 Task: Slide 11 - Important Events.
Action: Mouse moved to (40, 94)
Screenshot: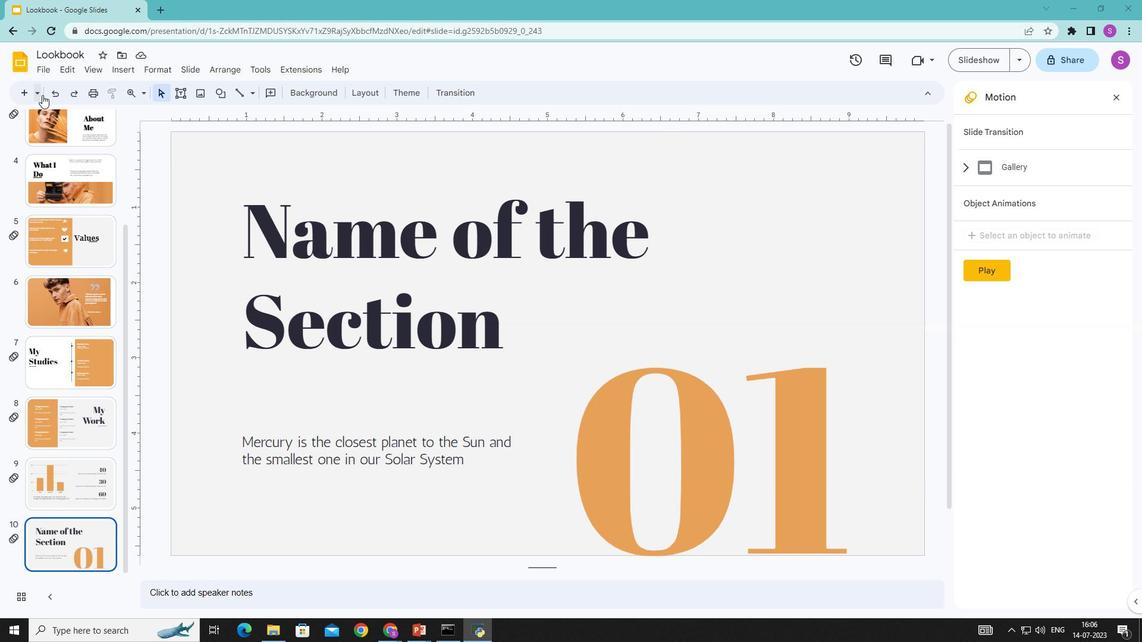 
Action: Mouse pressed left at (40, 94)
Screenshot: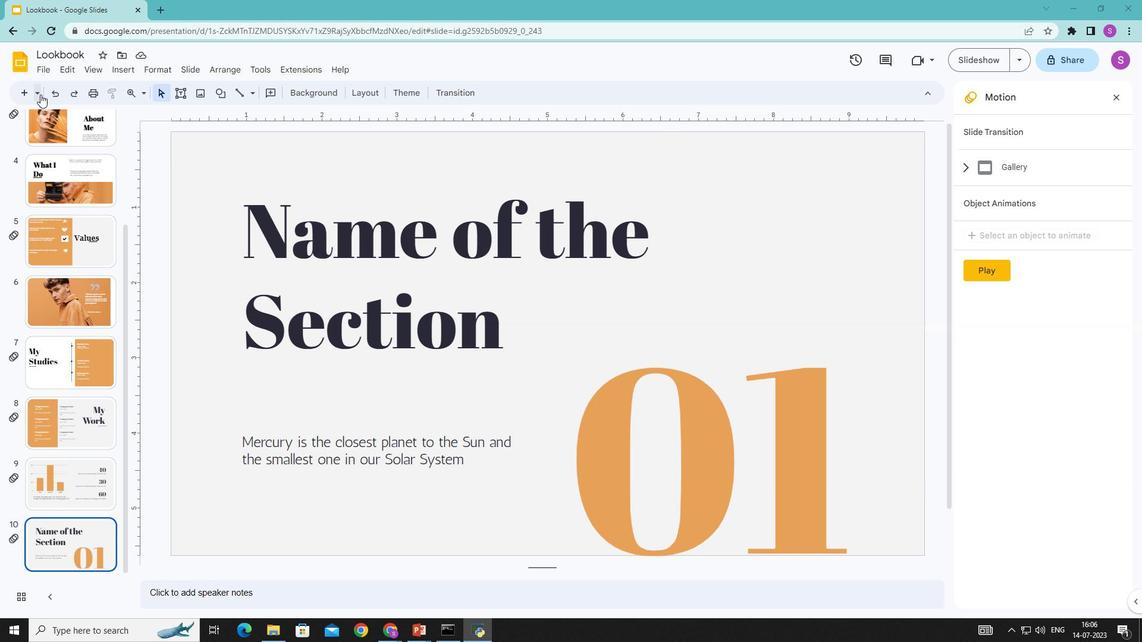 
Action: Mouse moved to (201, 427)
Screenshot: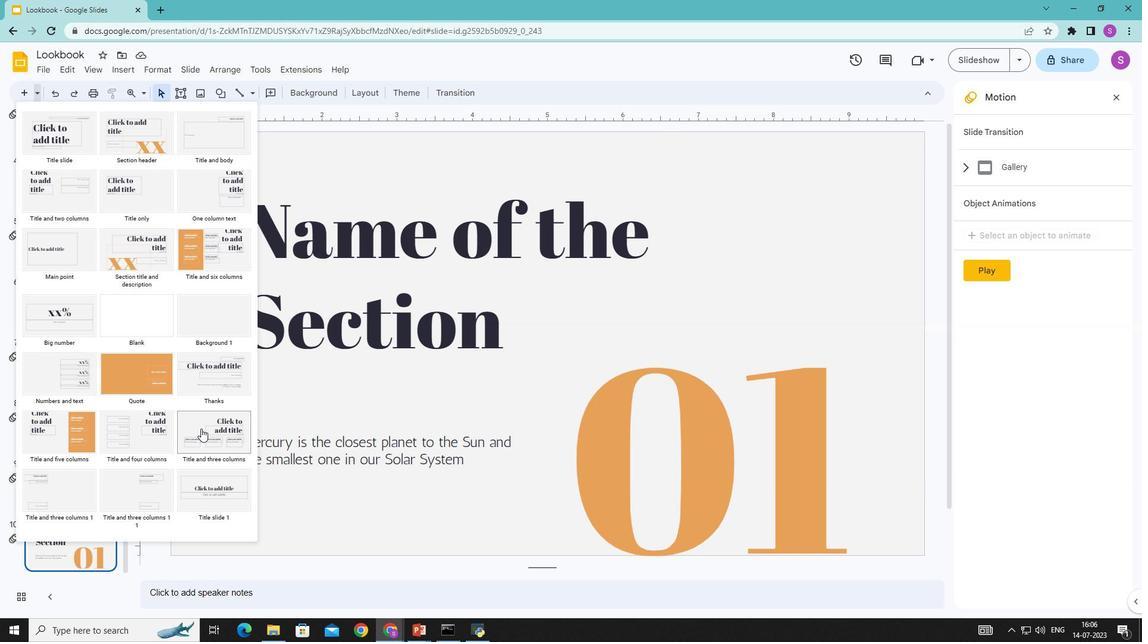 
Action: Mouse pressed left at (201, 427)
Screenshot: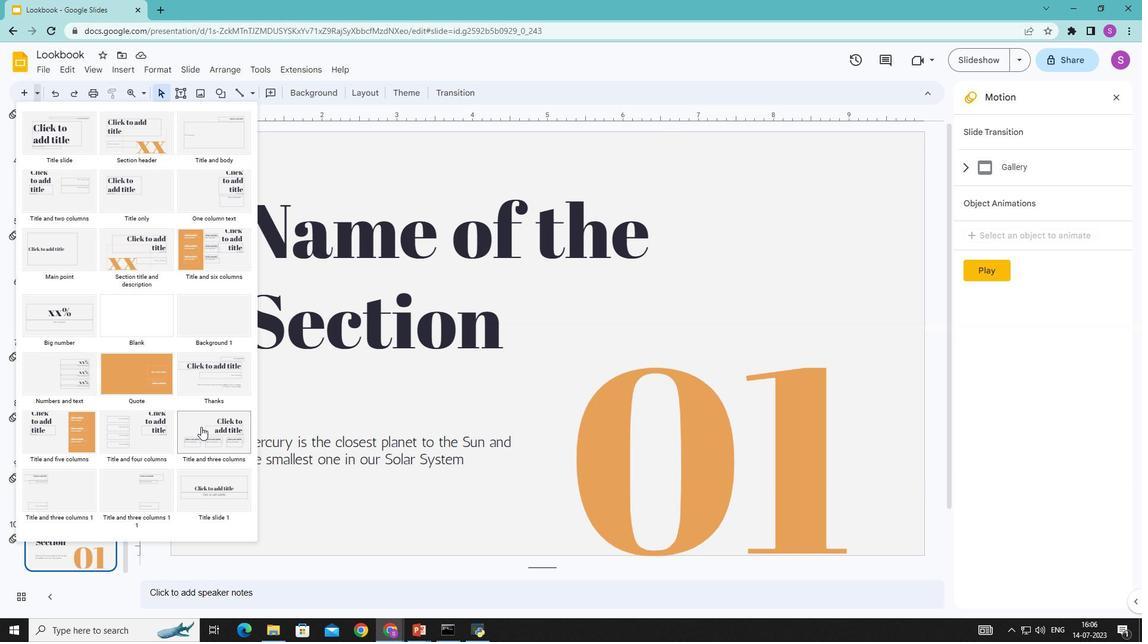 
Action: Mouse moved to (721, 310)
Screenshot: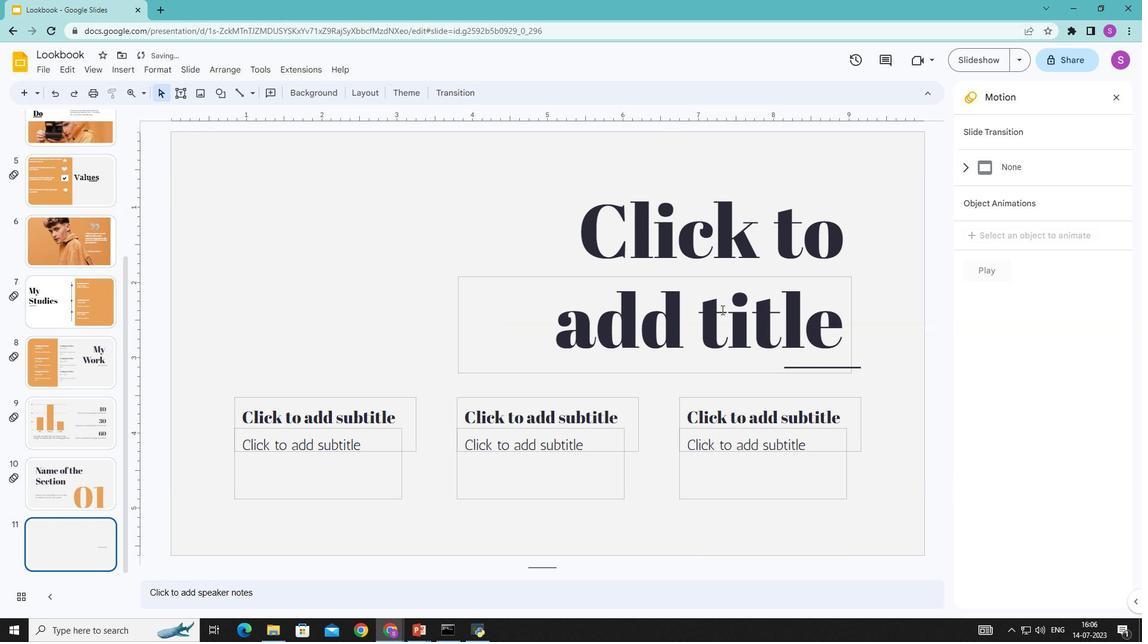 
Action: Mouse pressed left at (721, 310)
Screenshot: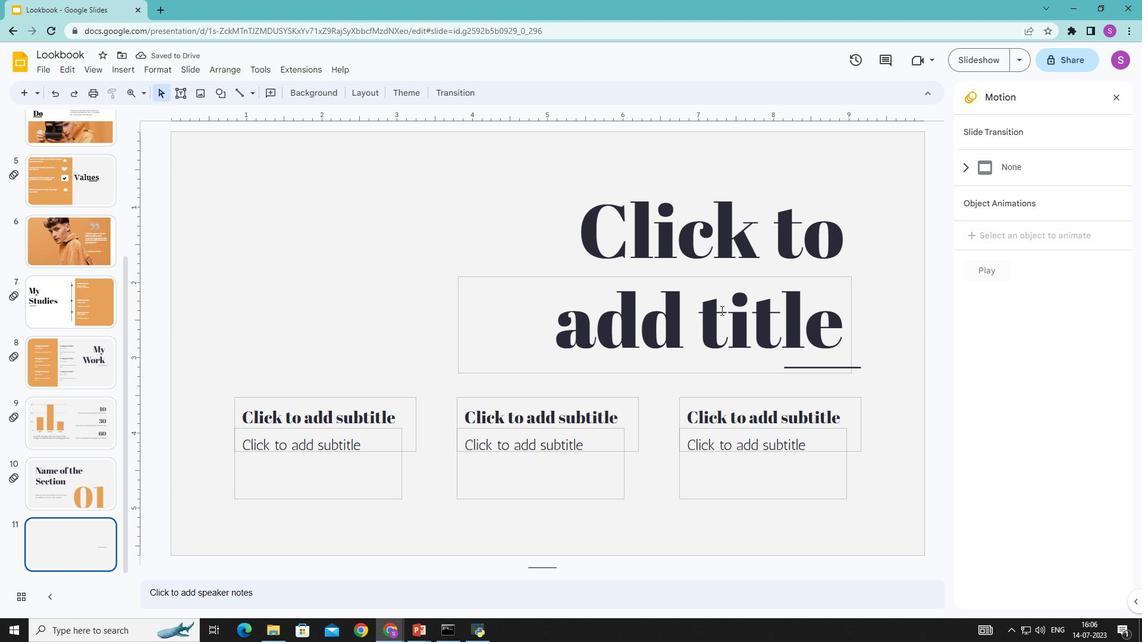 
Action: Mouse moved to (719, 308)
Screenshot: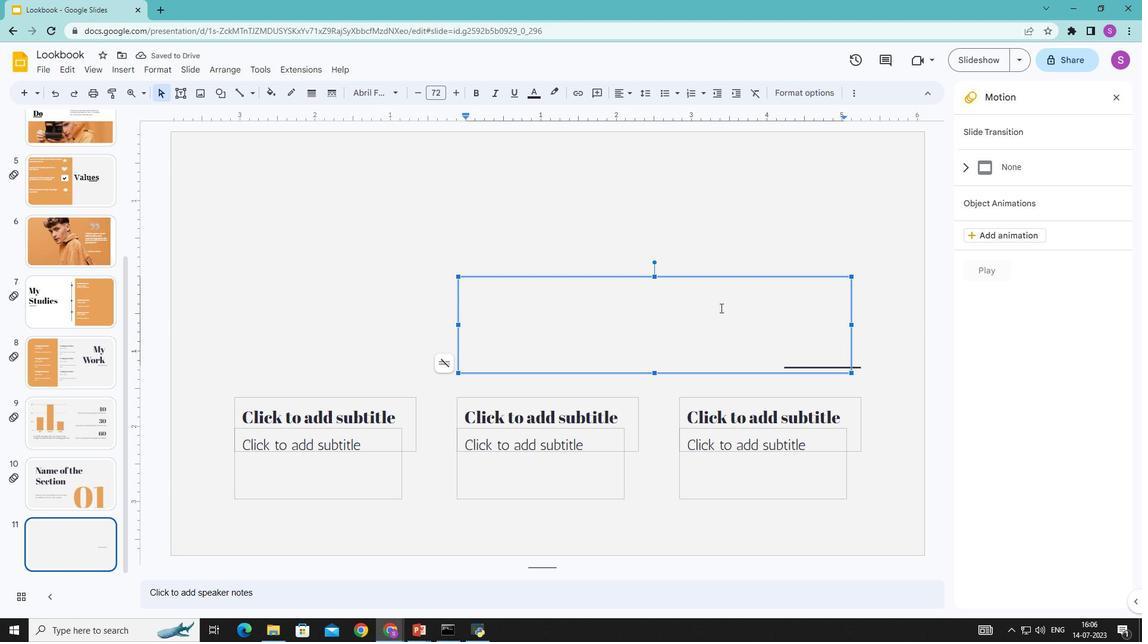 
Action: Key pressed <Key.shift>Important<Key.space><Key.shift>Events
Screenshot: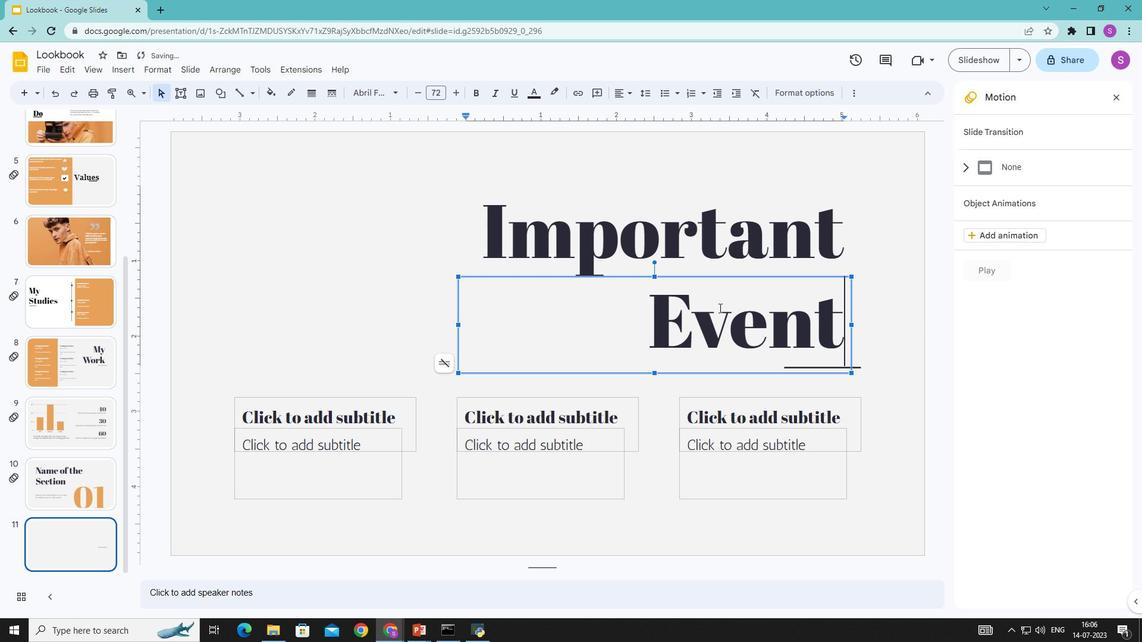 
Action: Mouse moved to (270, 414)
Screenshot: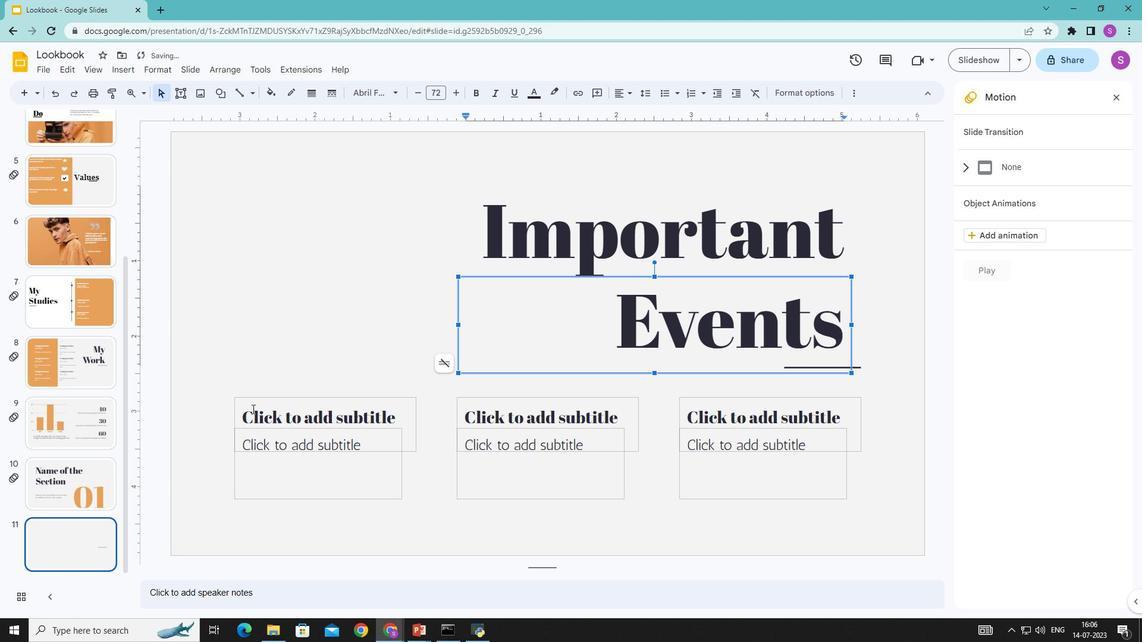 
Action: Mouse pressed left at (270, 414)
Screenshot: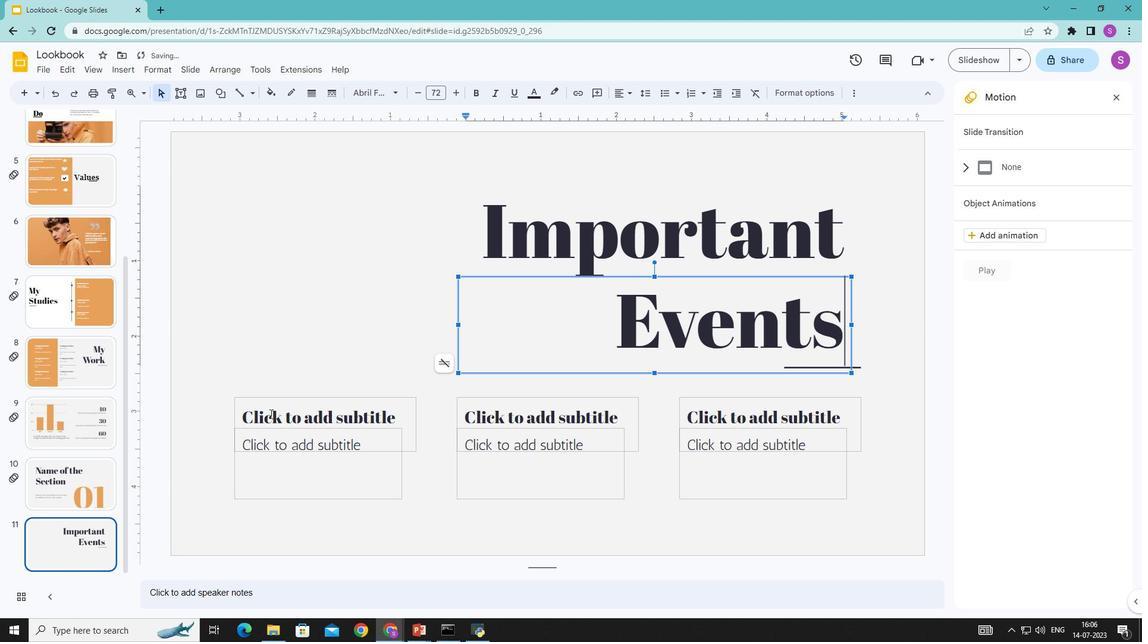 
Action: Mouse moved to (271, 414)
Screenshot: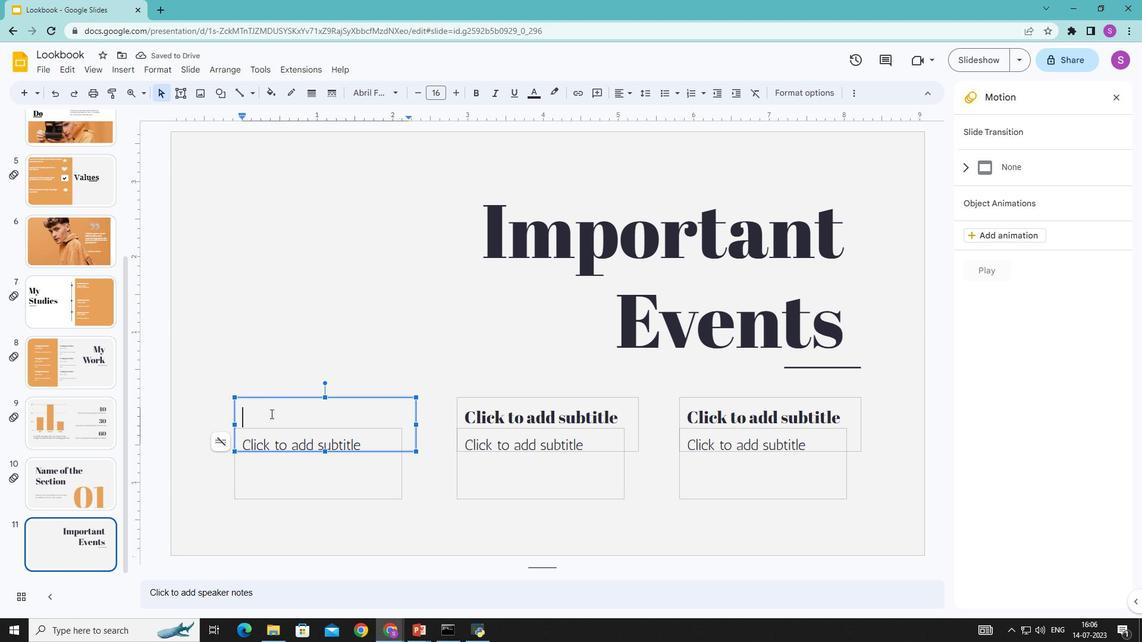 
Action: Key pressed <Key.shift>Mercury
Screenshot: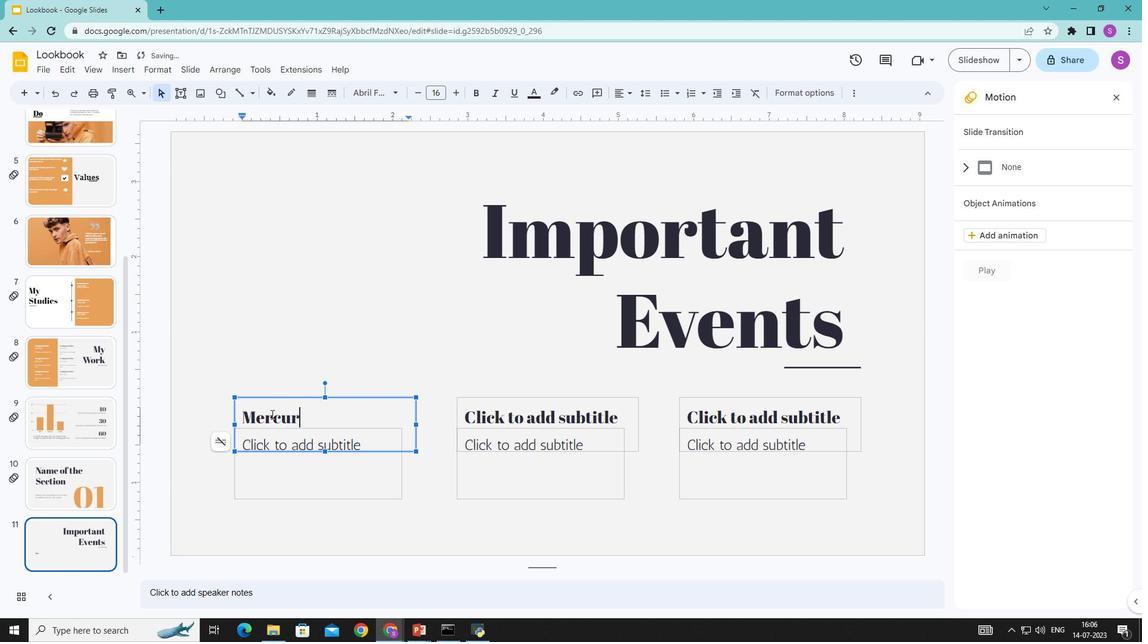 
Action: Mouse moved to (270, 452)
Screenshot: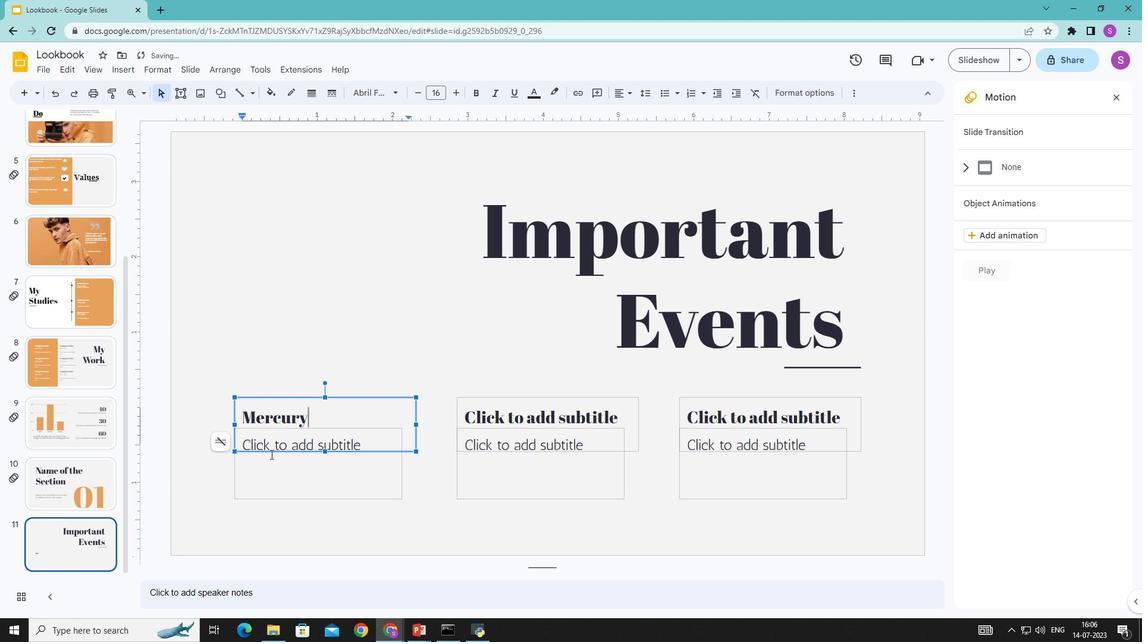 
Action: Mouse pressed left at (270, 452)
Screenshot: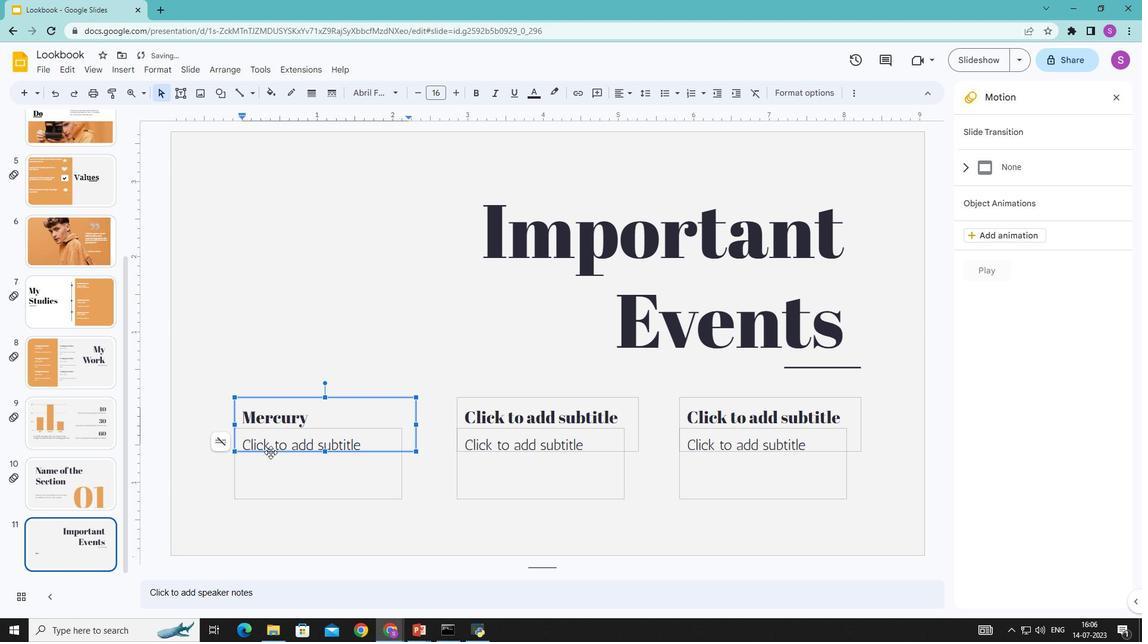 
Action: Mouse moved to (270, 448)
Screenshot: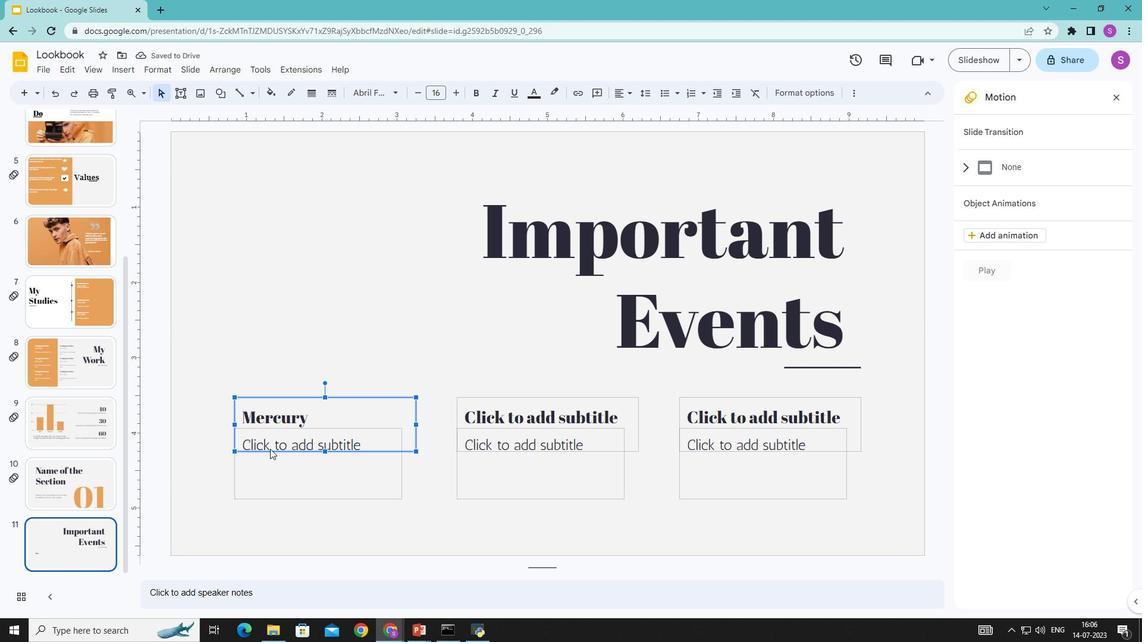 
Action: Mouse pressed left at (270, 448)
Screenshot: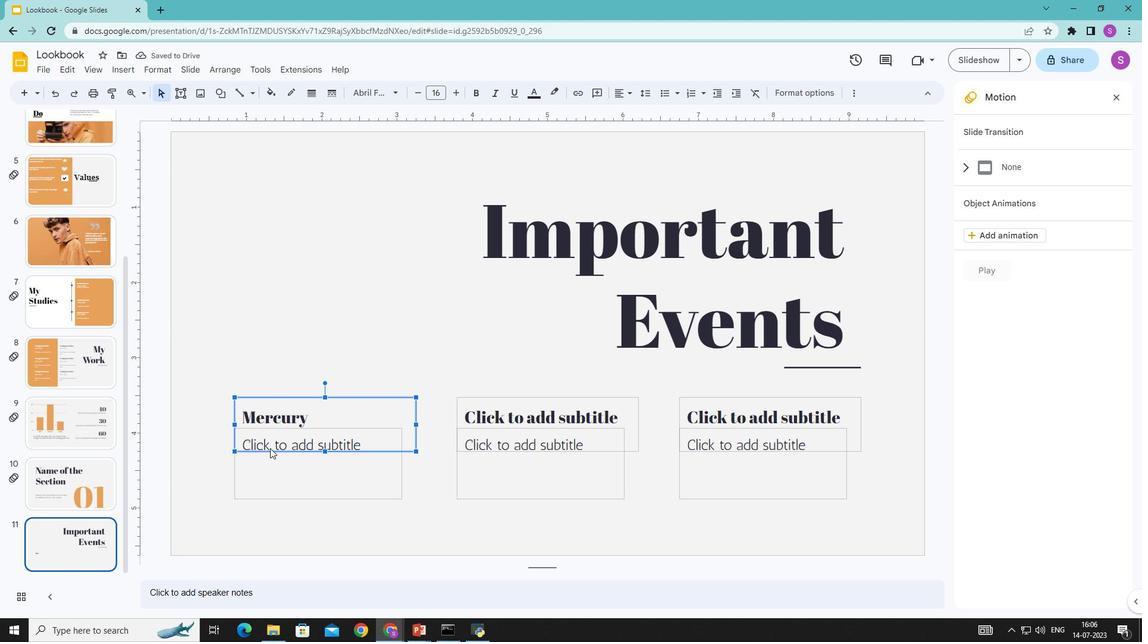 
Action: Mouse moved to (273, 462)
Screenshot: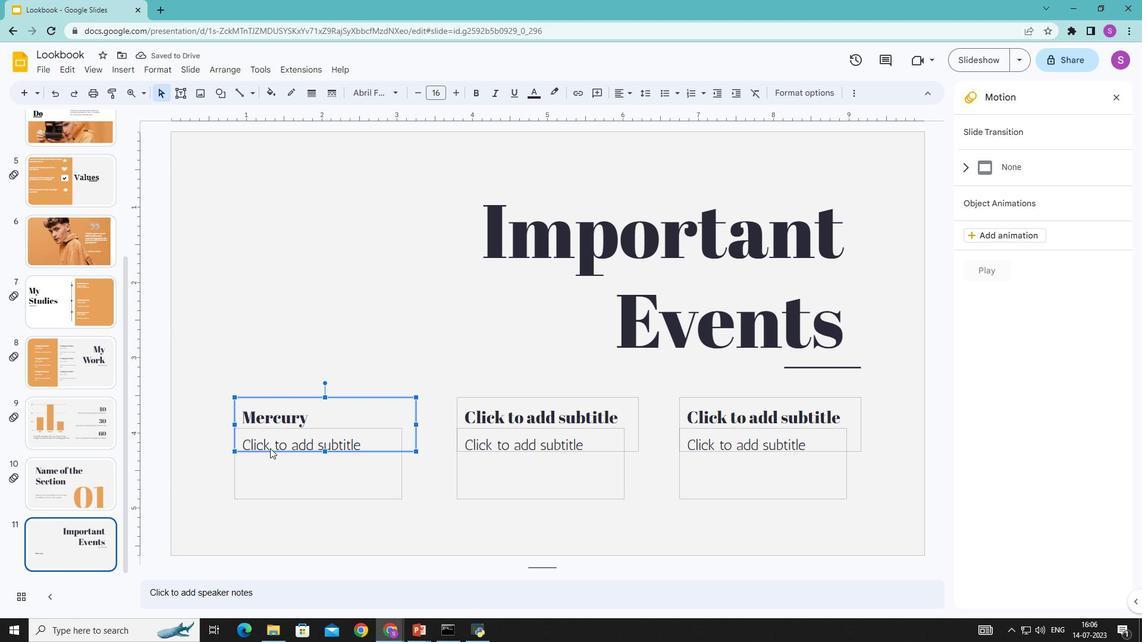 
Action: Mouse pressed left at (273, 462)
Screenshot: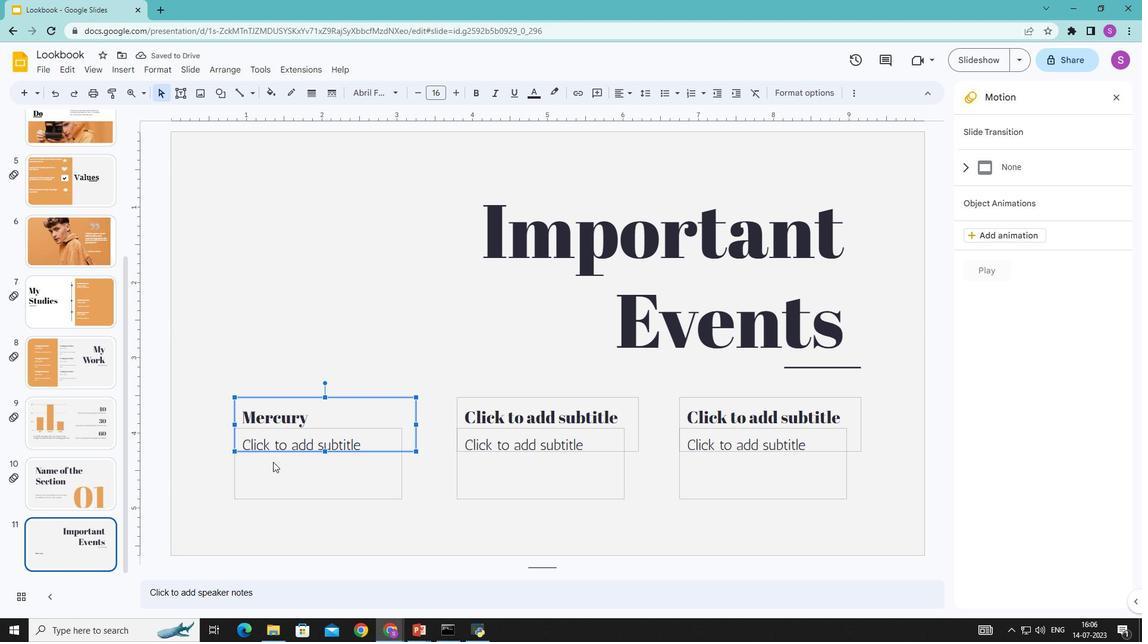 
Action: Mouse moved to (274, 461)
Screenshot: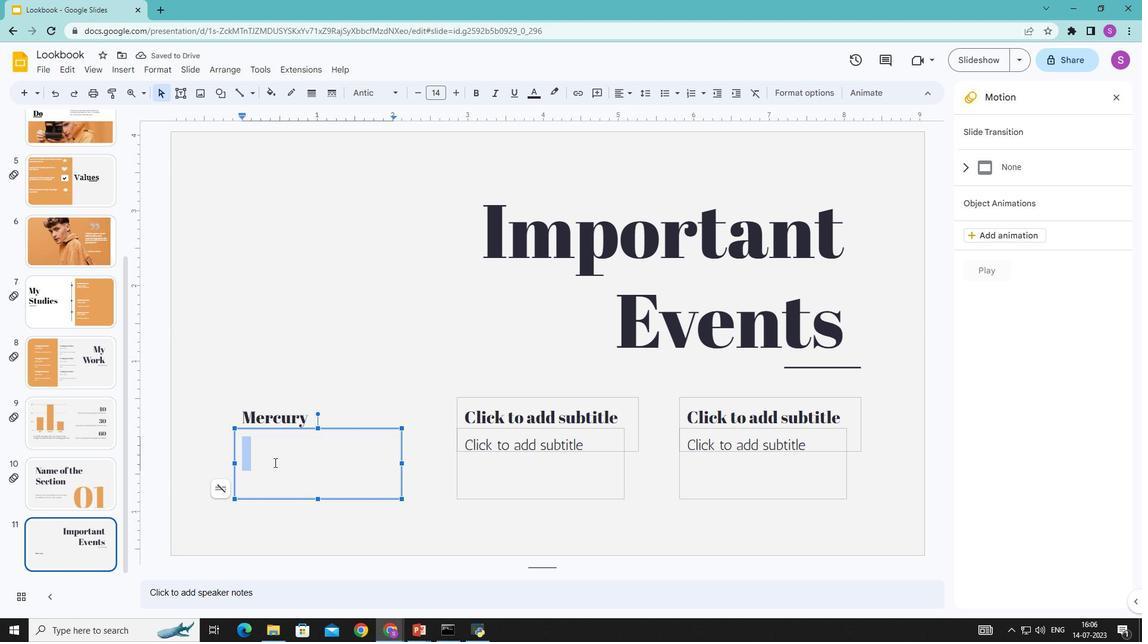 
Action: Key pressed <Key.shift>It's<Key.space>the<Key.space>closest<Key.space>planet<Key.space>to<Key.space>the<Key.space><Key.shift>Sun<Key.space>and<Key.space>the<Key.space>smallest<Key.space>one<Key.space>in<Key.space>our<Key.space><Key.shift>Solar<Key.space><Key.shift>System
Screenshot: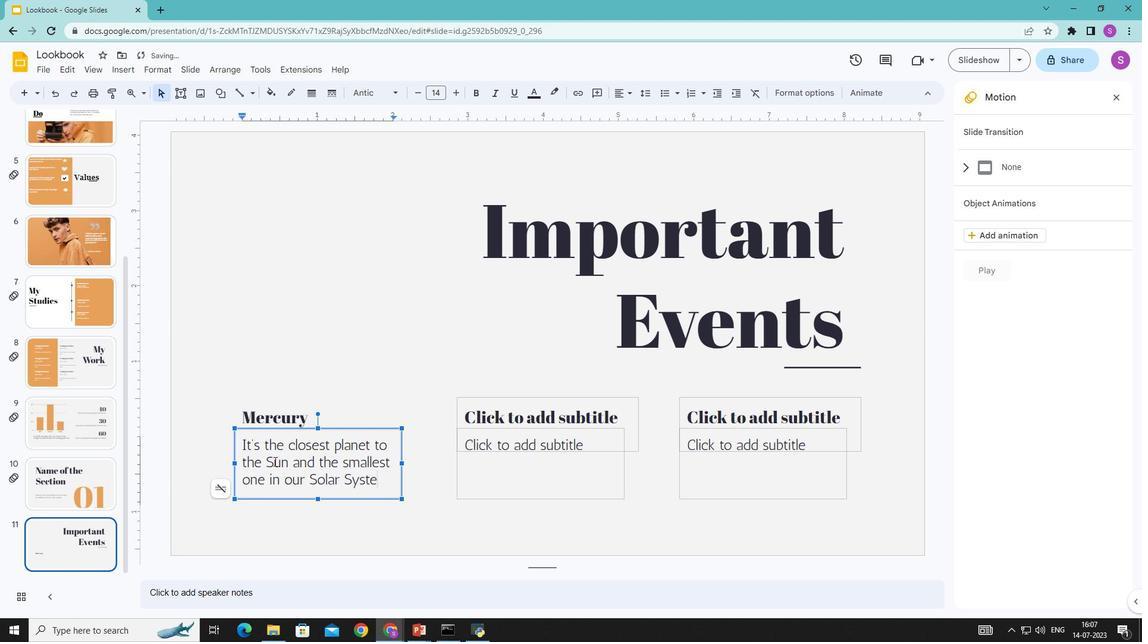 
Action: Mouse moved to (480, 420)
Screenshot: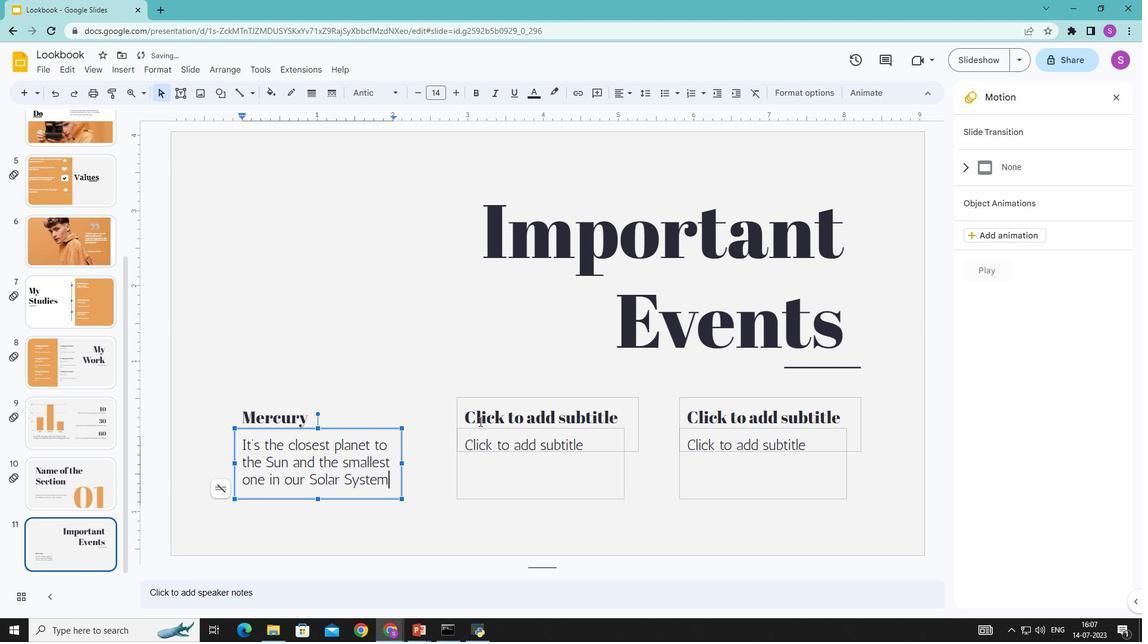 
Action: Mouse pressed left at (480, 420)
Screenshot: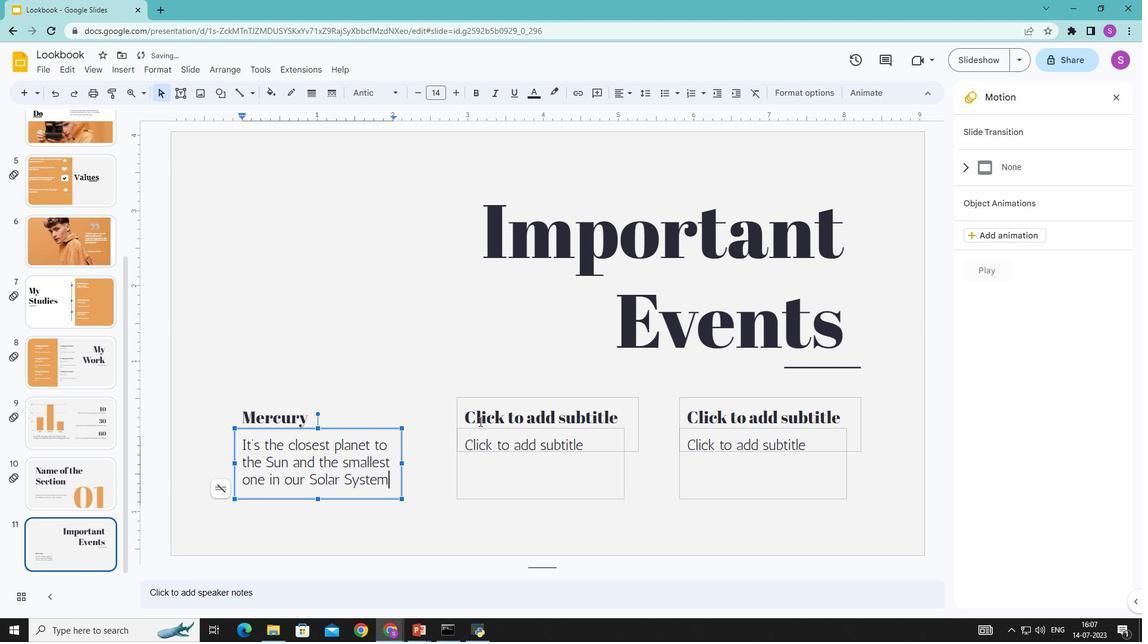 
Action: Mouse moved to (466, 396)
Screenshot: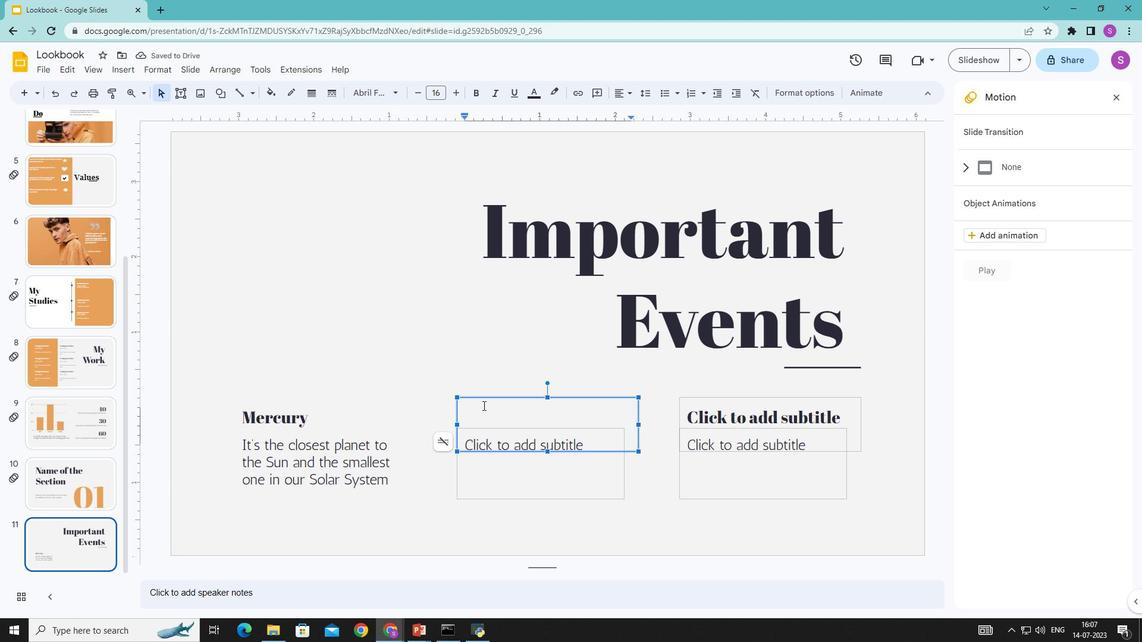 
Action: Key pressed <Key.shift>Venus
Screenshot: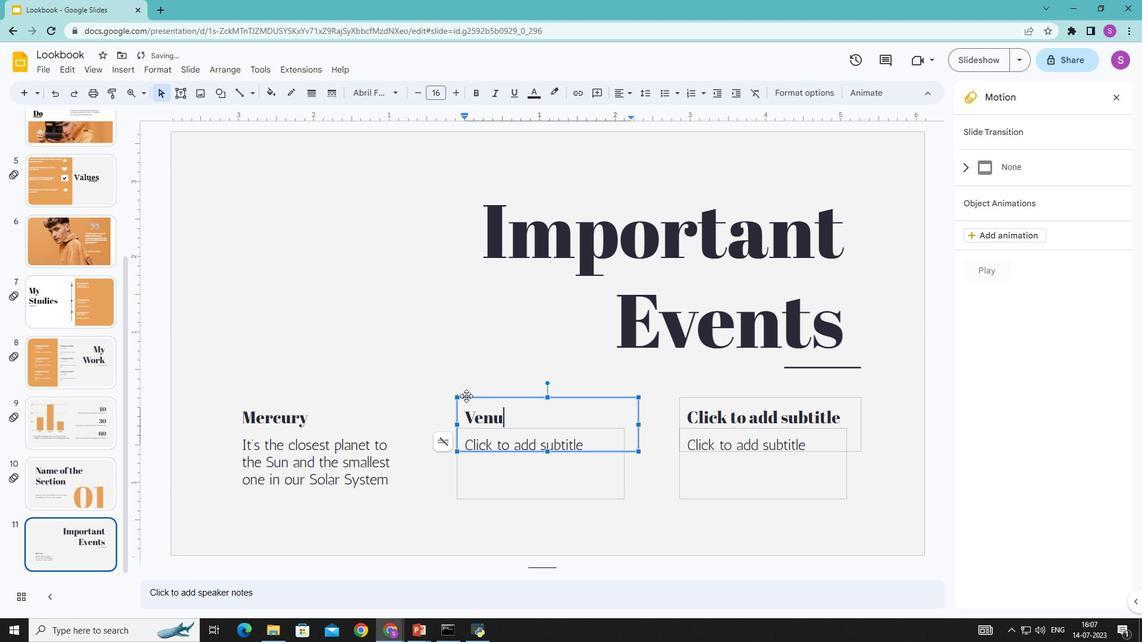 
Action: Mouse moved to (488, 468)
Screenshot: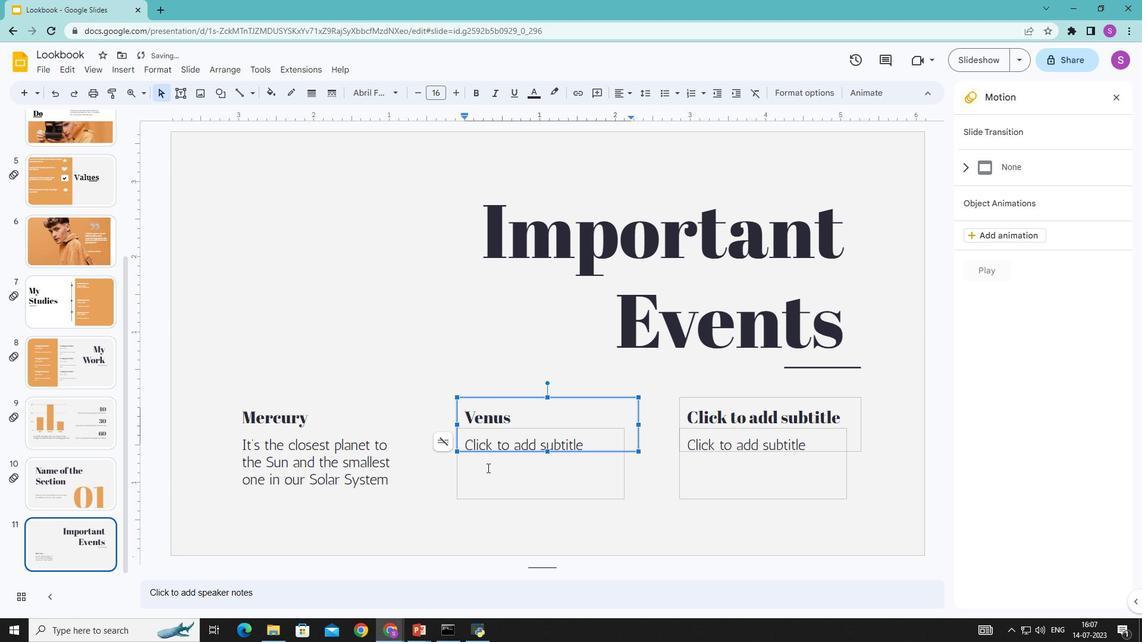 
Action: Mouse pressed left at (488, 468)
Screenshot: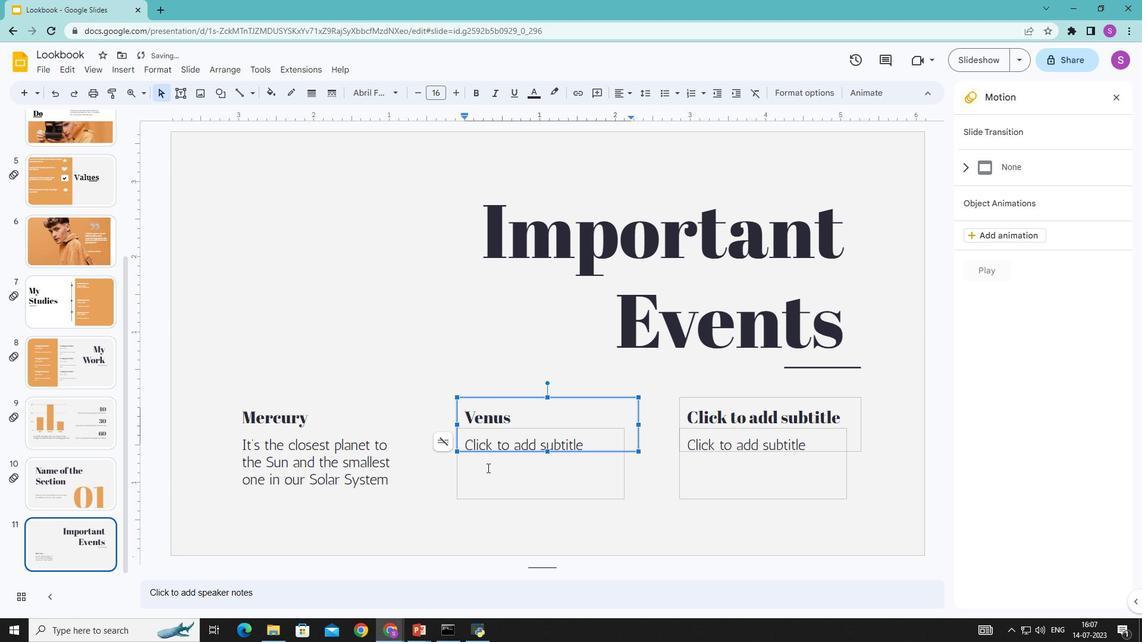 
Action: Mouse moved to (484, 452)
Screenshot: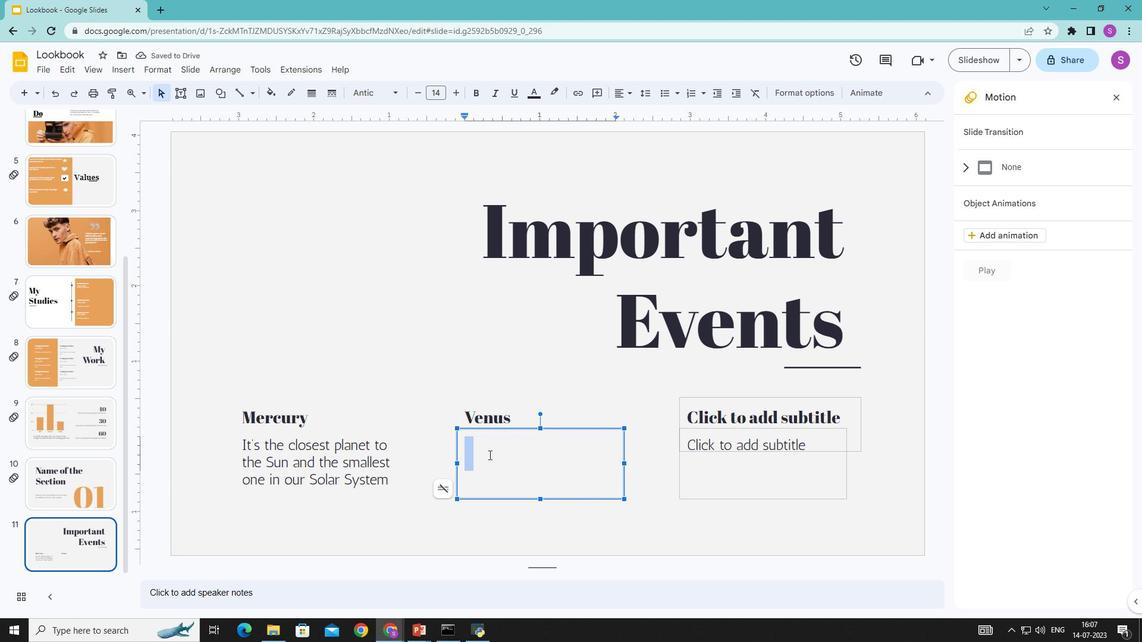 
Action: Key pressed <Key.shift>Venus<Key.space>has<Key.space>a<Key.space>beautiful<Key.space>name<Key.space>and<Key.space>is<Key.space>the<Key.space>second<Key.space>planet<Key.space>from<Key.space>the<Key.space>sun
Screenshot: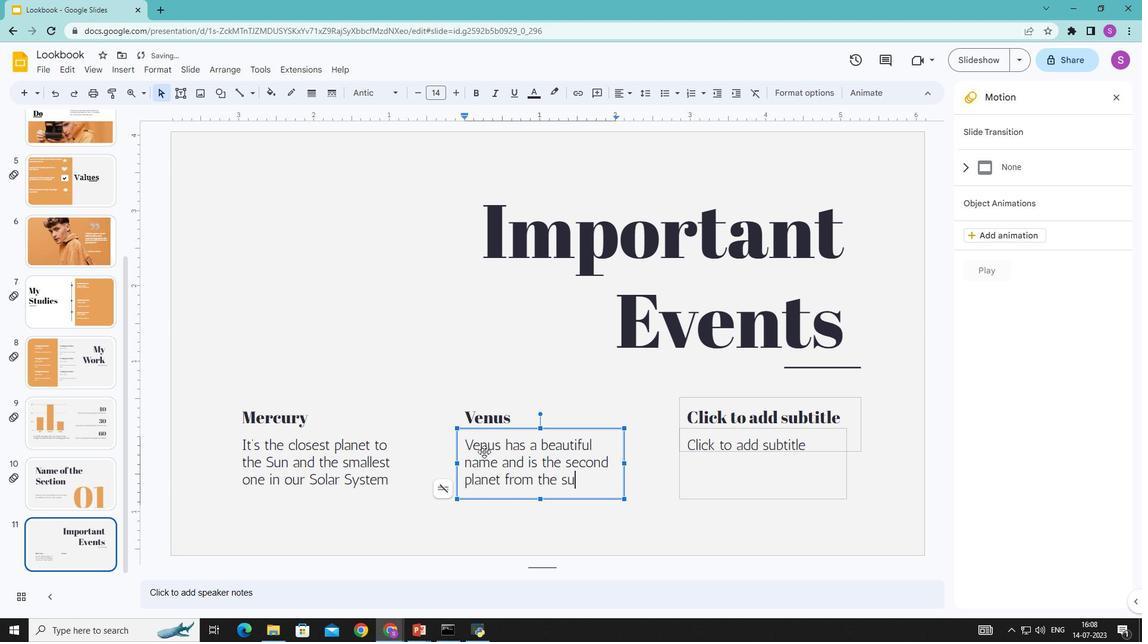 
Action: Mouse moved to (714, 418)
Screenshot: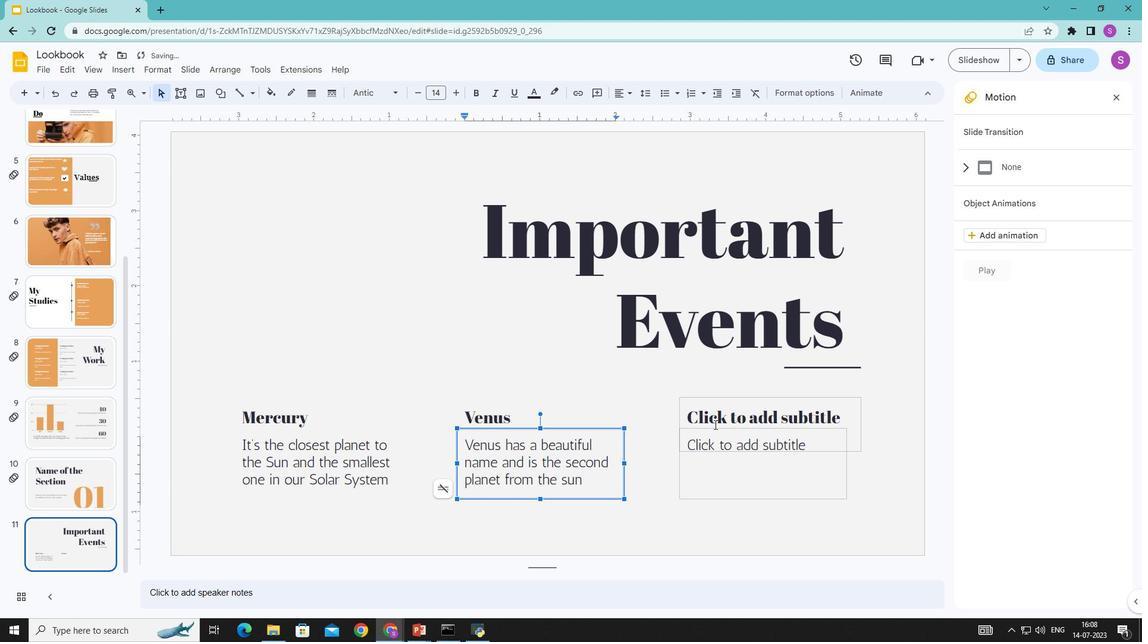 
Action: Mouse pressed left at (714, 418)
Screenshot: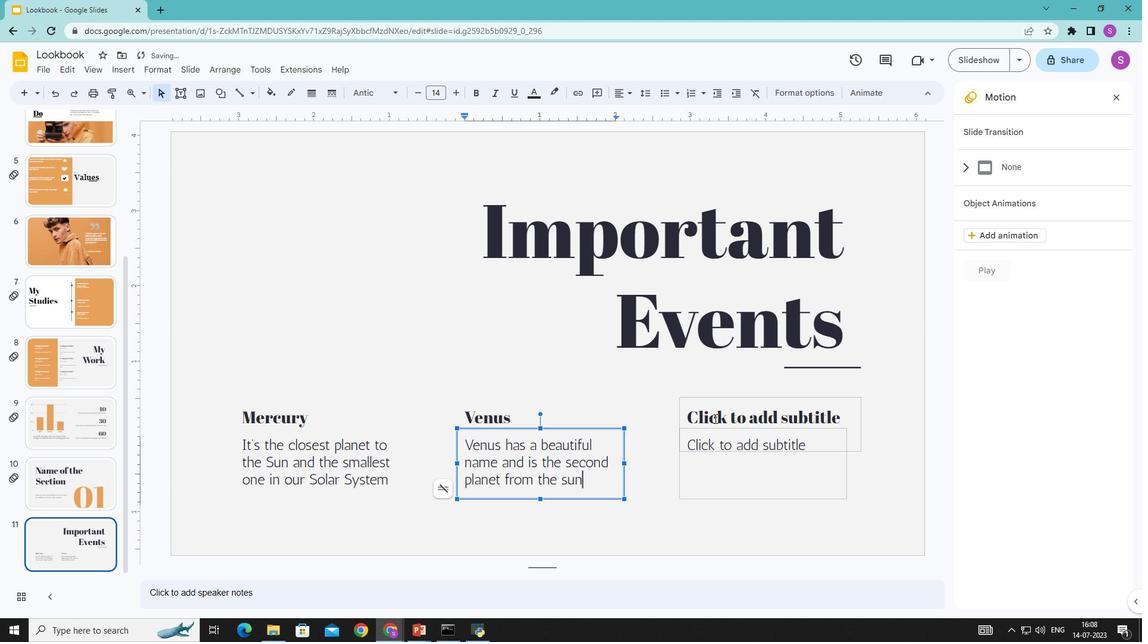 
Action: Mouse moved to (715, 418)
Screenshot: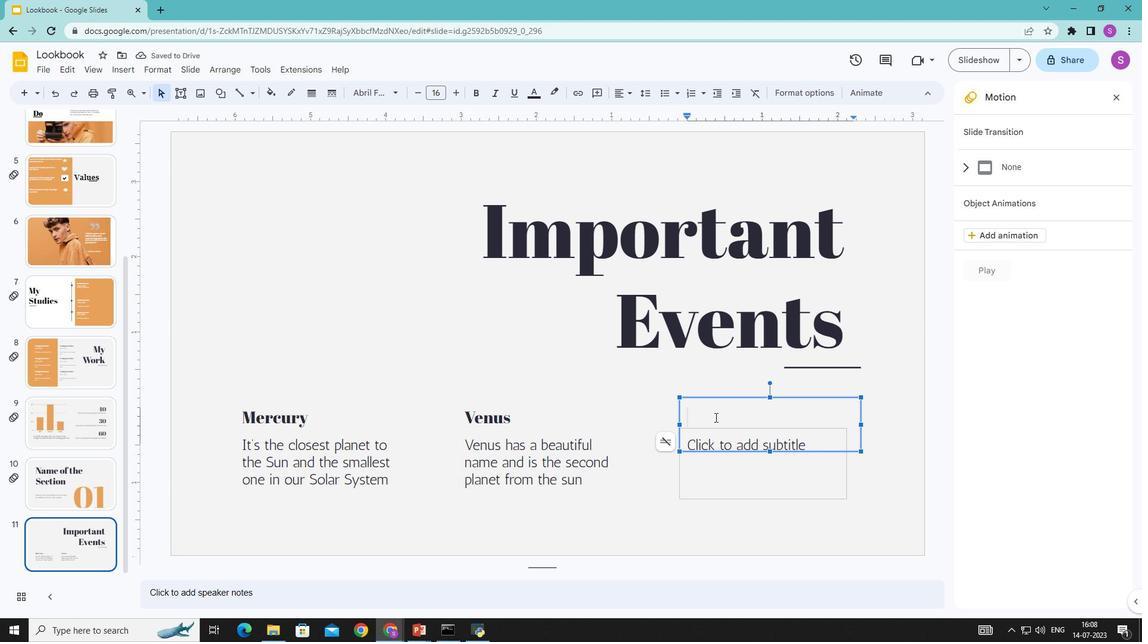 
Action: Key pressed <Key.shift>Saturn
Screenshot: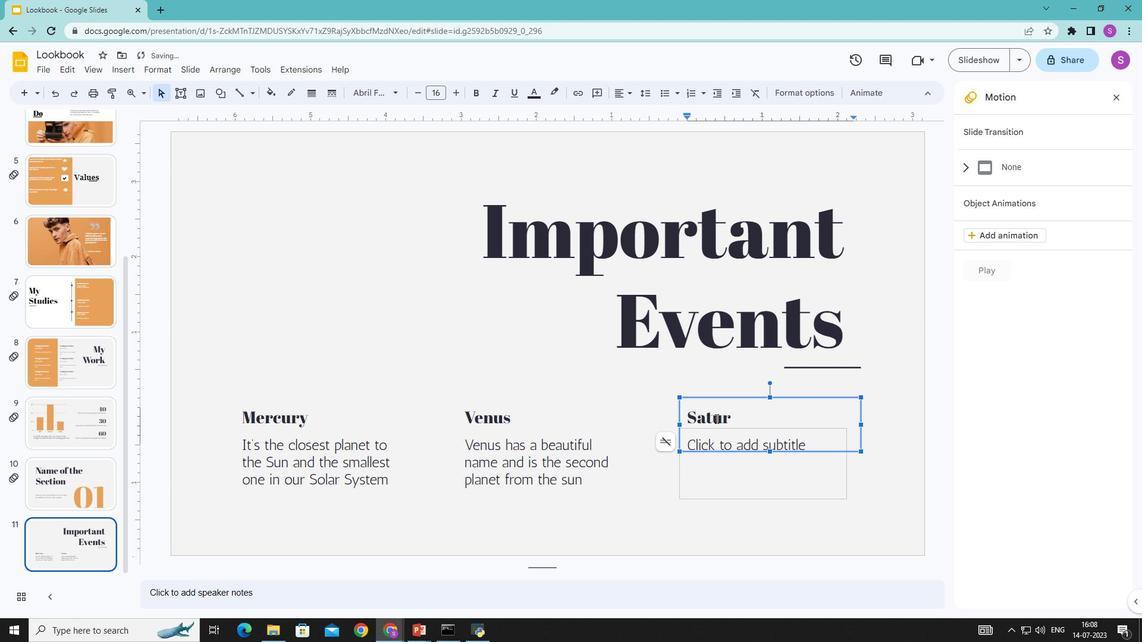 
Action: Mouse moved to (773, 486)
Screenshot: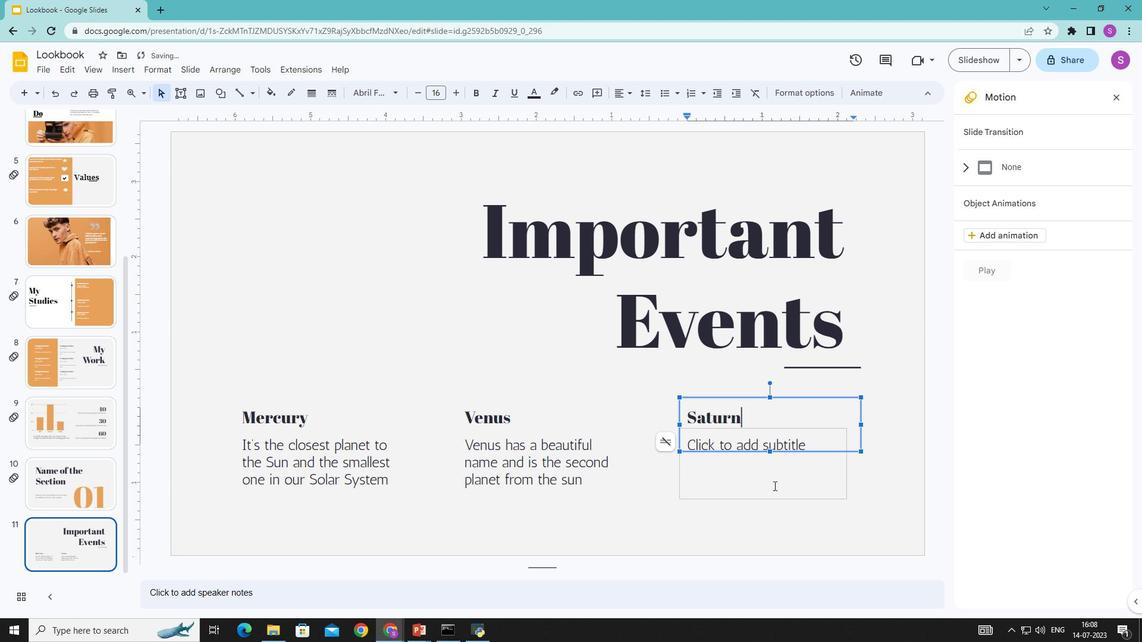 
Action: Mouse pressed left at (773, 486)
Screenshot: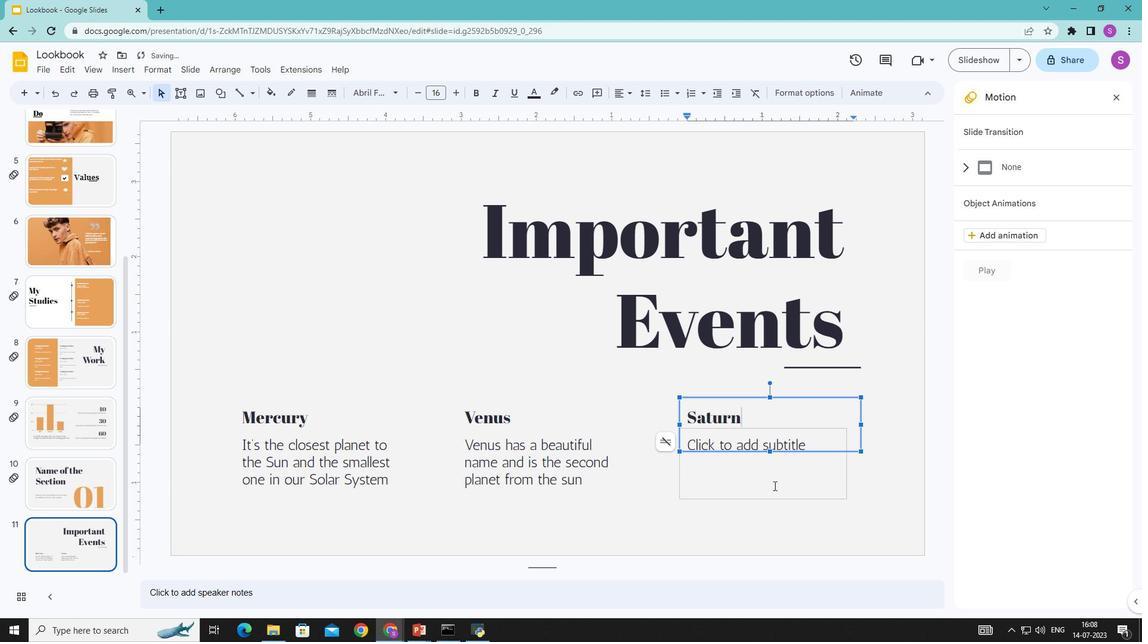 
Action: Mouse moved to (779, 449)
Screenshot: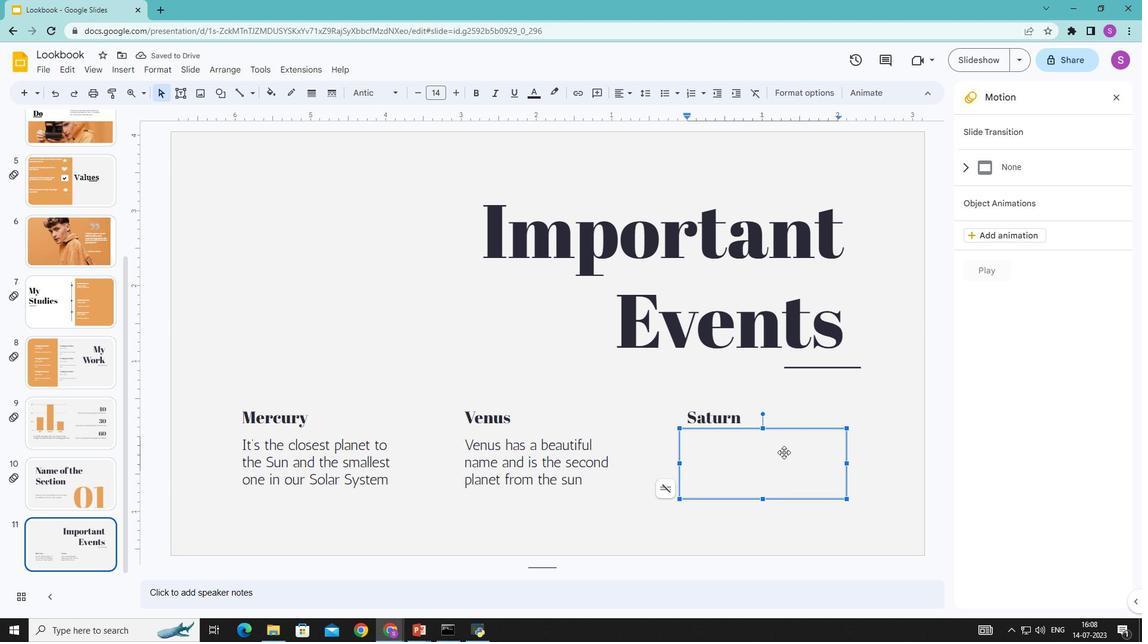 
Action: Key pressed <Key.shift>Saturn<Key.space>is<Key.space>the<Key.space>ringed<Key.space>planet,<Key.space>composed<Key.space>mostly<Key.space>of<Key.space>hydrogen<Key.space>and<Key.space>helium
Screenshot: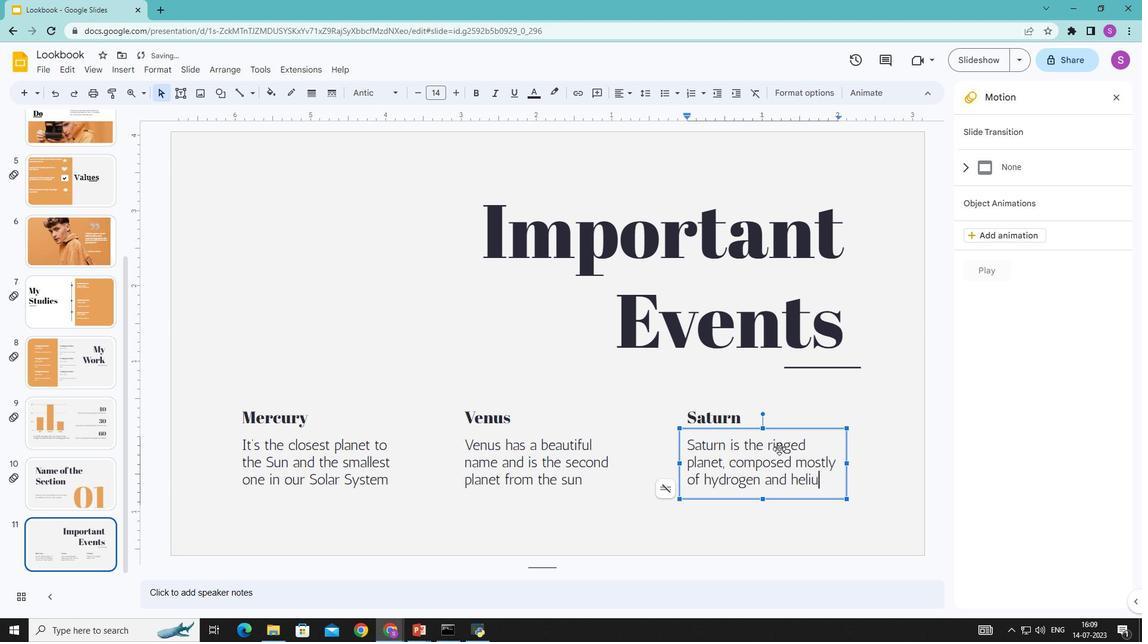 
Action: Mouse moved to (472, 358)
Screenshot: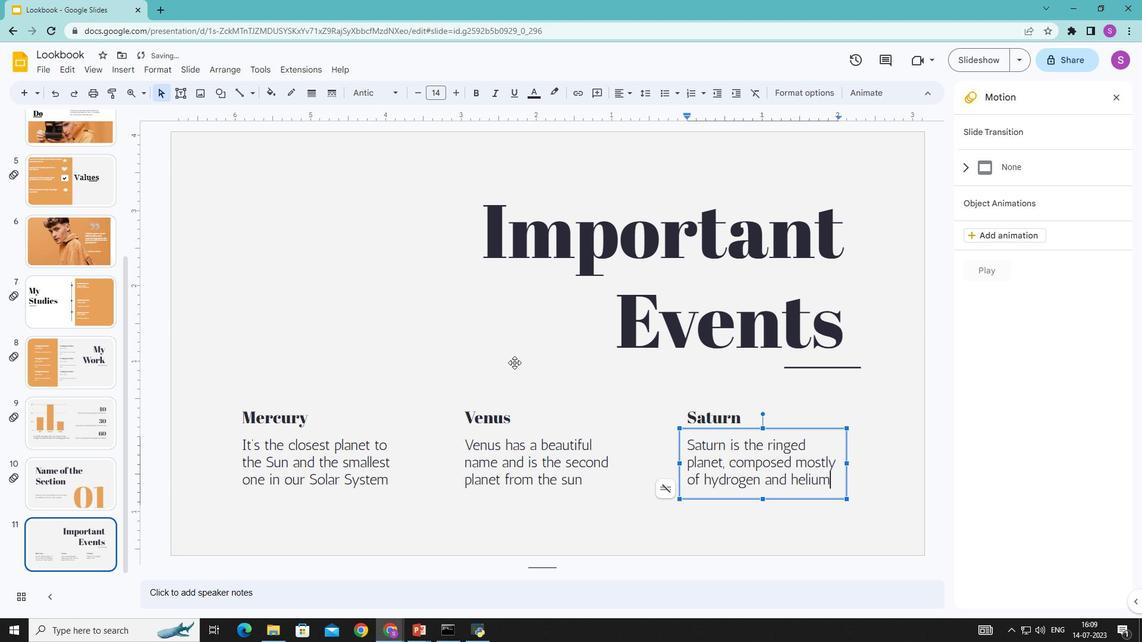 
Action: Mouse pressed left at (472, 358)
Screenshot: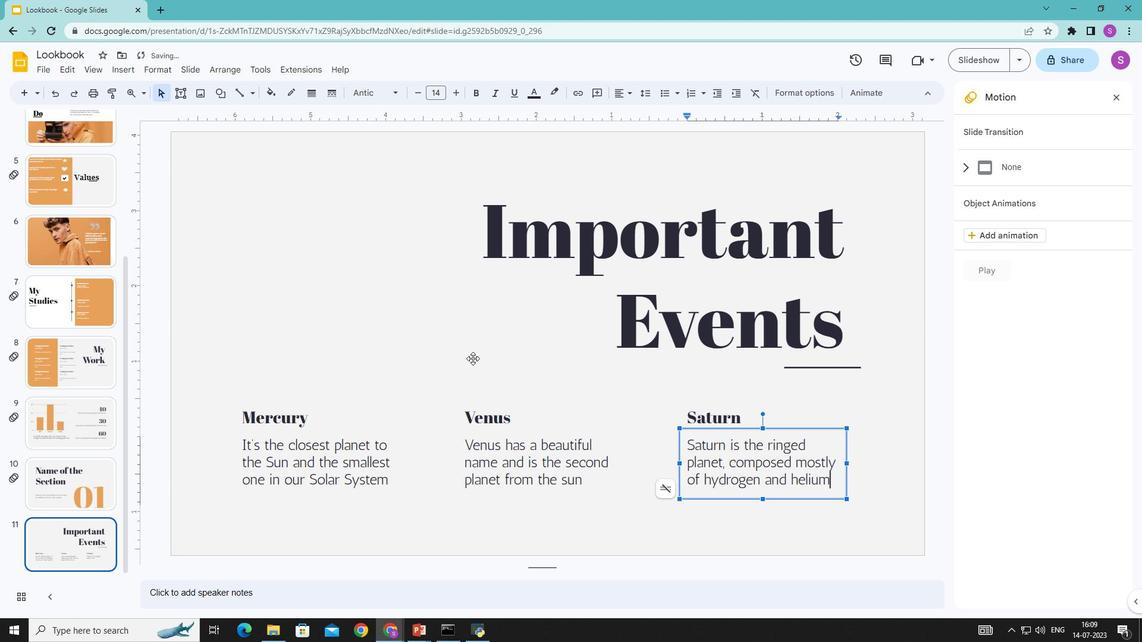 
Action: Mouse moved to (316, 359)
Screenshot: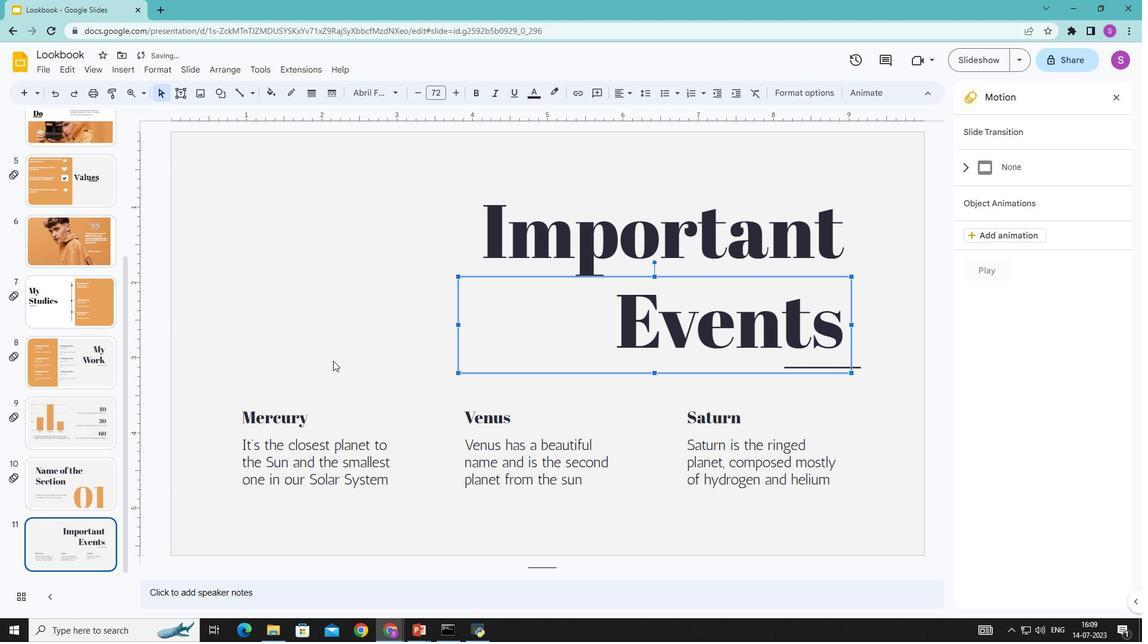 
Action: Mouse pressed left at (316, 359)
Screenshot: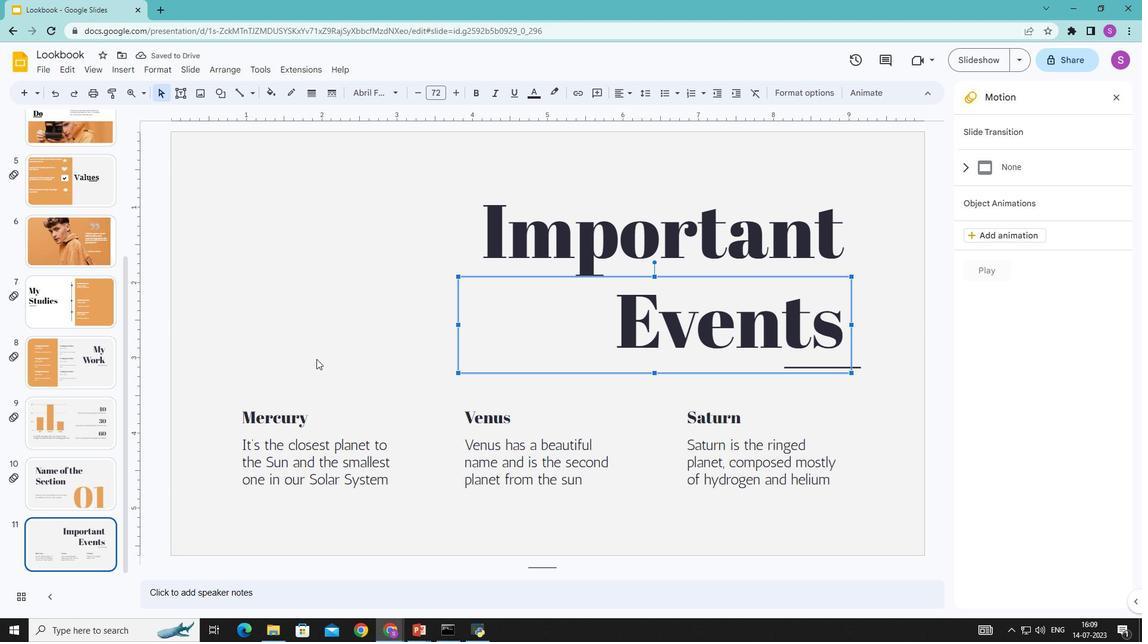 
Action: Mouse moved to (122, 71)
Screenshot: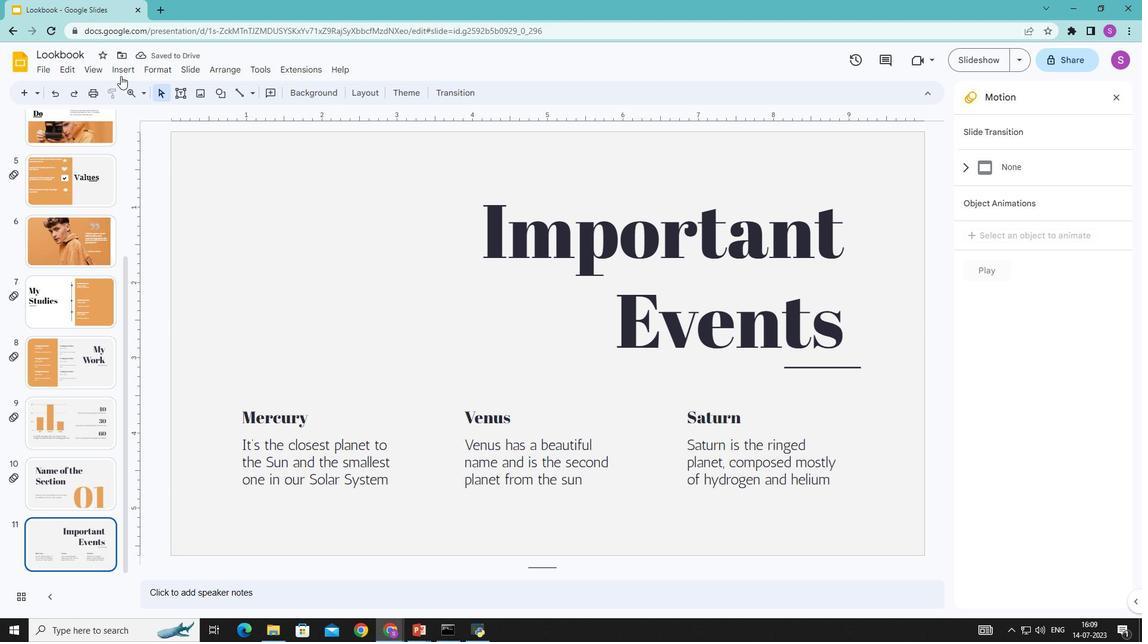 
Action: Mouse pressed left at (122, 71)
Screenshot: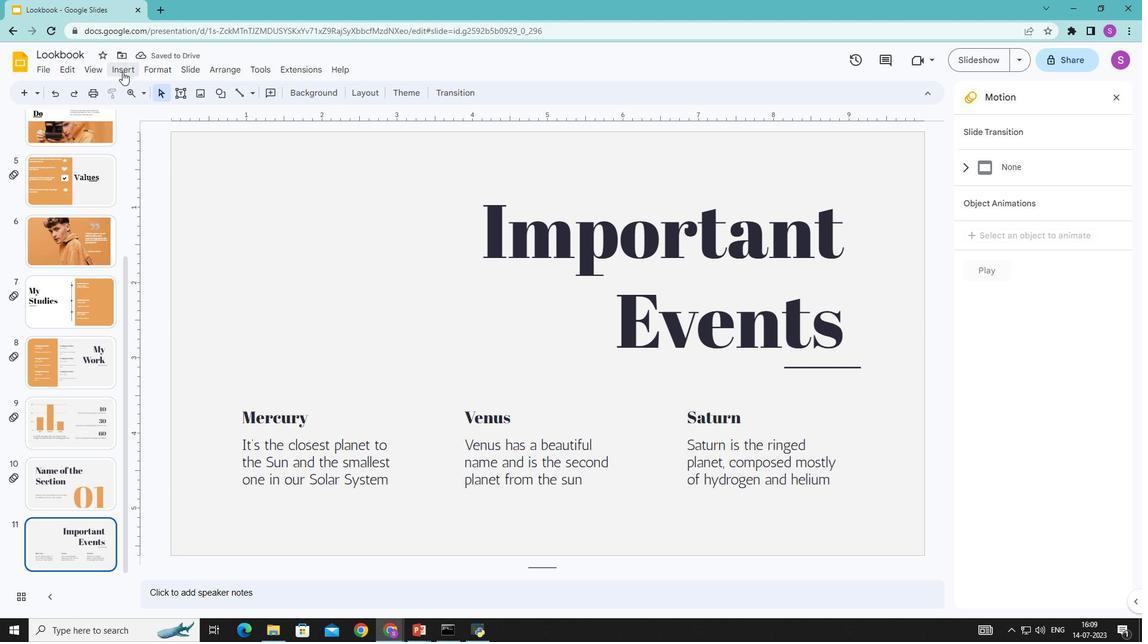 
Action: Mouse moved to (461, 151)
Screenshot: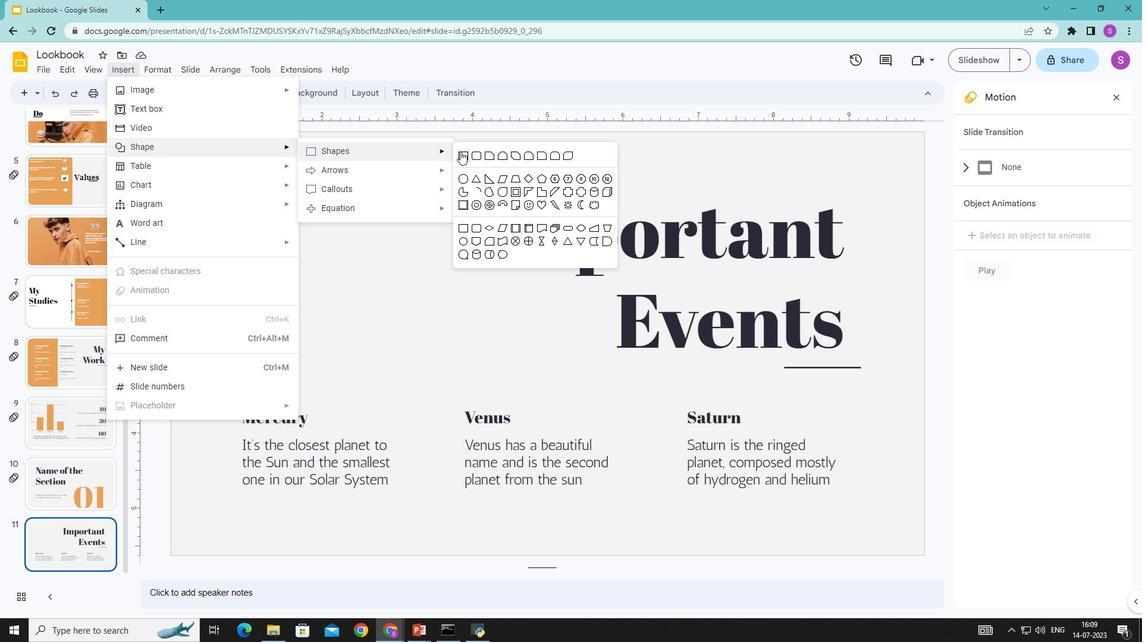 
Action: Mouse pressed left at (461, 151)
Screenshot: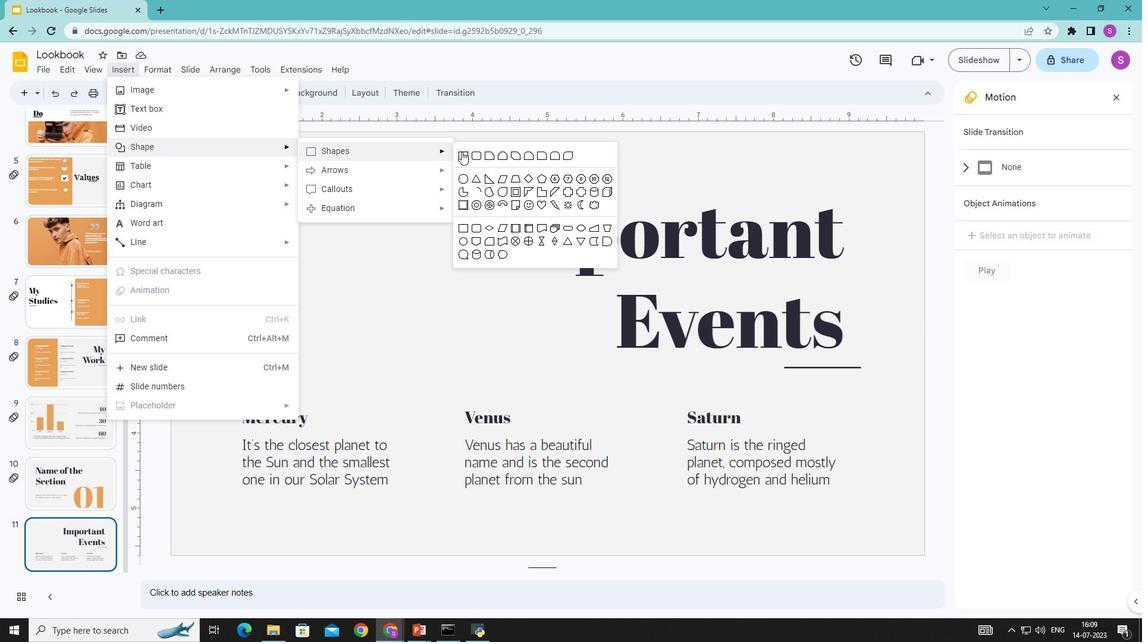 
Action: Mouse moved to (229, 415)
Screenshot: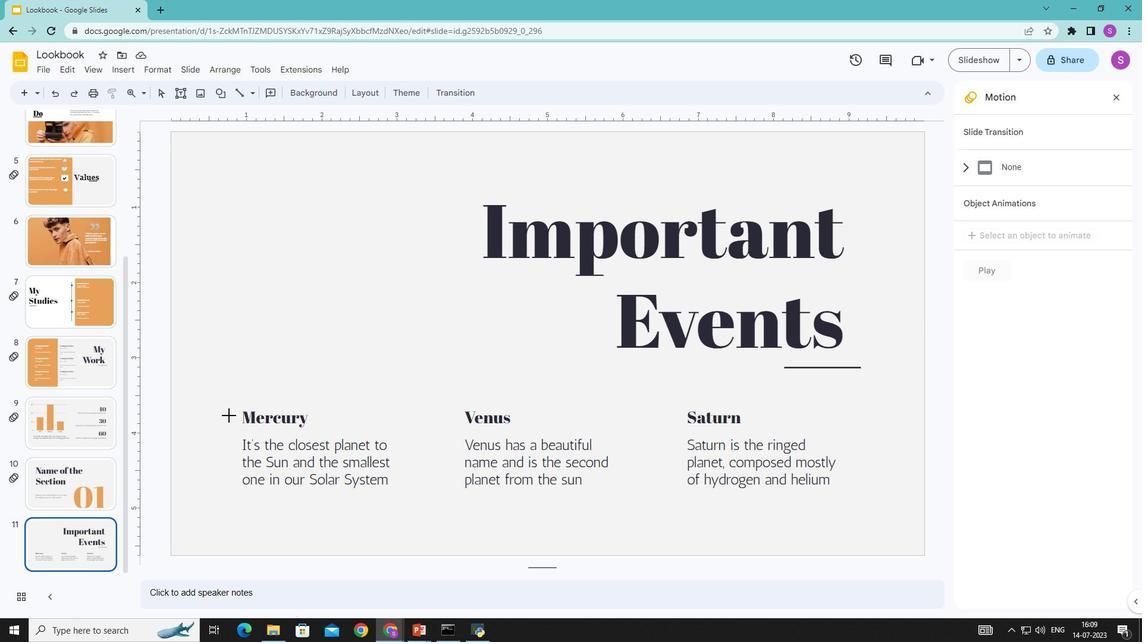 
Action: Mouse pressed left at (229, 415)
Screenshot: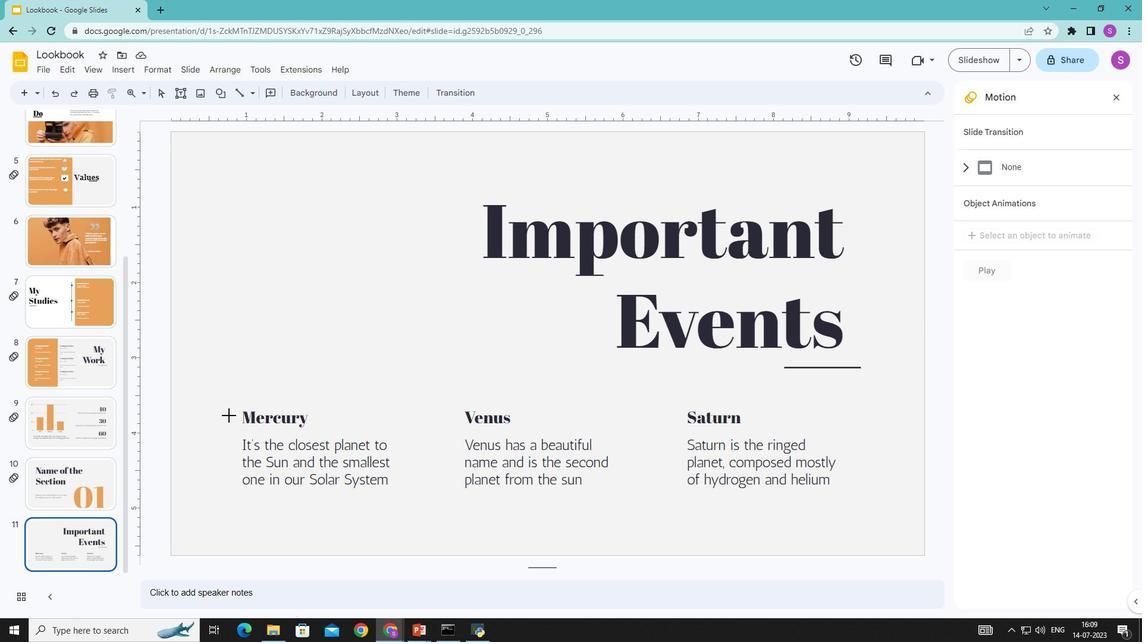 
Action: Mouse moved to (274, 93)
Screenshot: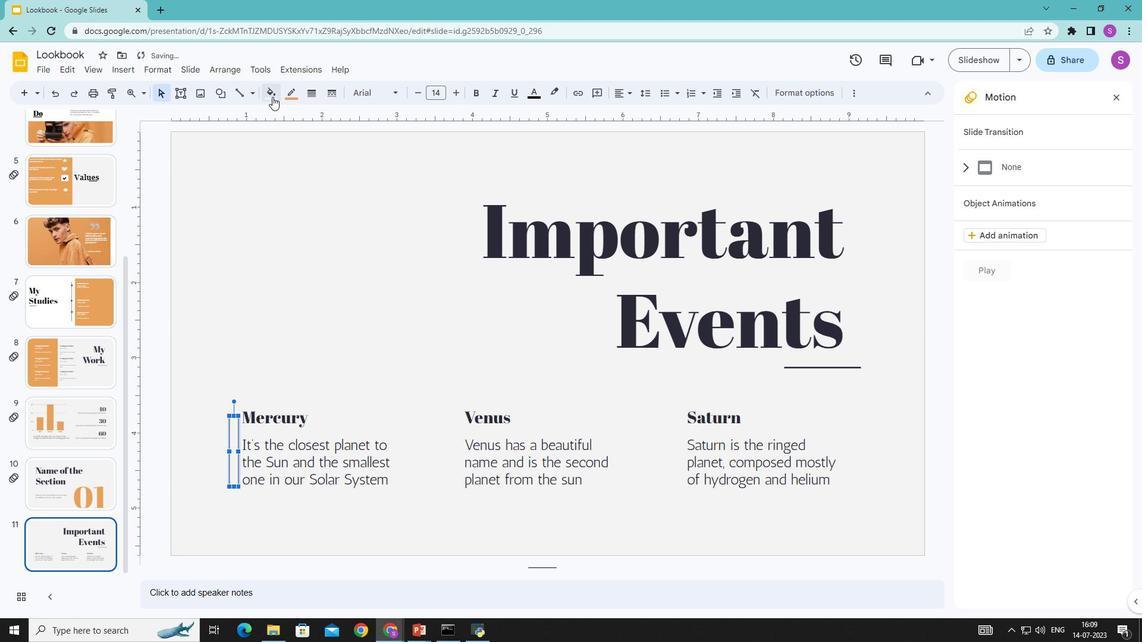 
Action: Mouse pressed left at (274, 93)
Screenshot: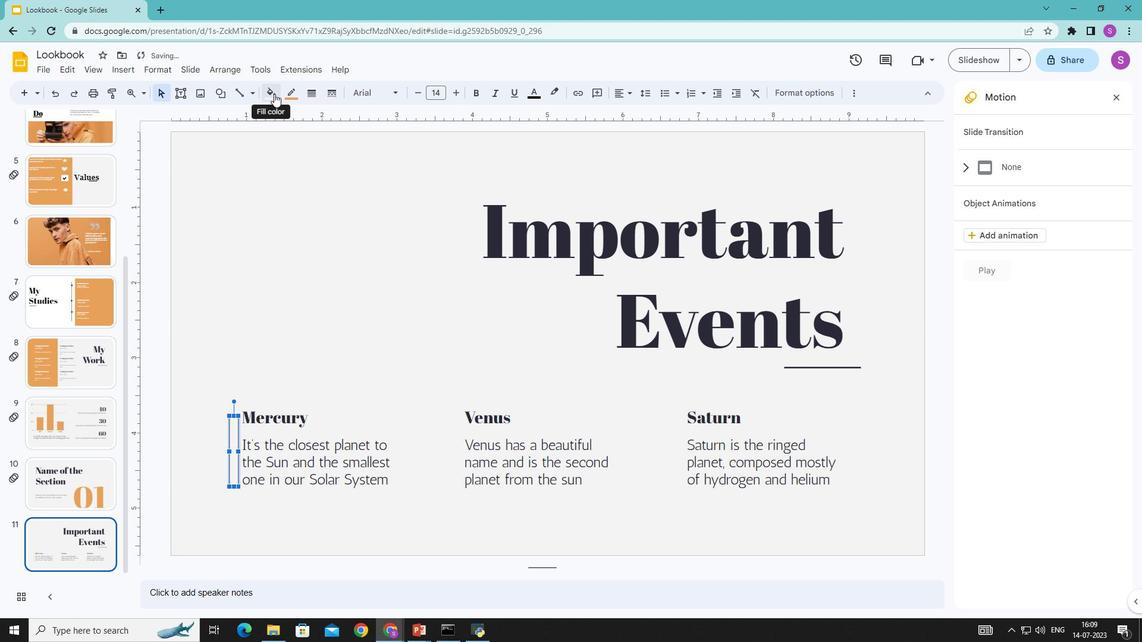 
Action: Mouse moved to (299, 149)
Screenshot: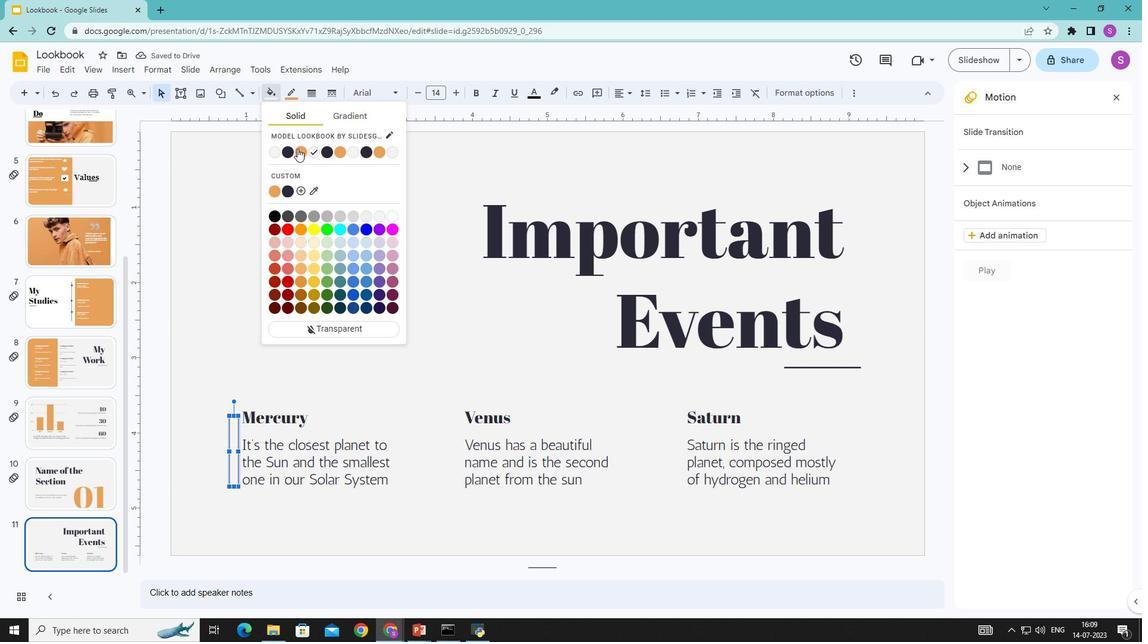 
Action: Mouse pressed left at (299, 149)
Screenshot: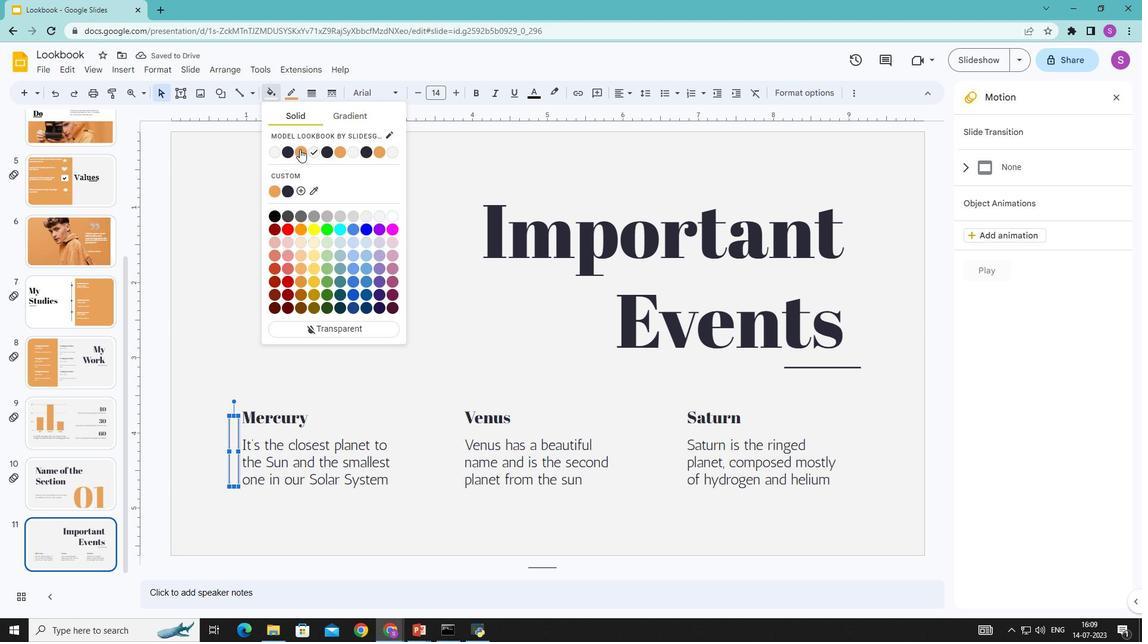 
Action: Mouse moved to (362, 287)
Screenshot: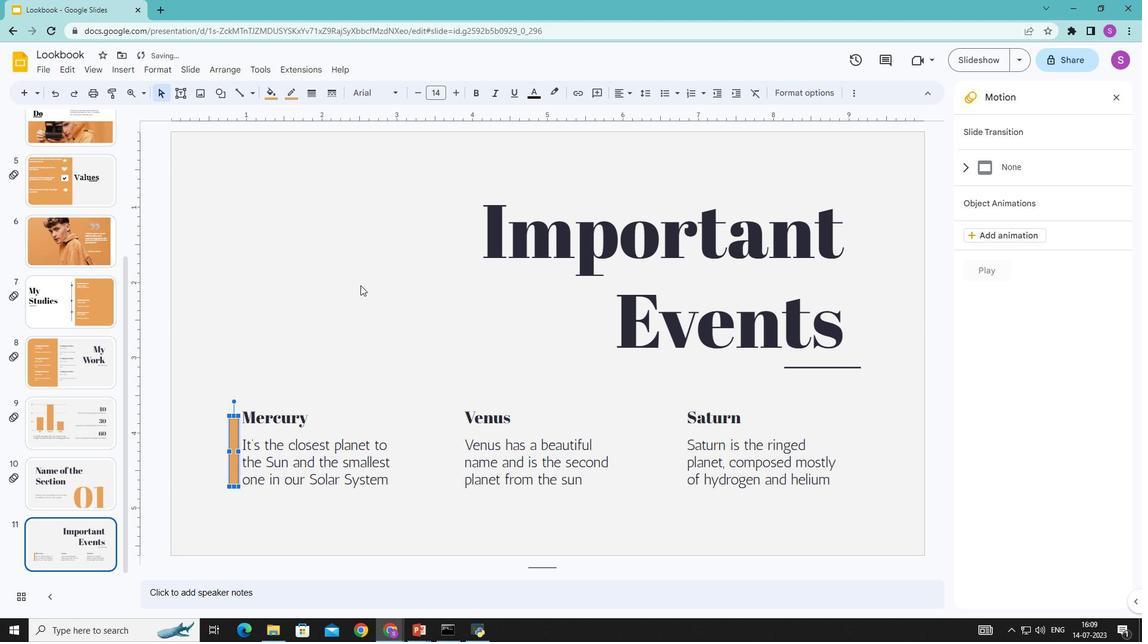 
Action: Mouse pressed left at (362, 287)
Screenshot: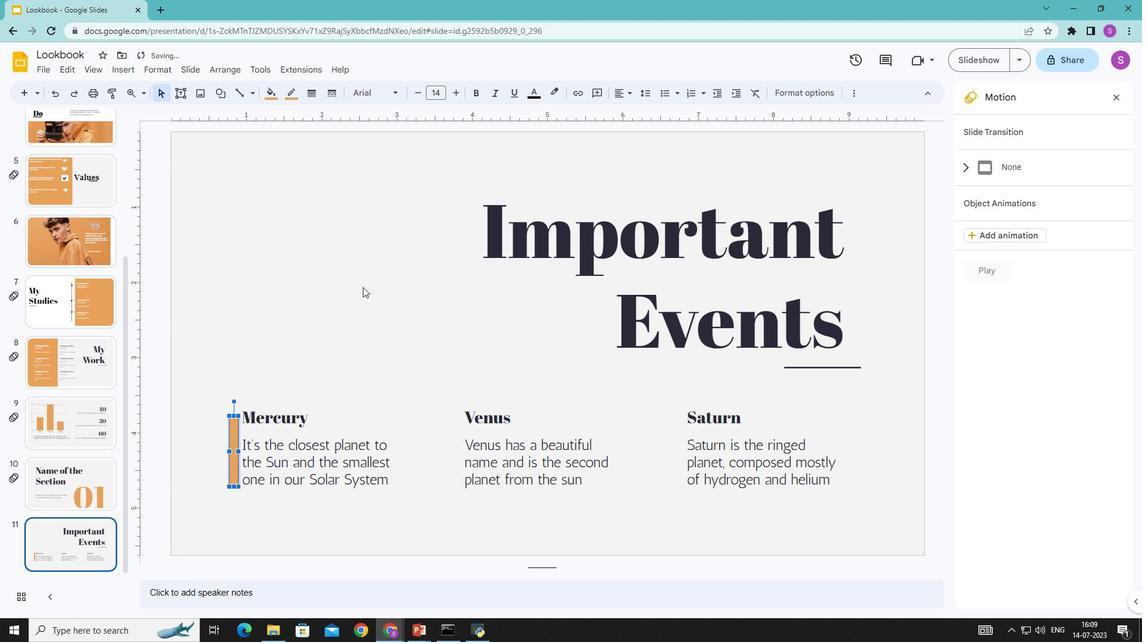
Action: Mouse moved to (122, 69)
Screenshot: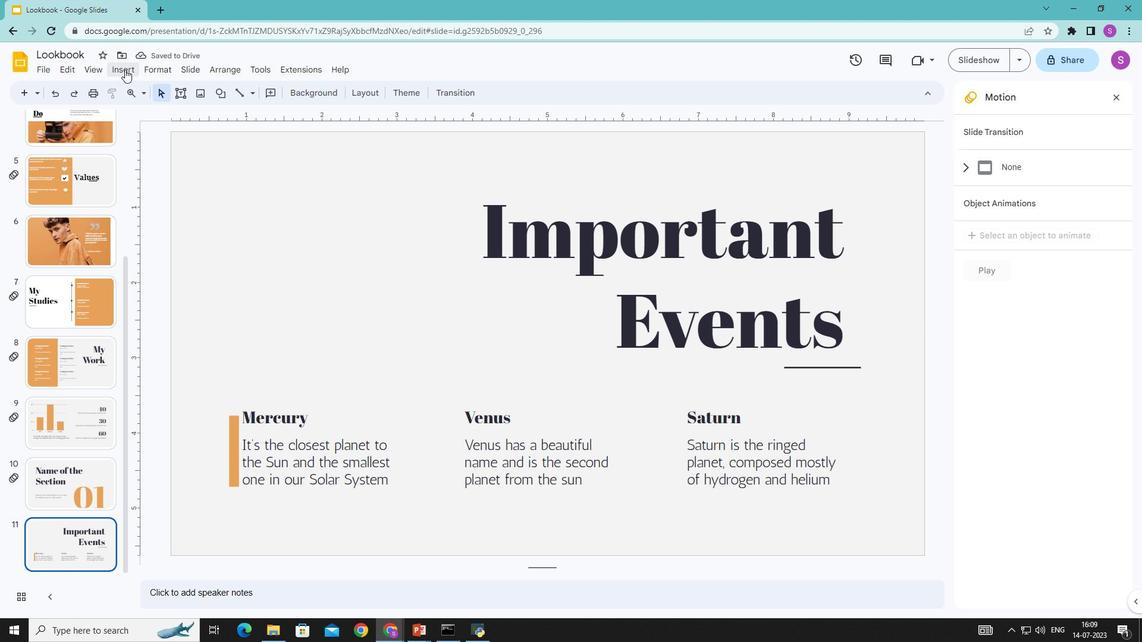 
Action: Mouse pressed left at (122, 69)
Screenshot: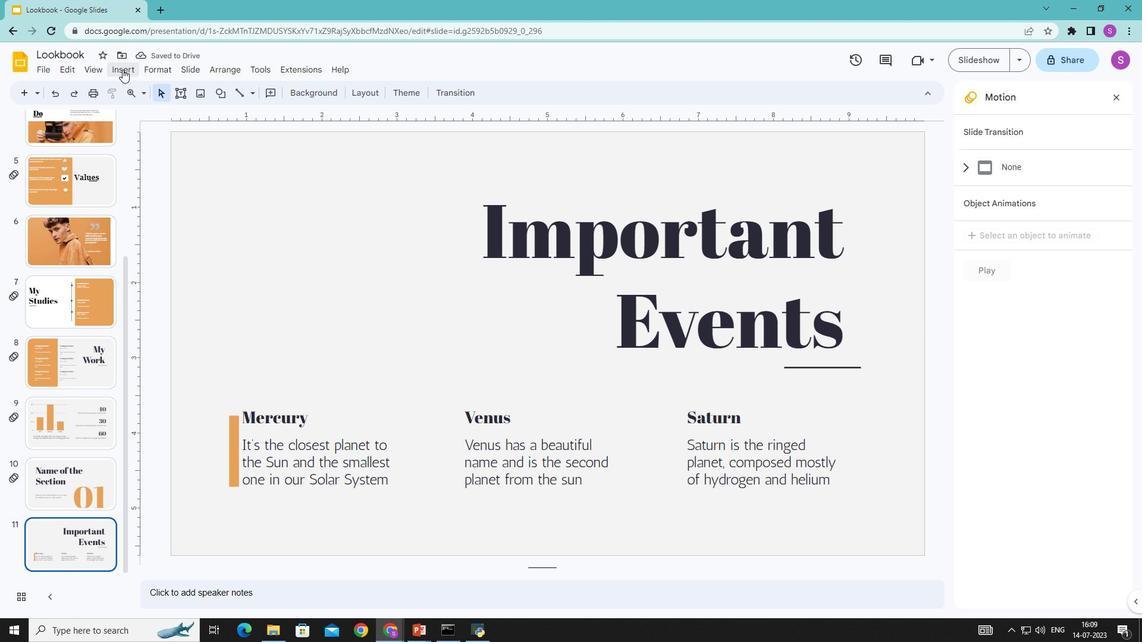 
Action: Mouse moved to (461, 153)
Screenshot: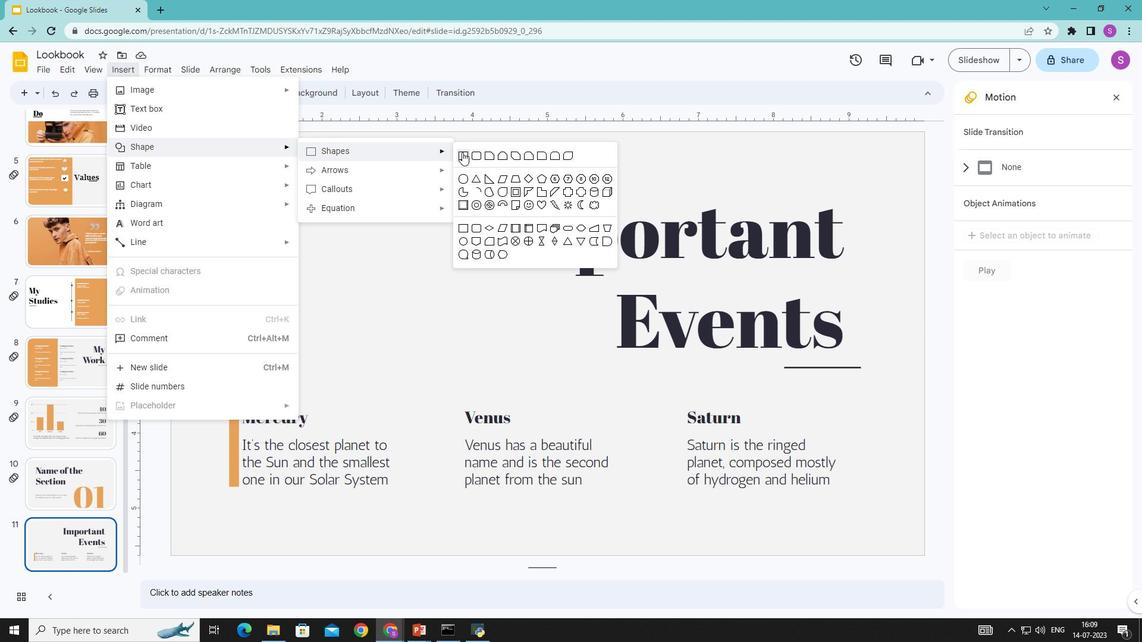
Action: Mouse pressed left at (461, 153)
Screenshot: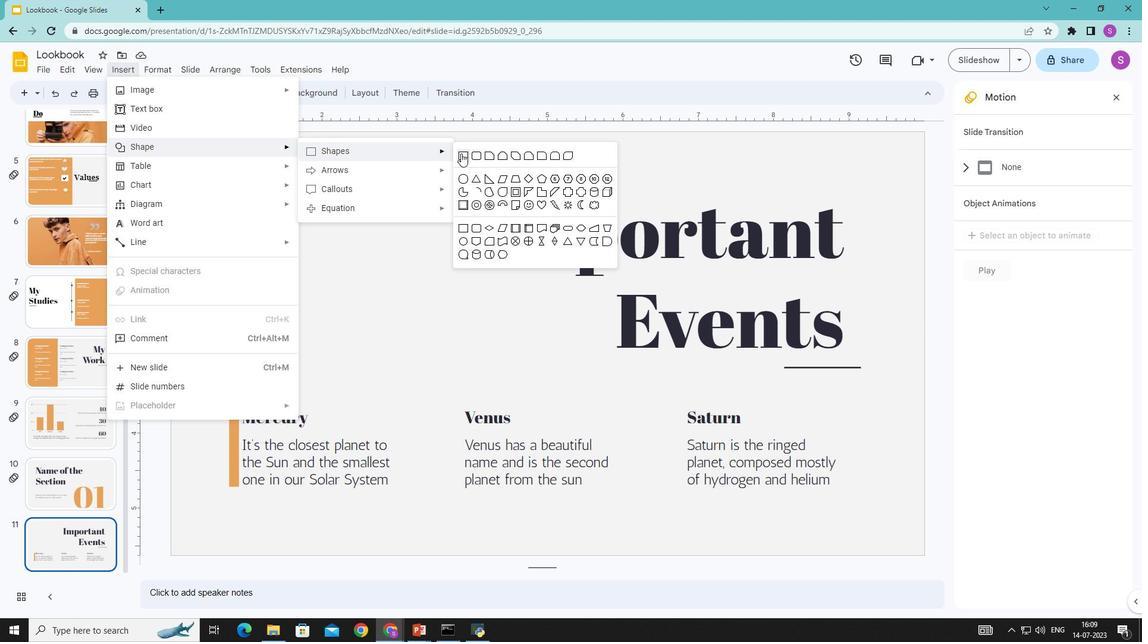 
Action: Mouse moved to (455, 418)
Screenshot: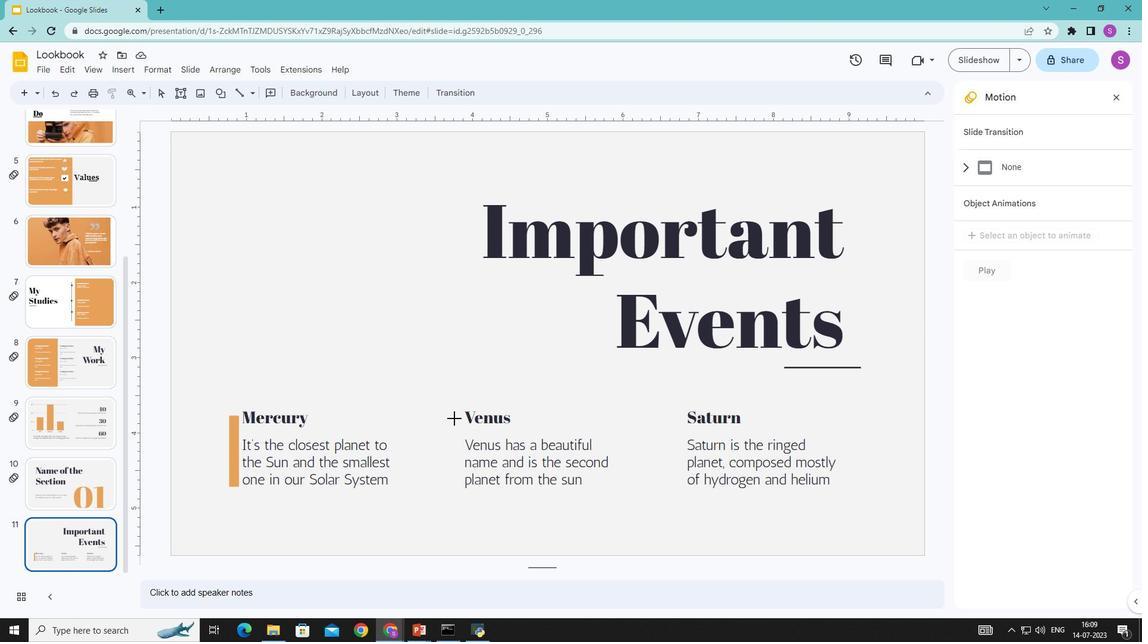 
Action: Mouse pressed left at (455, 418)
Screenshot: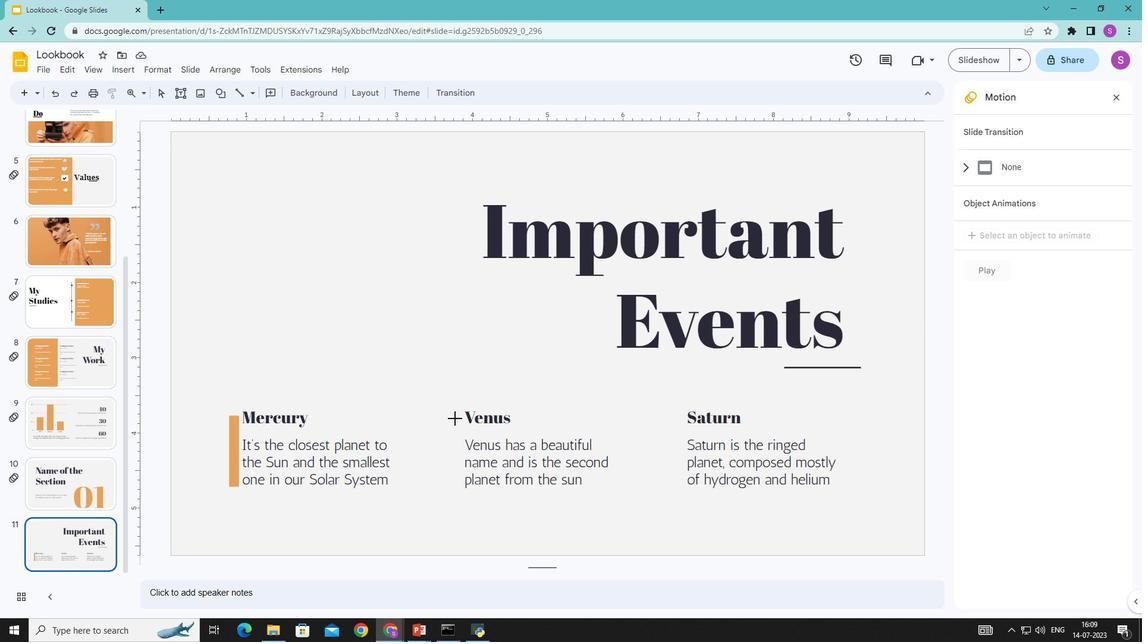 
Action: Mouse moved to (271, 93)
Screenshot: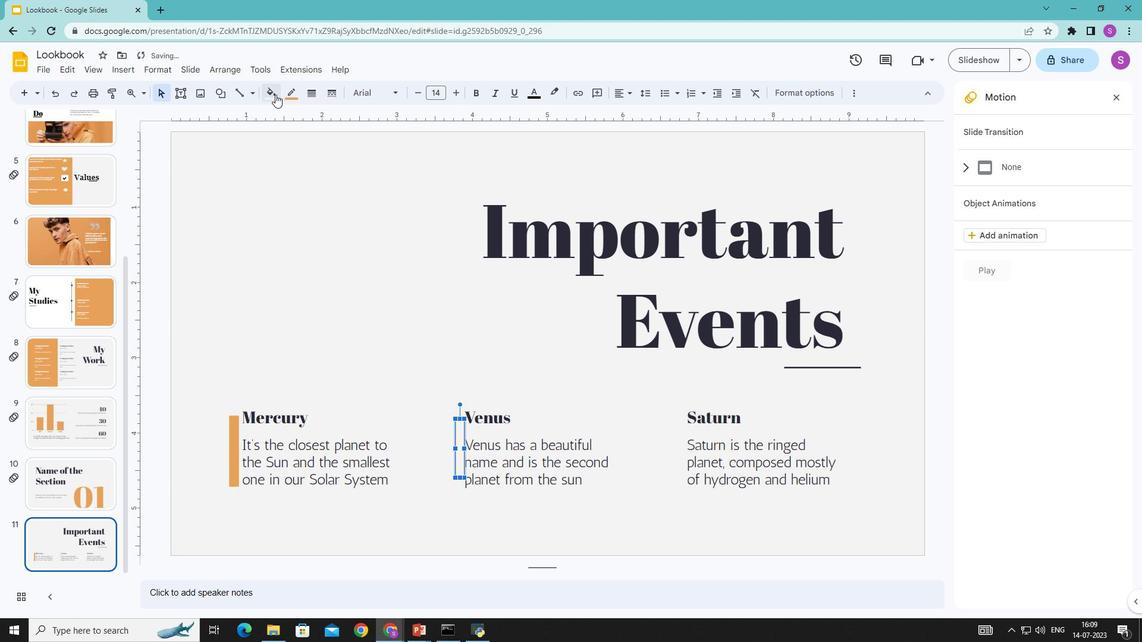 
Action: Mouse pressed left at (271, 93)
Screenshot: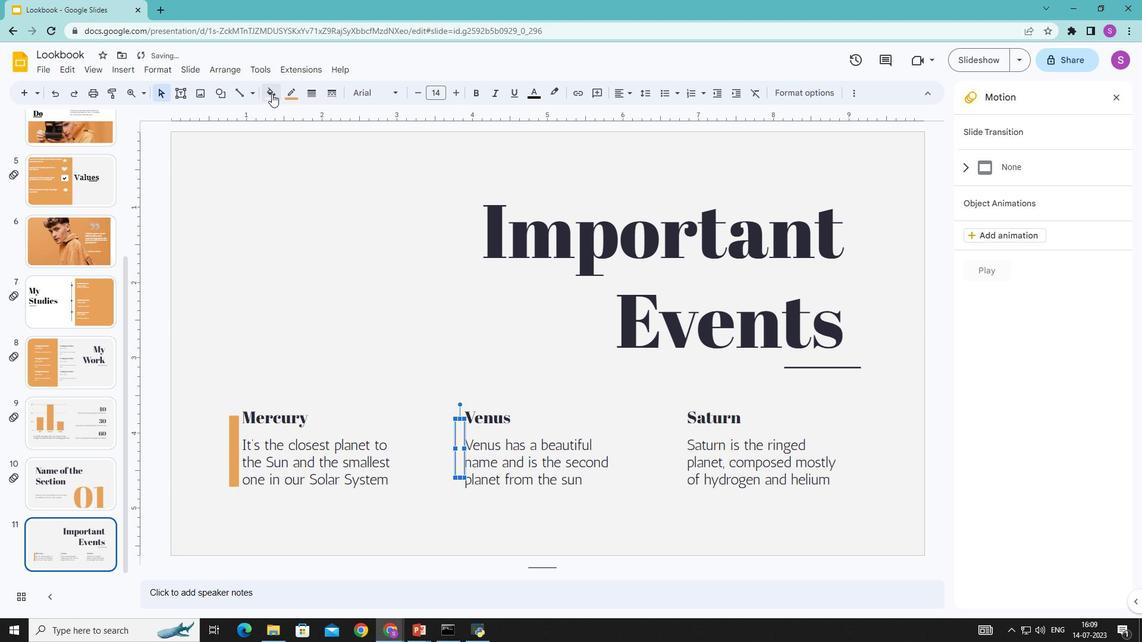 
Action: Mouse moved to (303, 150)
Screenshot: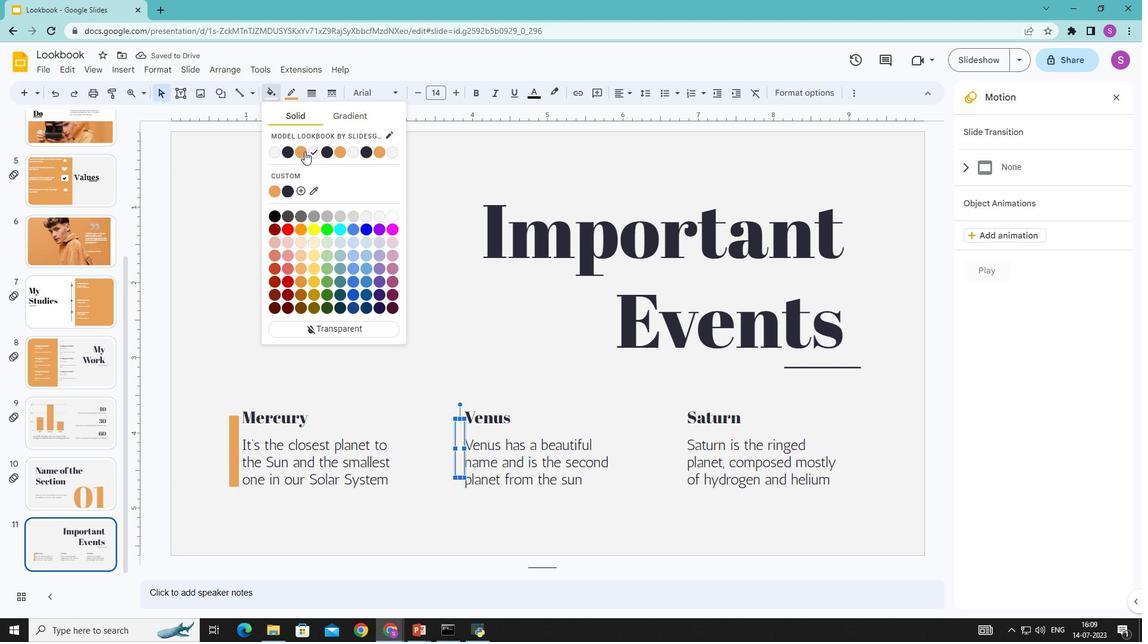 
Action: Mouse pressed left at (303, 150)
Screenshot: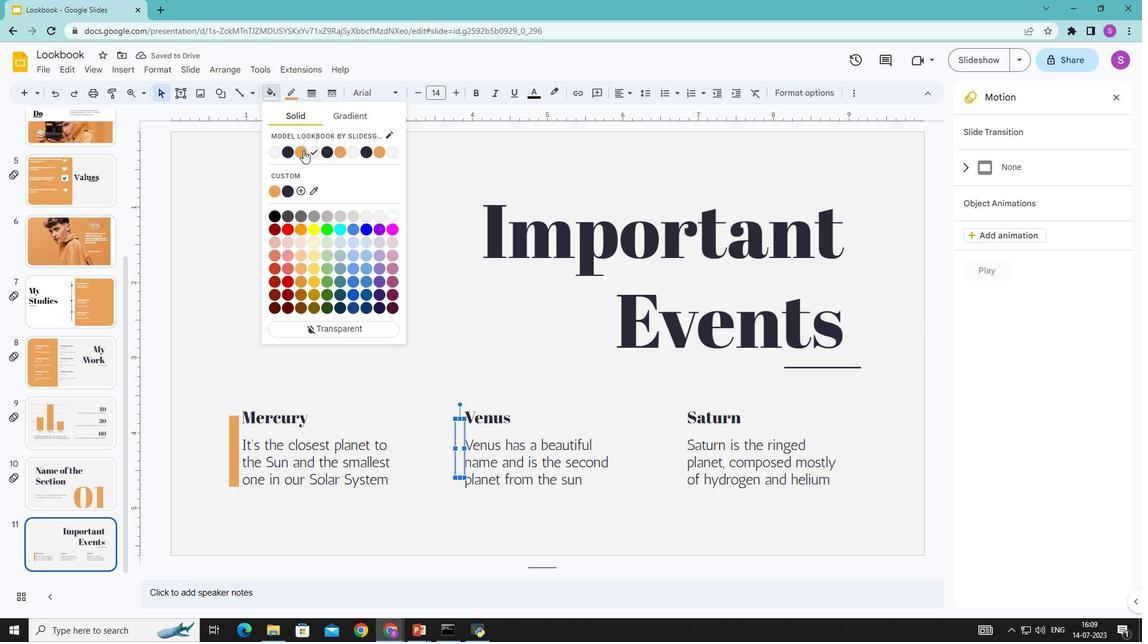 
Action: Mouse moved to (411, 292)
Screenshot: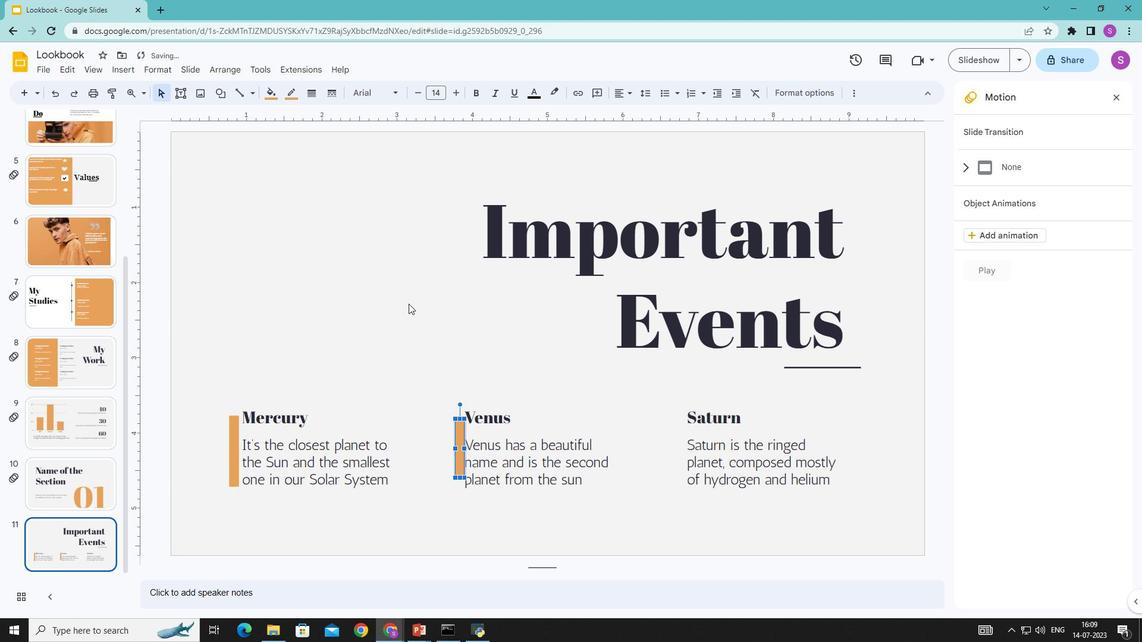 
Action: Mouse pressed left at (411, 292)
Screenshot: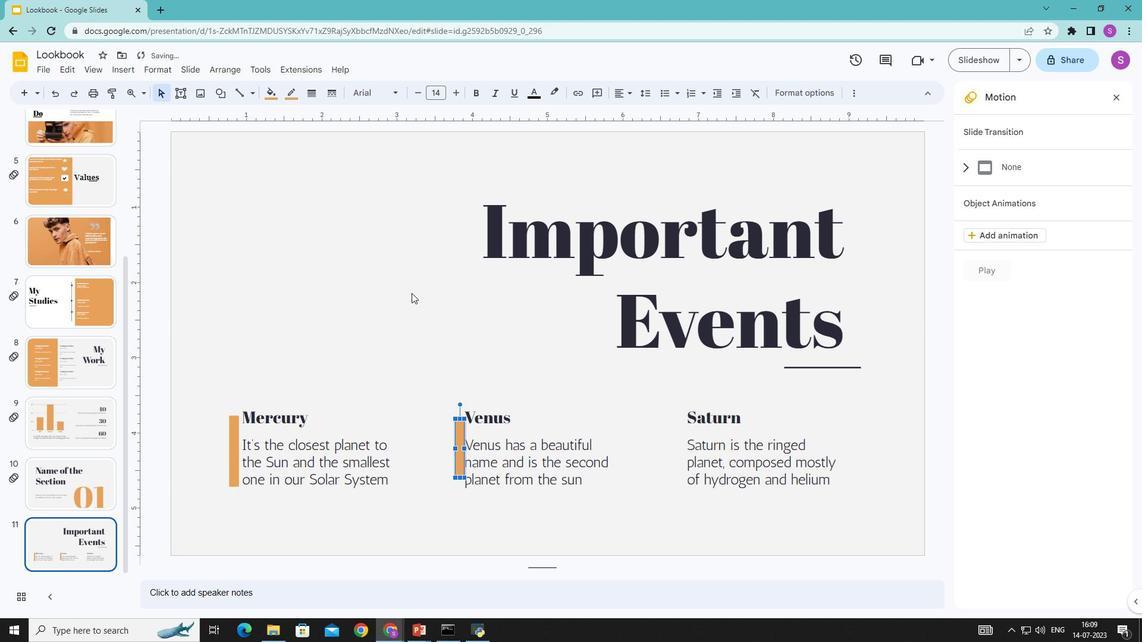 
Action: Mouse moved to (460, 453)
Screenshot: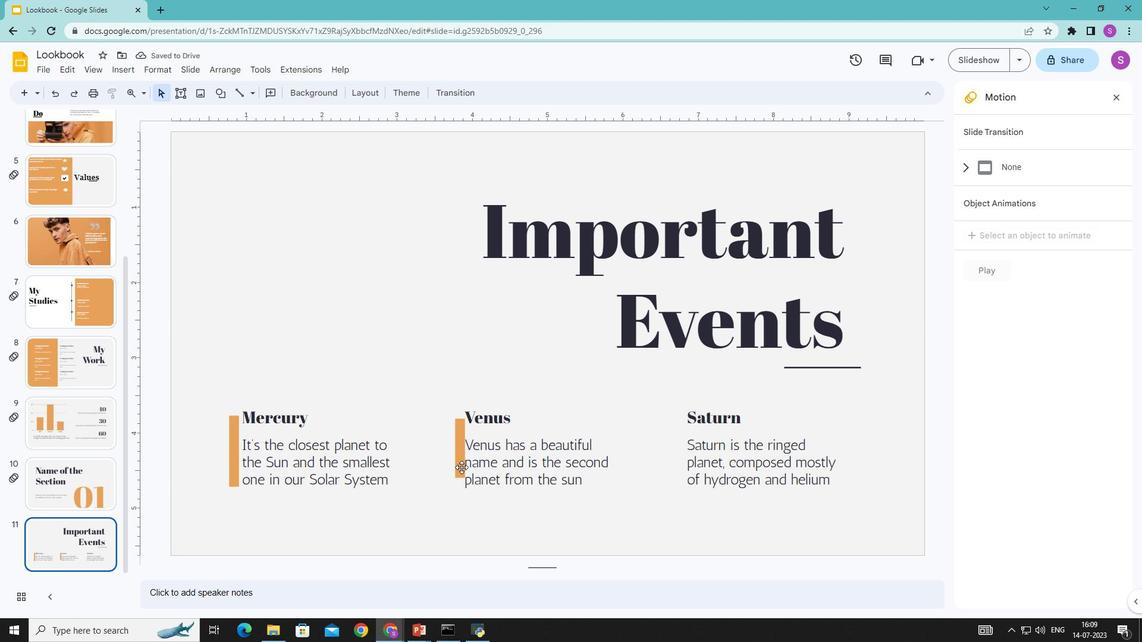 
Action: Mouse pressed left at (460, 453)
Screenshot: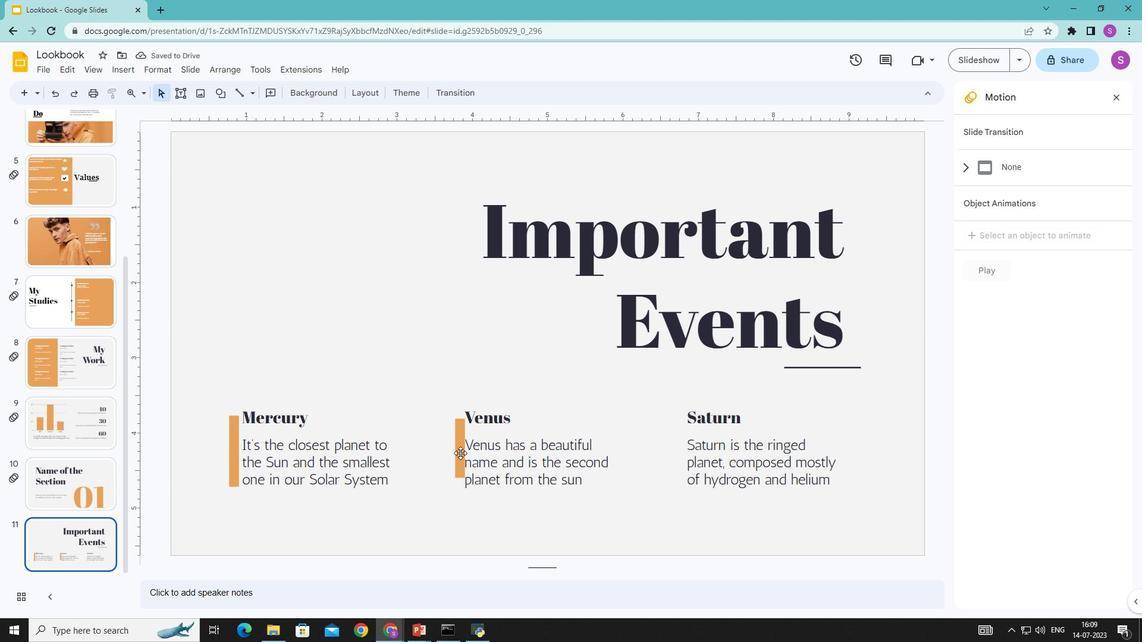 
Action: Mouse moved to (461, 478)
Screenshot: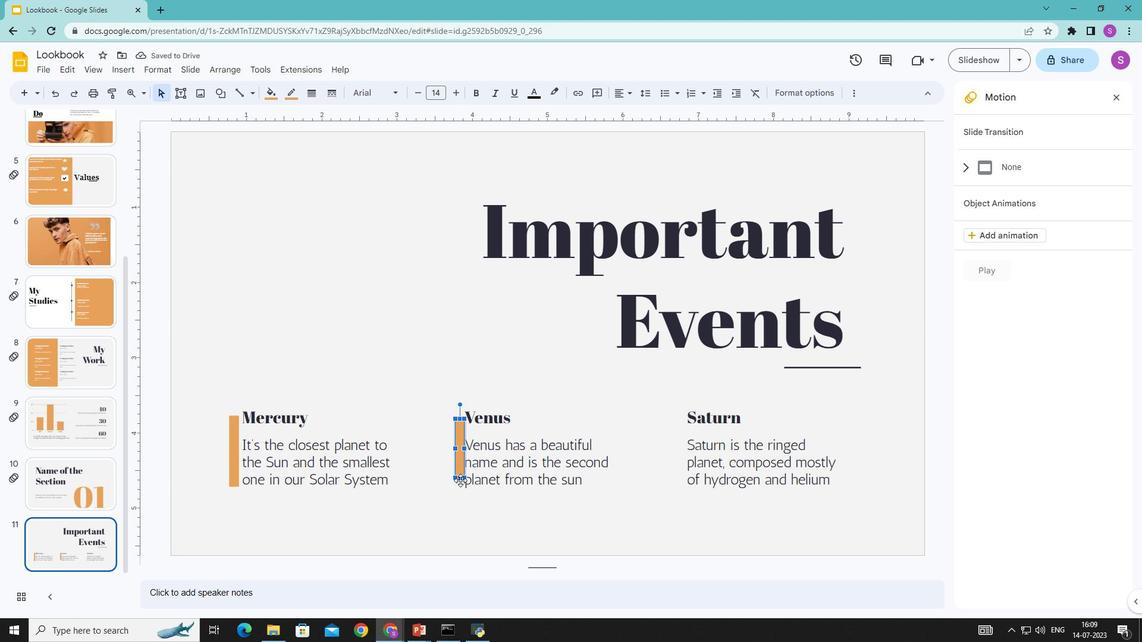 
Action: Mouse pressed left at (461, 478)
Screenshot: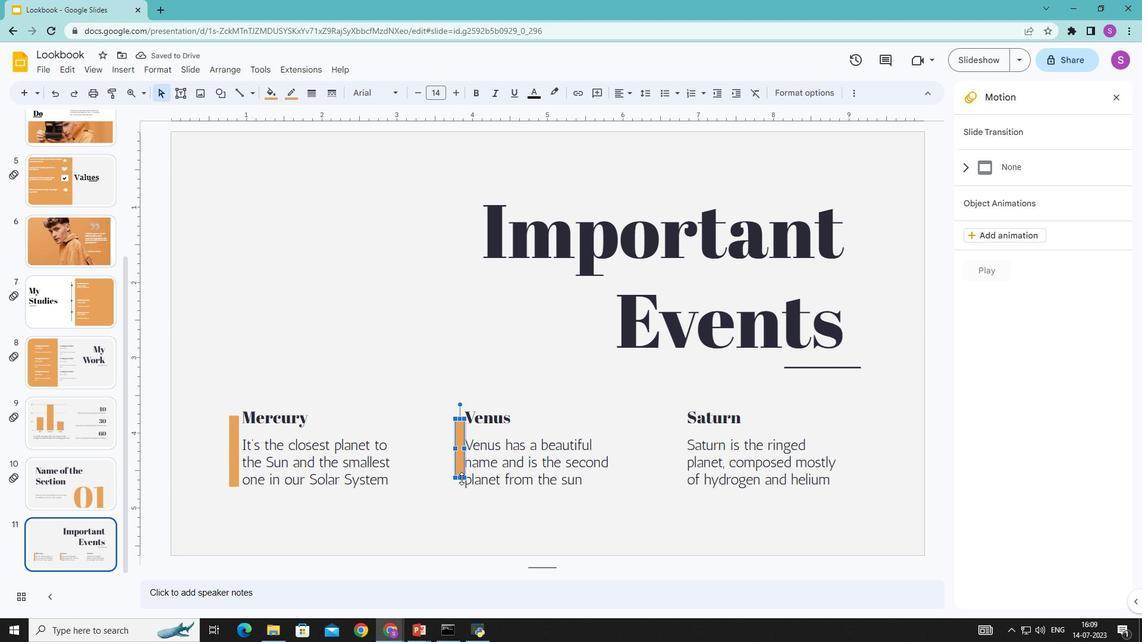 
Action: Mouse moved to (433, 320)
Screenshot: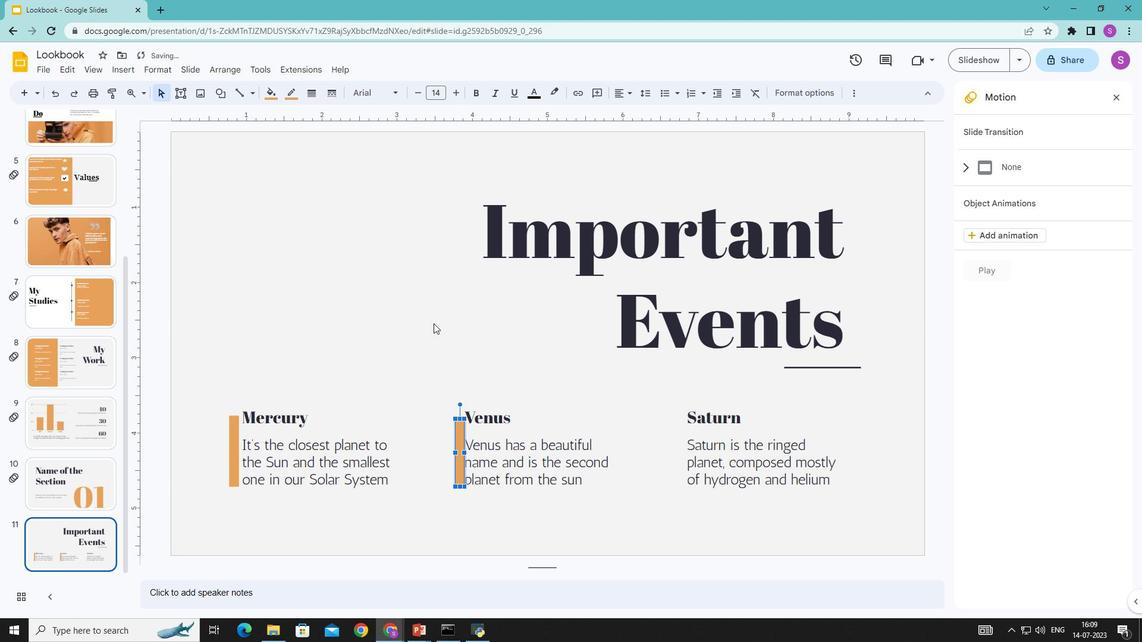 
Action: Mouse pressed left at (433, 320)
Screenshot: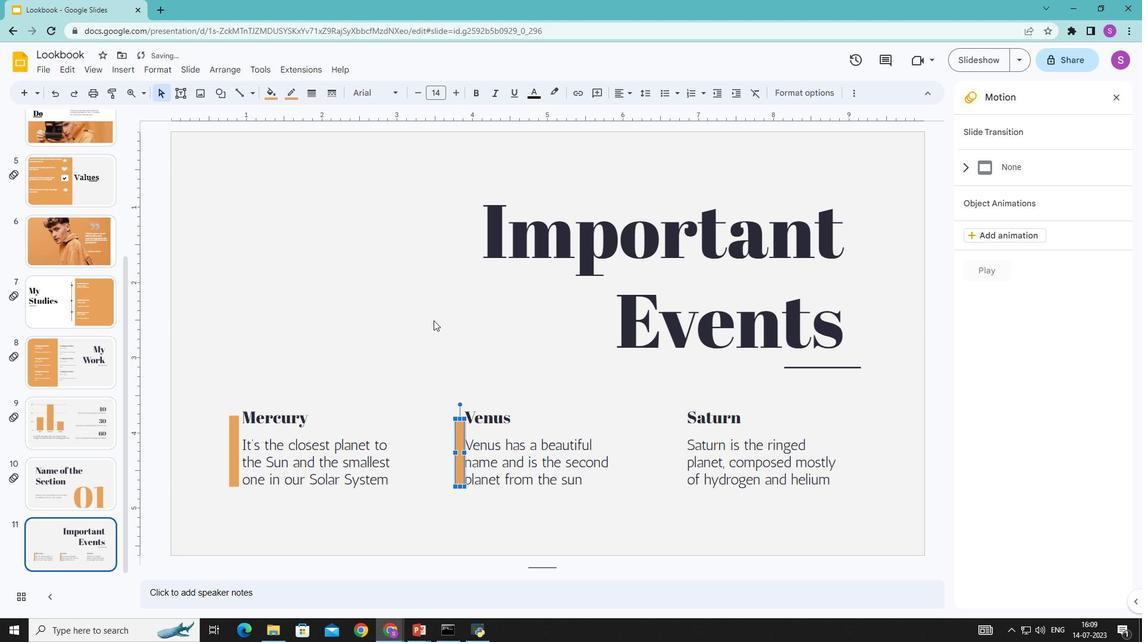 
Action: Mouse moved to (124, 69)
Screenshot: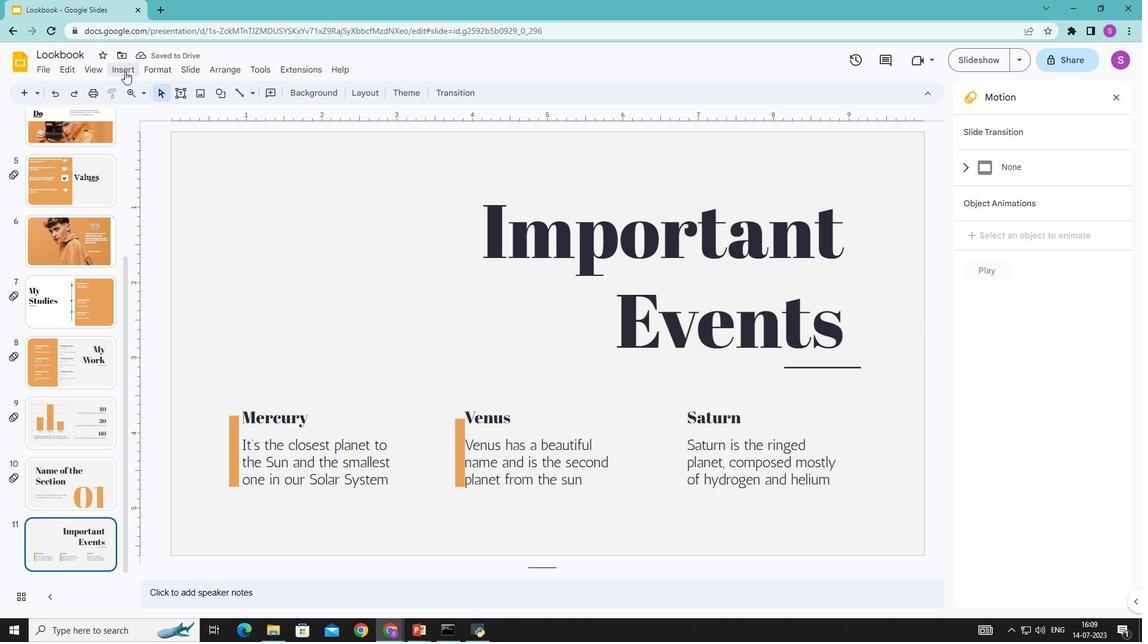 
Action: Mouse pressed left at (124, 69)
Screenshot: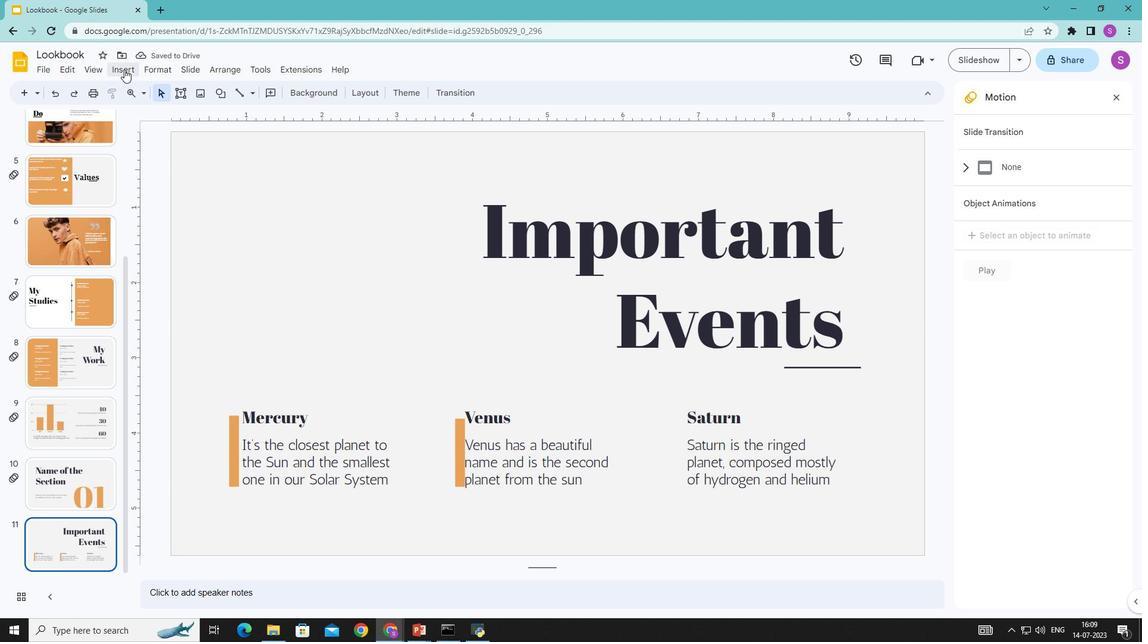 
Action: Mouse moved to (461, 152)
Screenshot: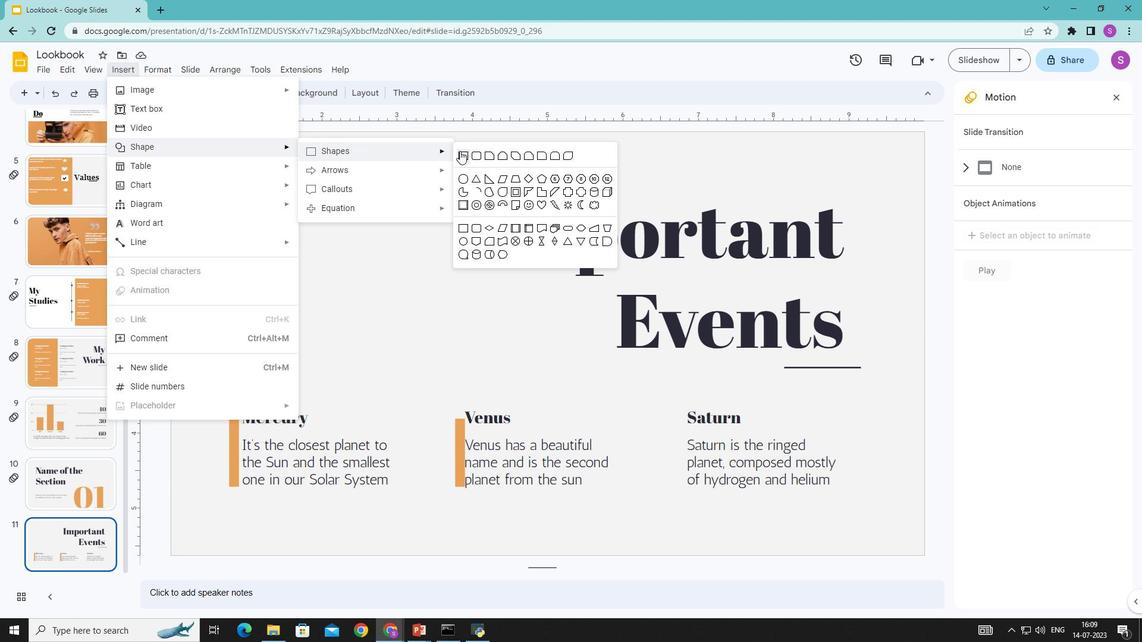 
Action: Mouse pressed left at (461, 152)
Screenshot: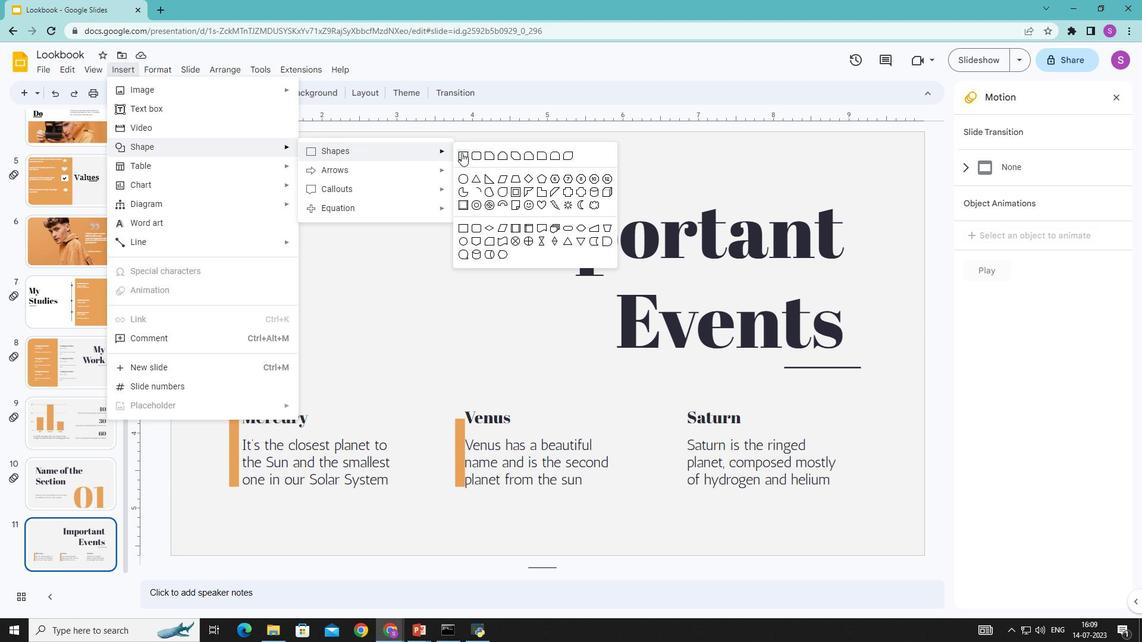 
Action: Mouse moved to (678, 416)
Screenshot: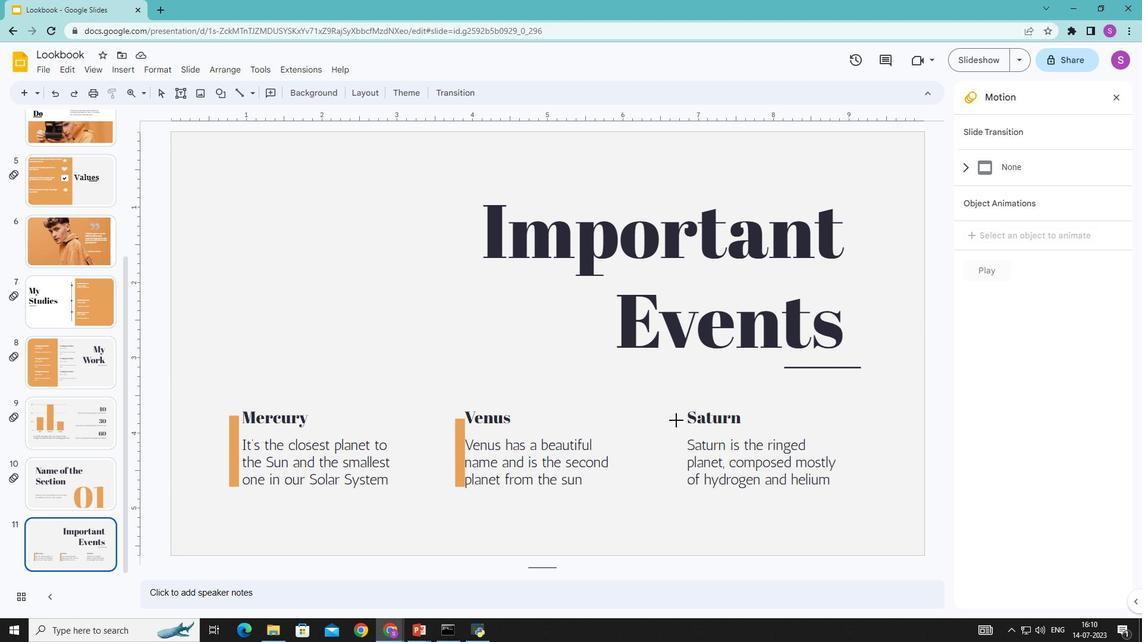 
Action: Mouse pressed left at (678, 416)
Screenshot: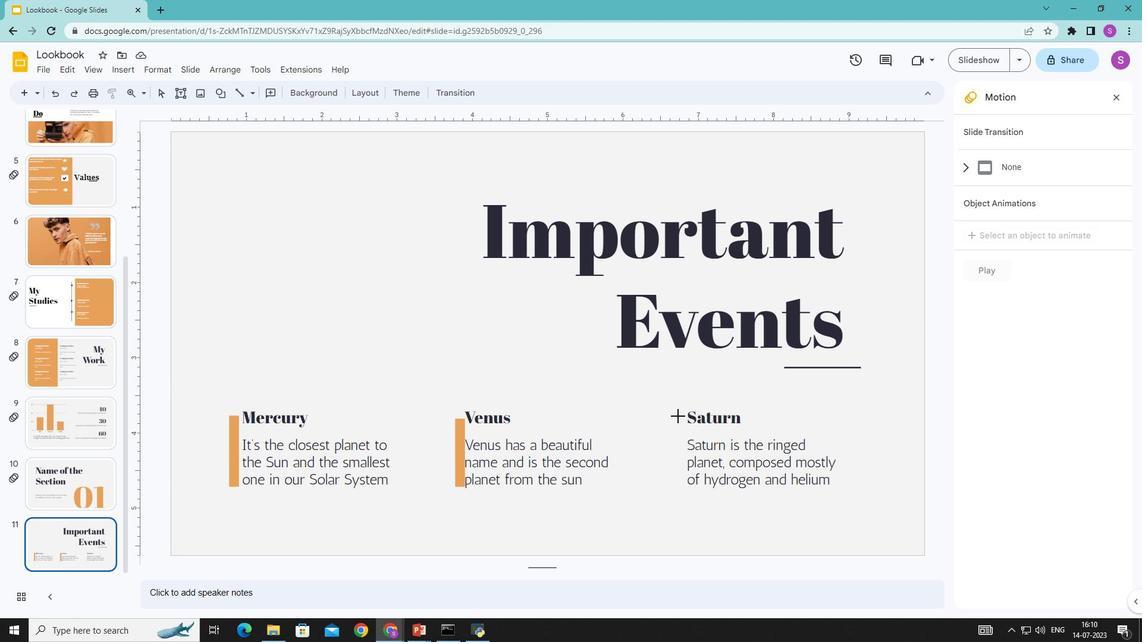 
Action: Mouse moved to (273, 90)
Screenshot: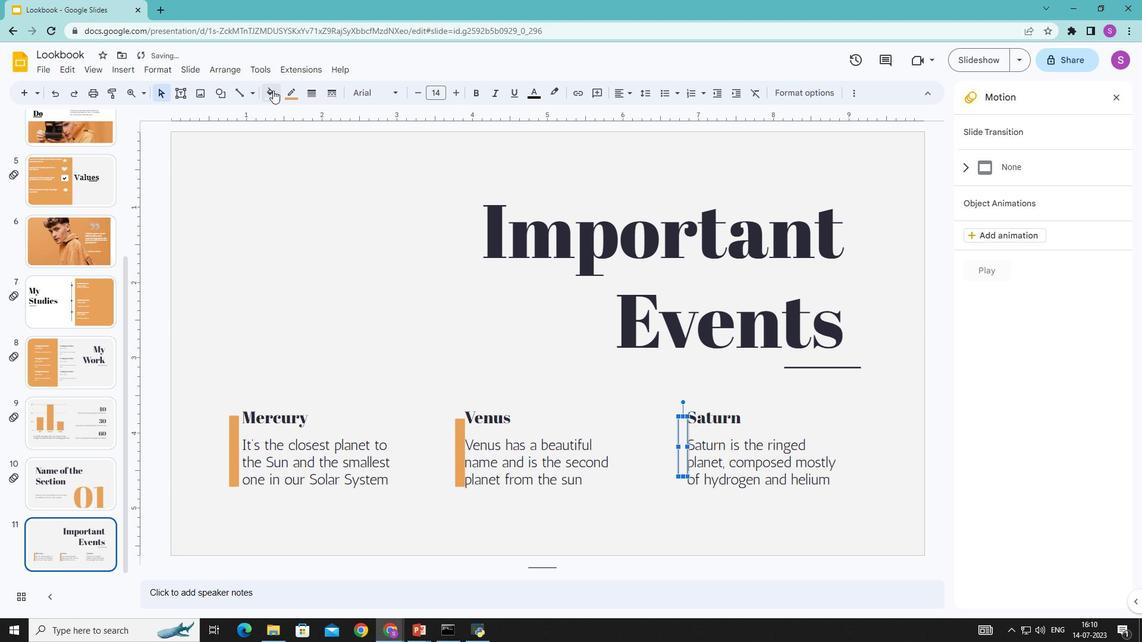 
Action: Mouse pressed left at (273, 90)
Screenshot: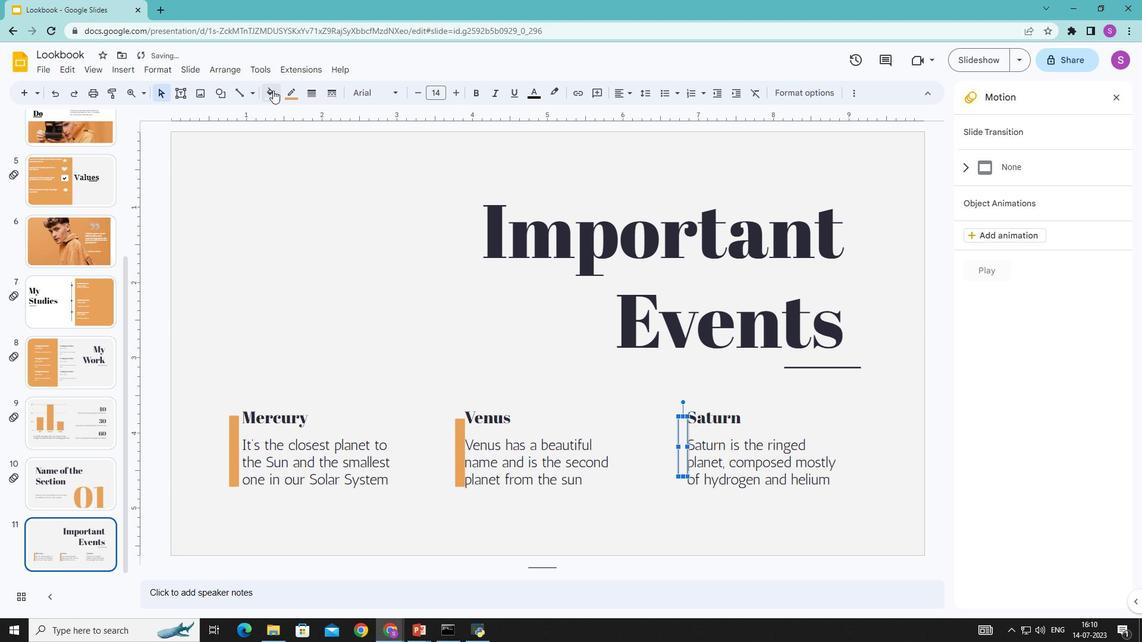 
Action: Mouse moved to (298, 148)
Screenshot: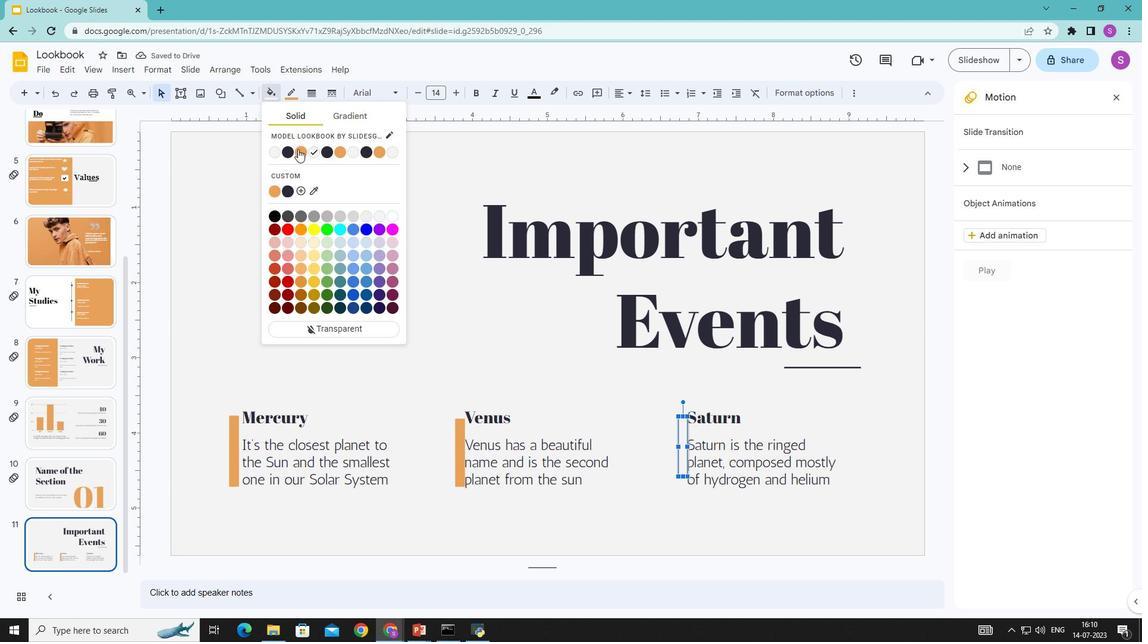 
Action: Mouse pressed left at (298, 148)
Screenshot: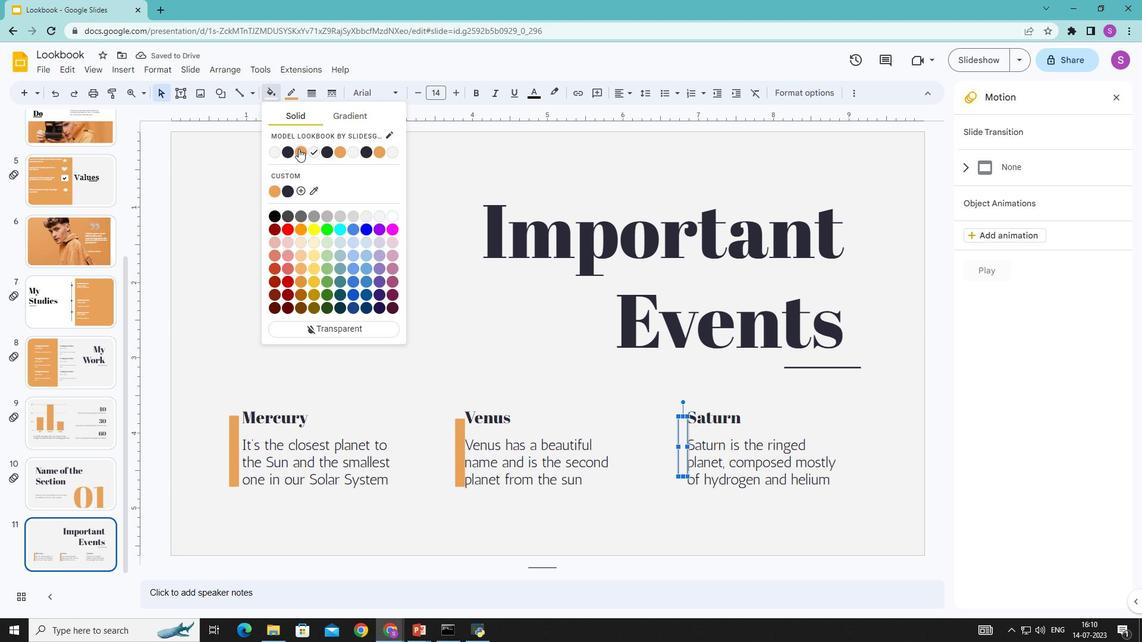 
Action: Mouse moved to (422, 266)
Screenshot: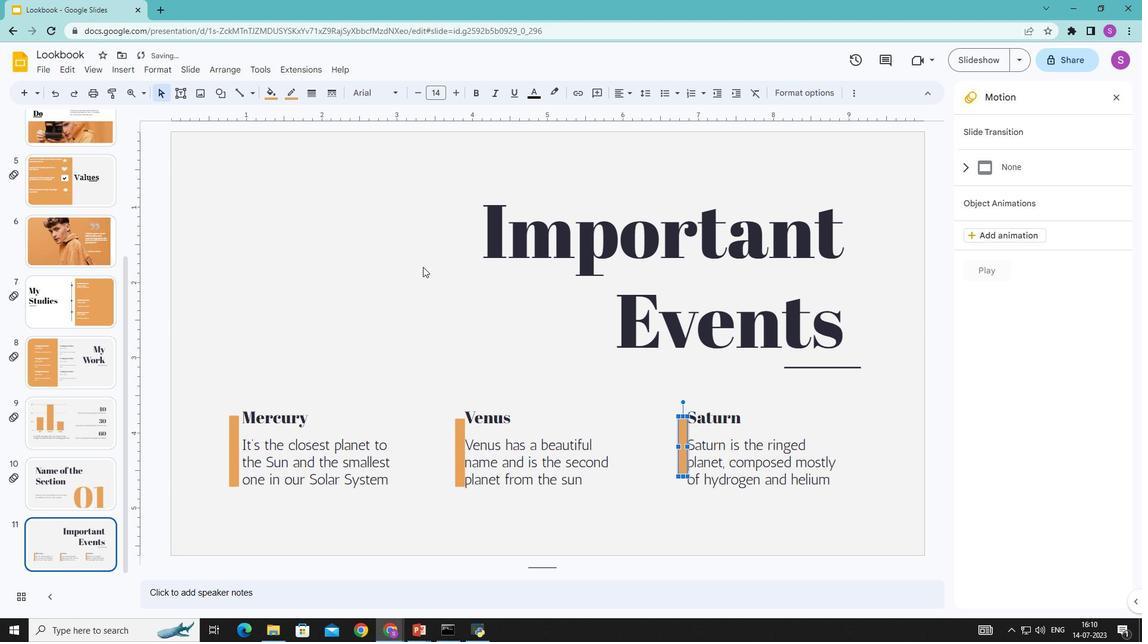 
Action: Mouse pressed left at (422, 266)
Screenshot: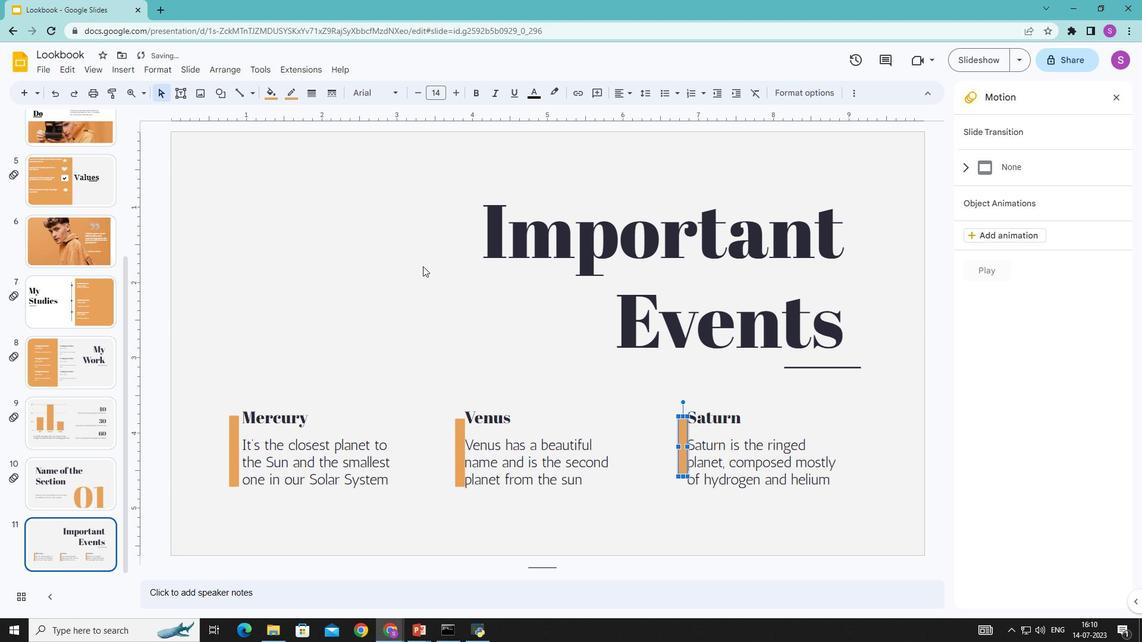 
Action: Mouse moved to (684, 458)
Screenshot: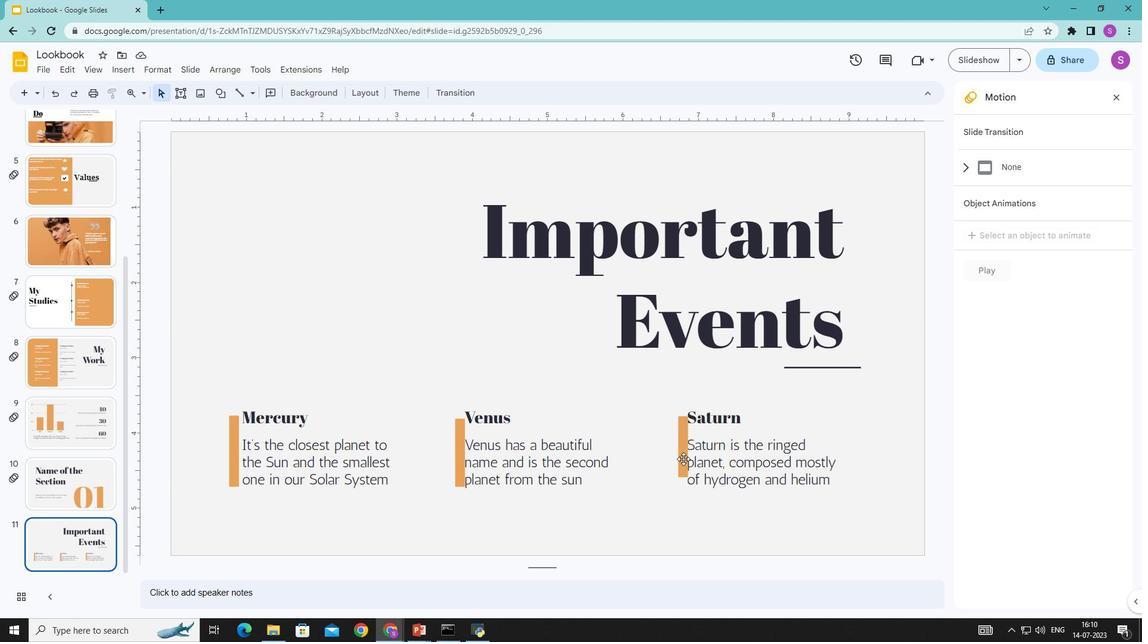
Action: Mouse pressed left at (684, 458)
Screenshot: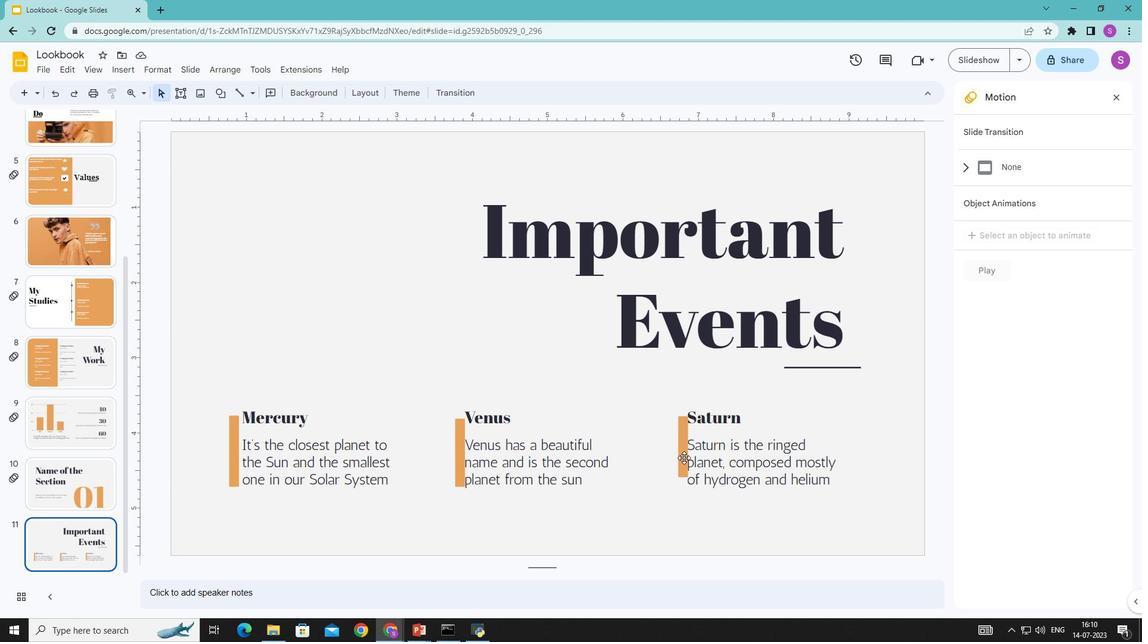 
Action: Mouse moved to (684, 457)
Screenshot: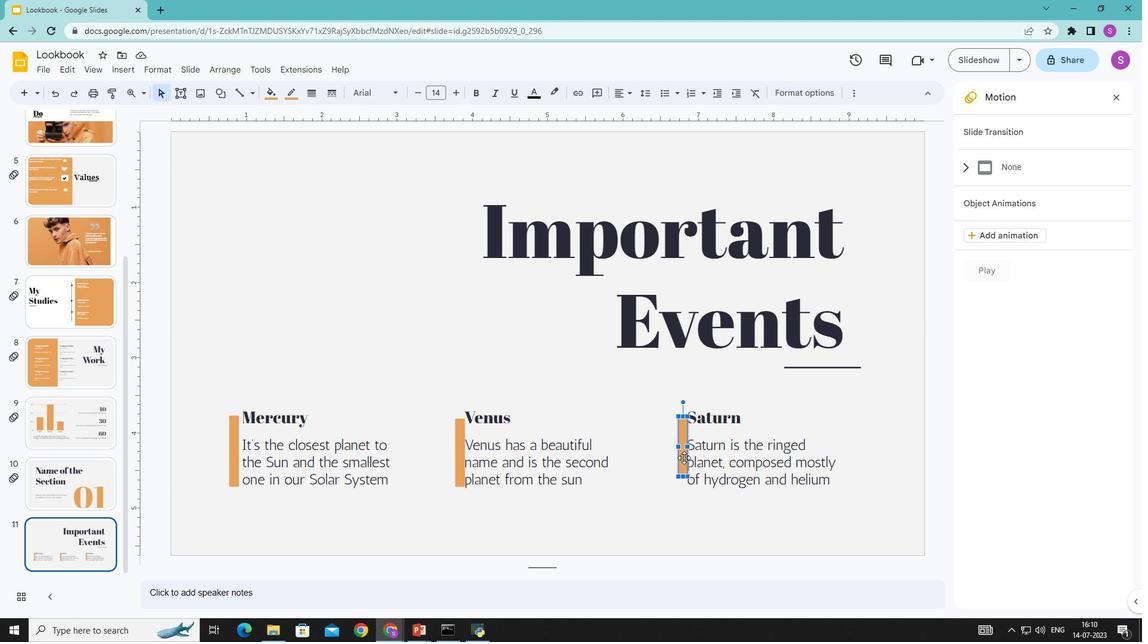 
Action: Mouse pressed left at (684, 457)
Screenshot: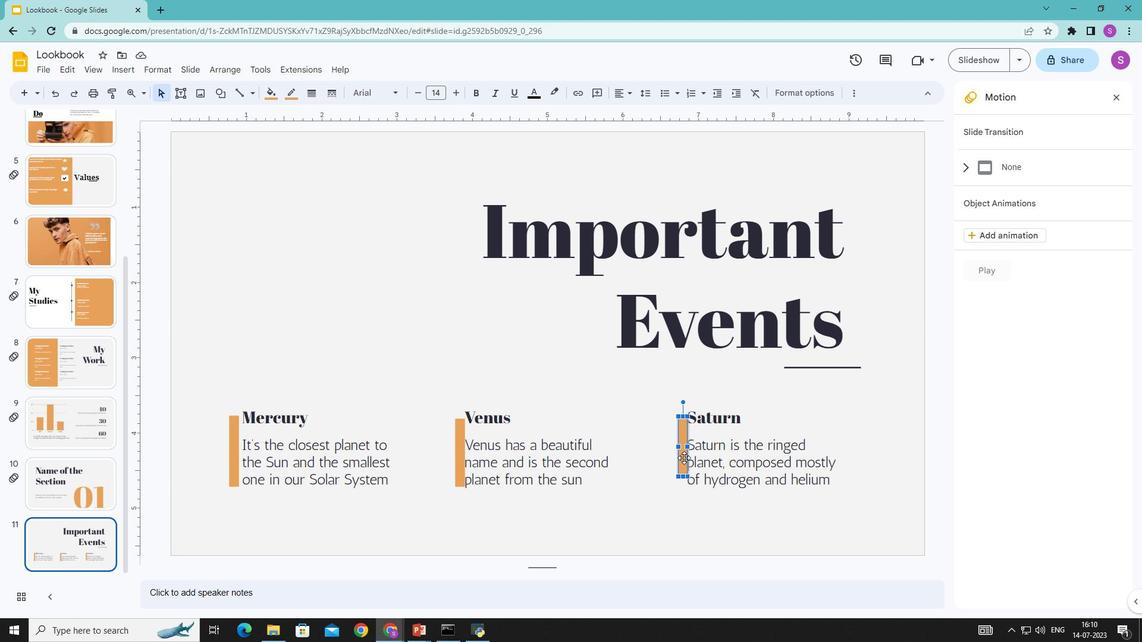 
Action: Mouse moved to (621, 384)
Screenshot: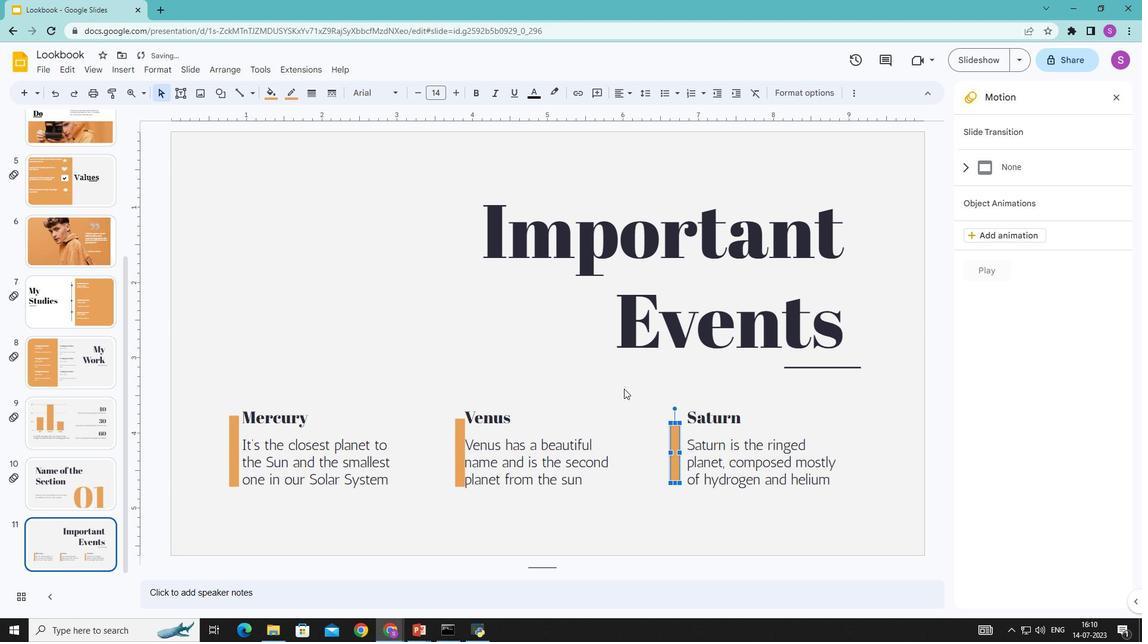 
Action: Mouse pressed left at (621, 384)
Screenshot: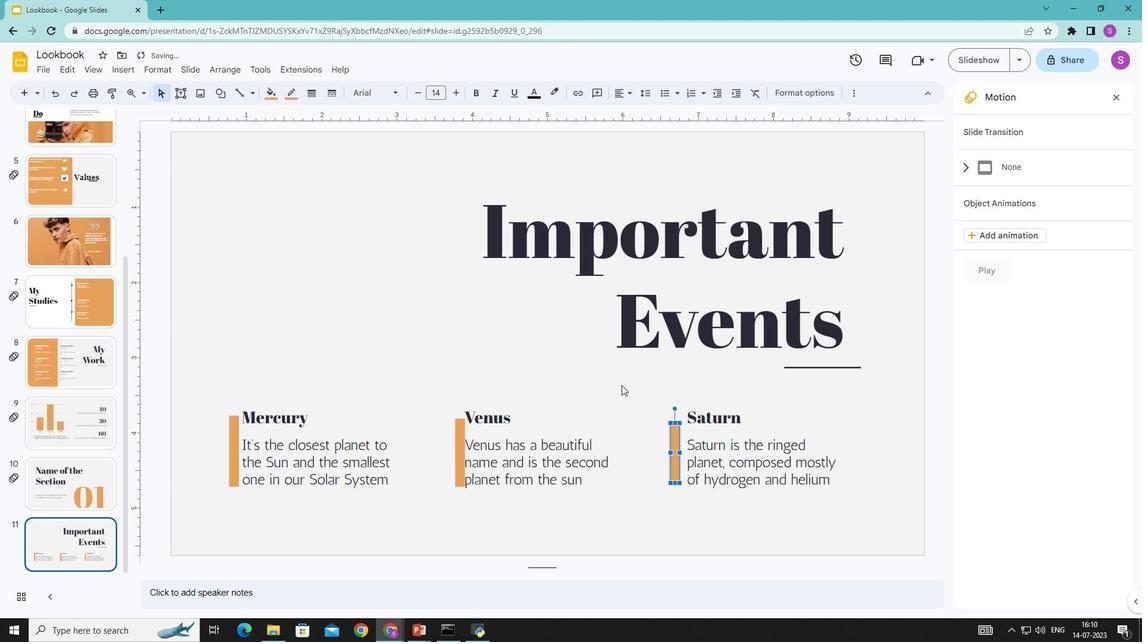 
Action: Mouse moved to (459, 449)
Screenshot: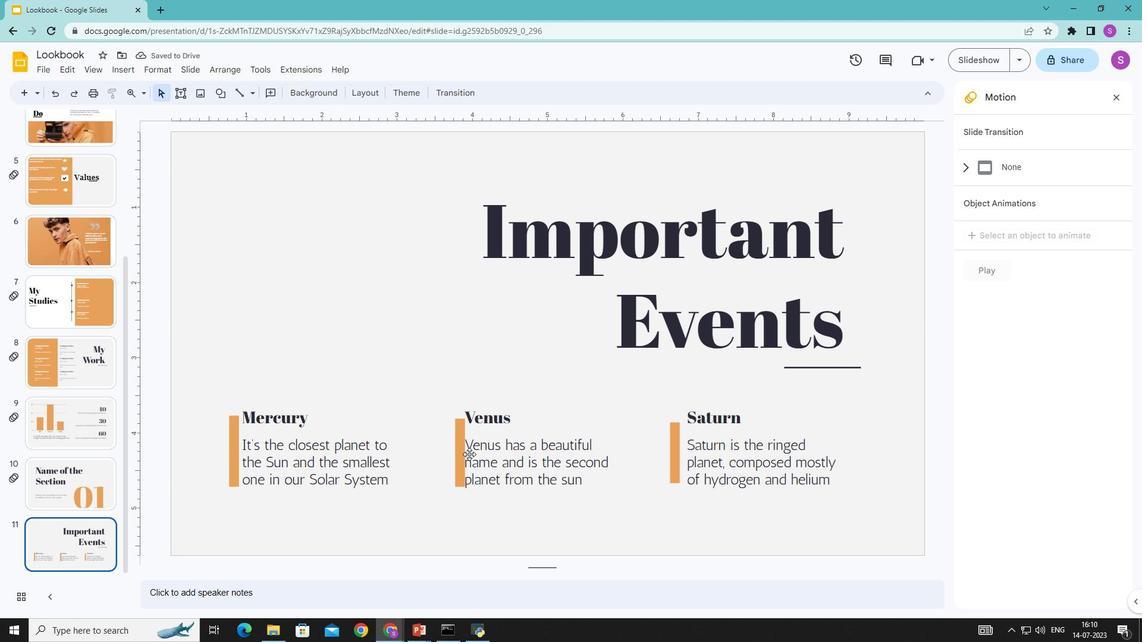 
Action: Mouse pressed left at (459, 449)
Screenshot: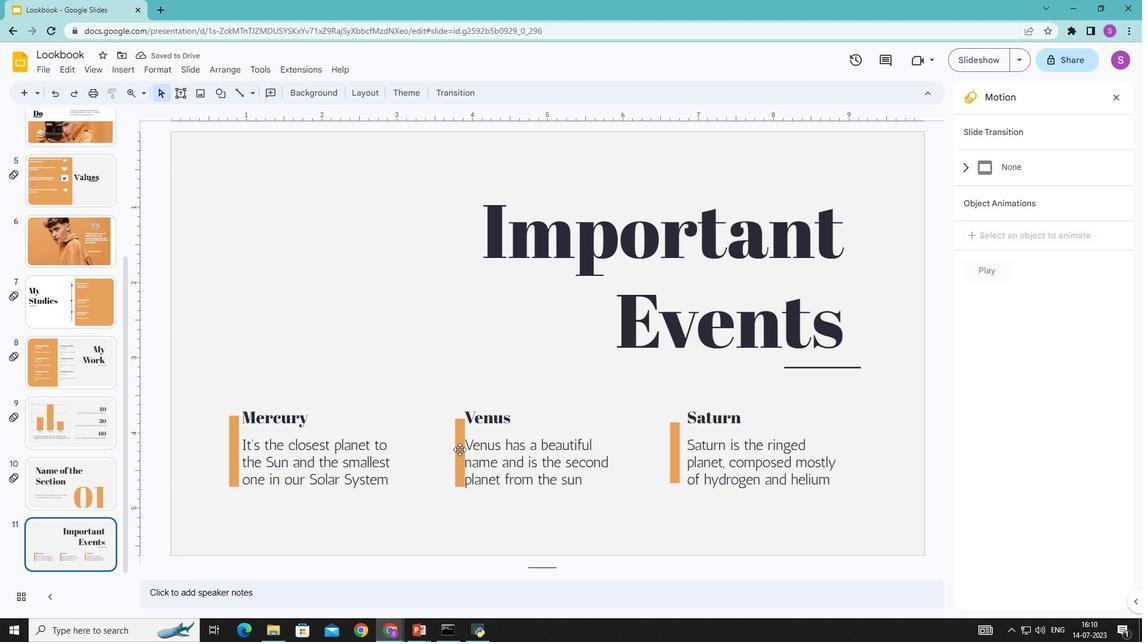 
Action: Mouse pressed left at (459, 449)
Screenshot: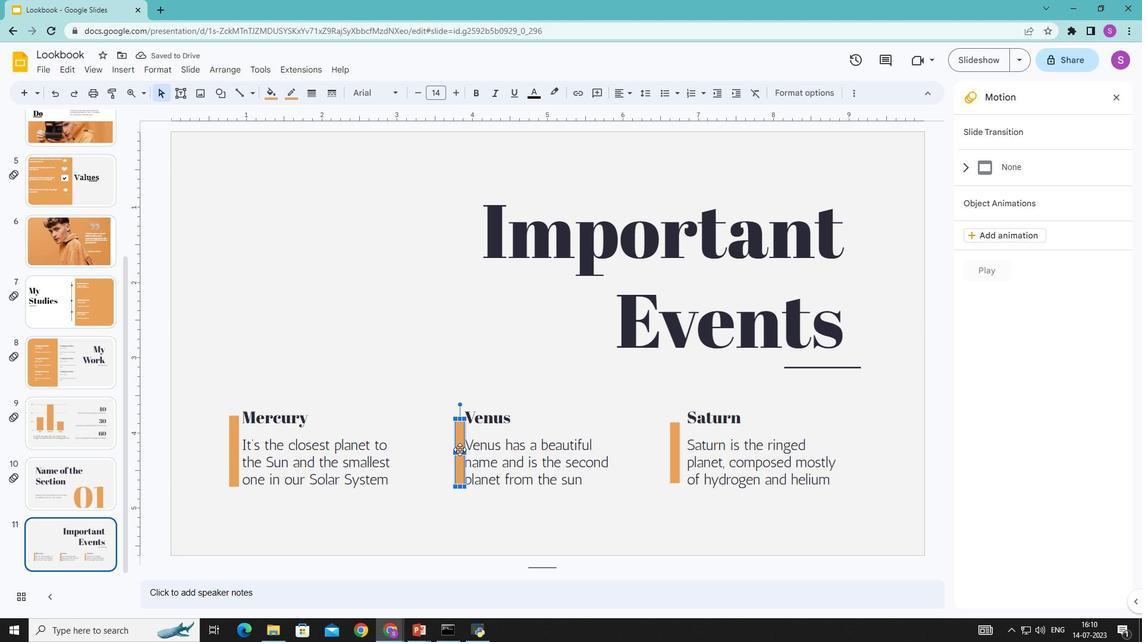 
Action: Mouse moved to (437, 346)
Screenshot: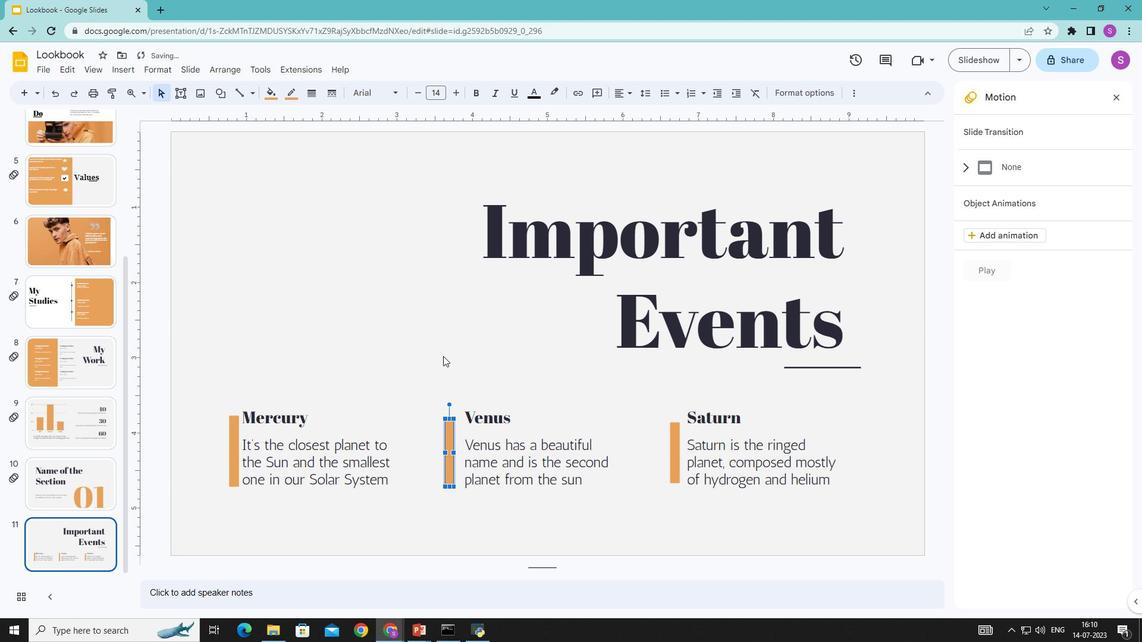 
Action: Mouse pressed left at (437, 346)
Screenshot: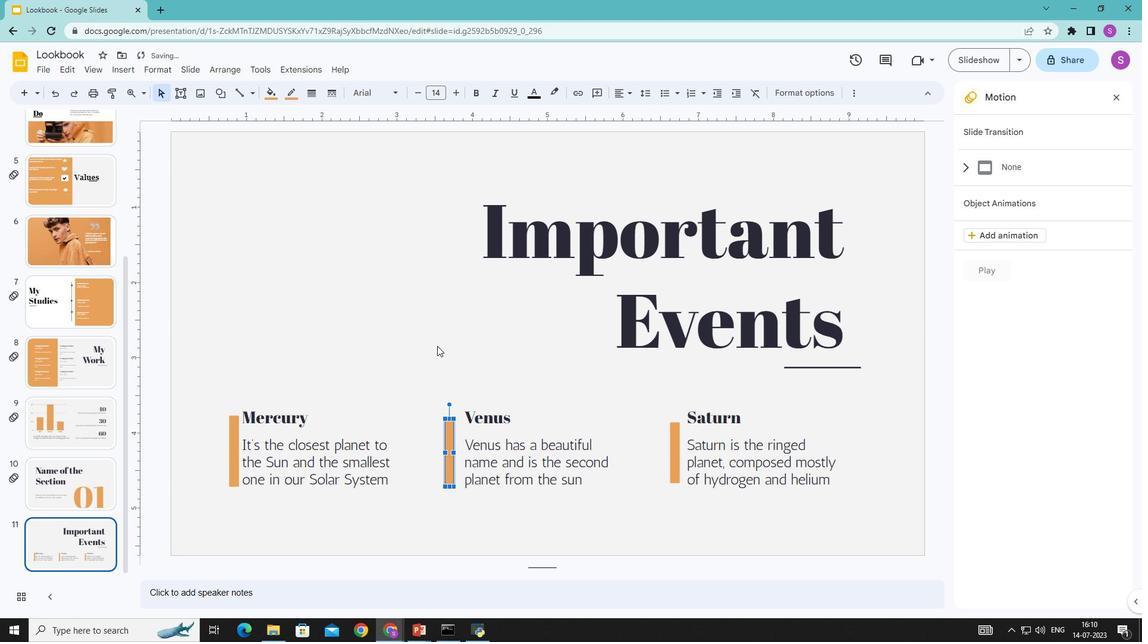 
Action: Mouse moved to (464, 87)
Screenshot: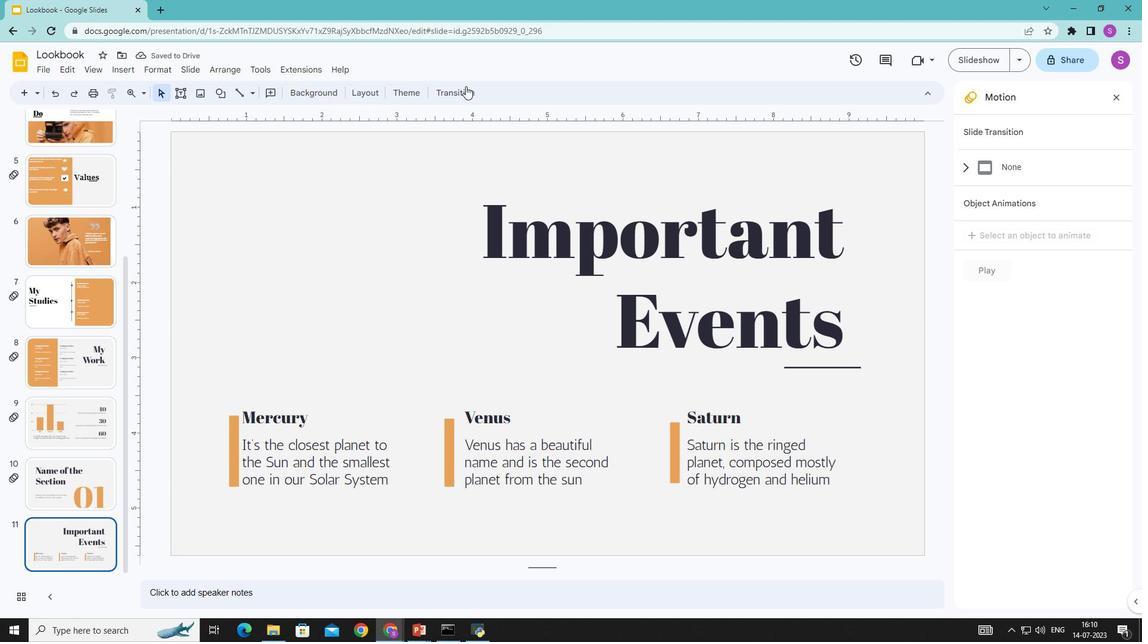 
Action: Mouse pressed left at (464, 87)
Screenshot: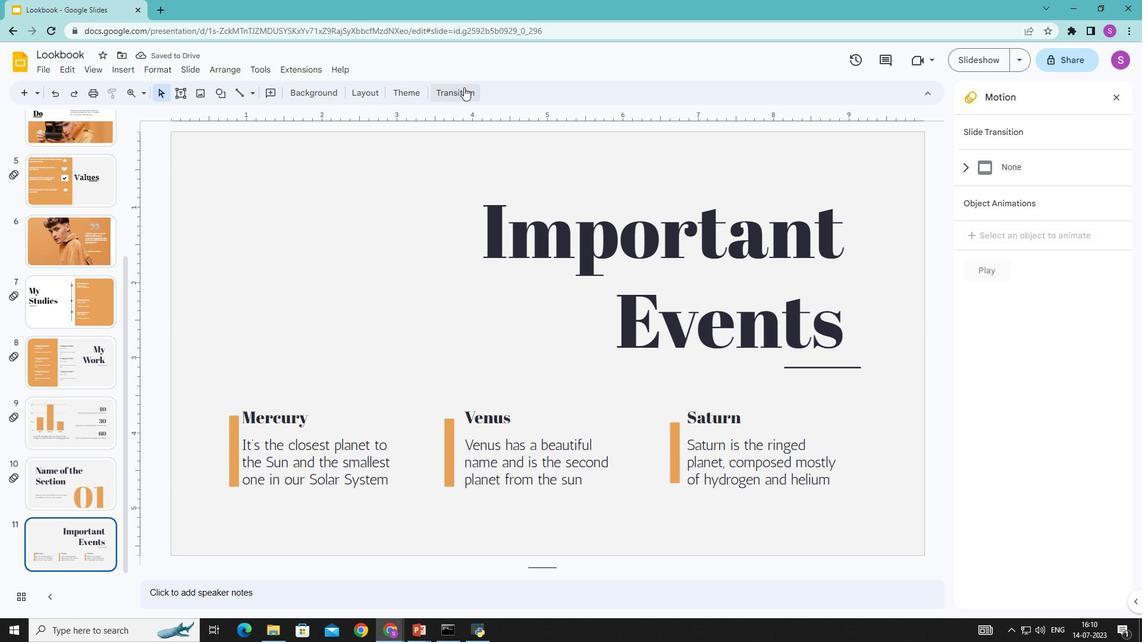 
Action: Mouse moved to (1109, 205)
Screenshot: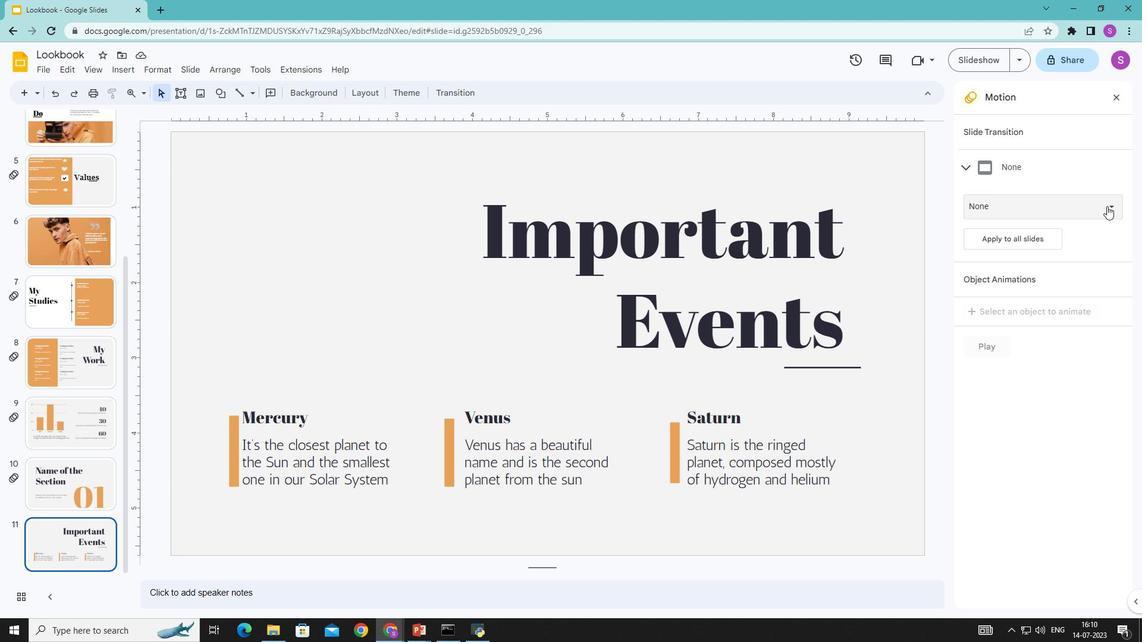 
Action: Mouse pressed left at (1109, 205)
Screenshot: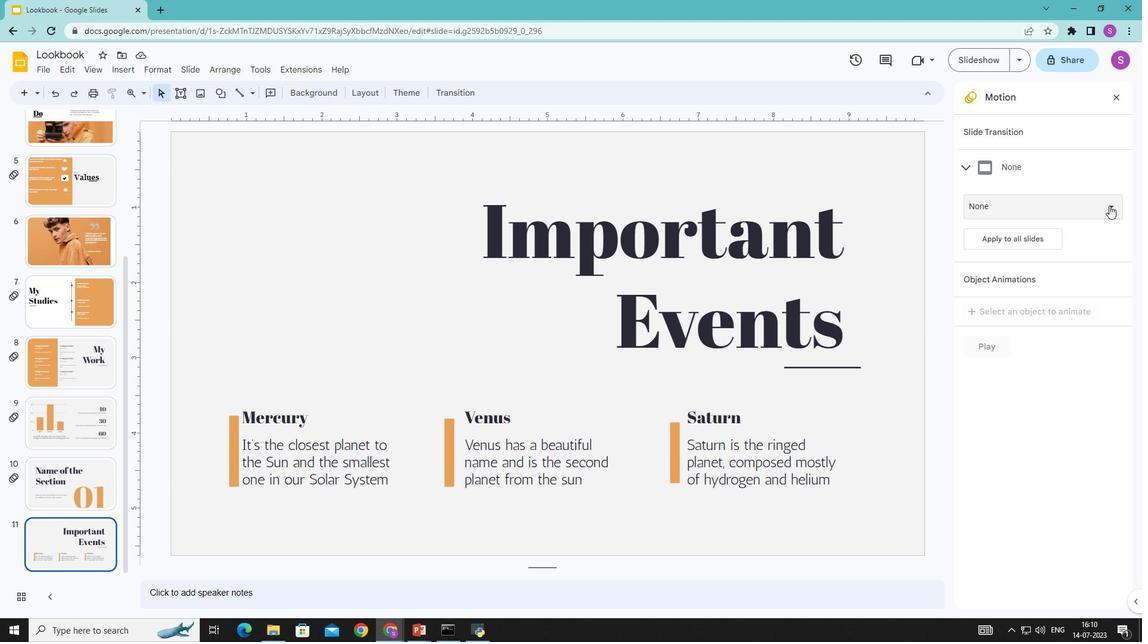 
Action: Mouse moved to (1029, 351)
Screenshot: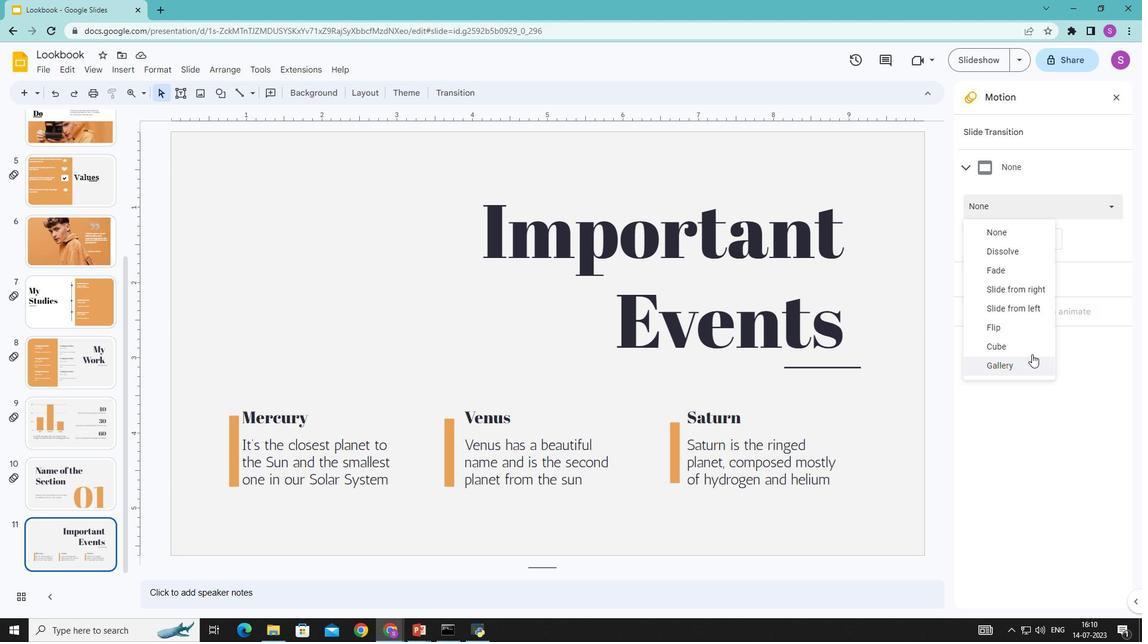 
Action: Mouse pressed left at (1029, 351)
Screenshot: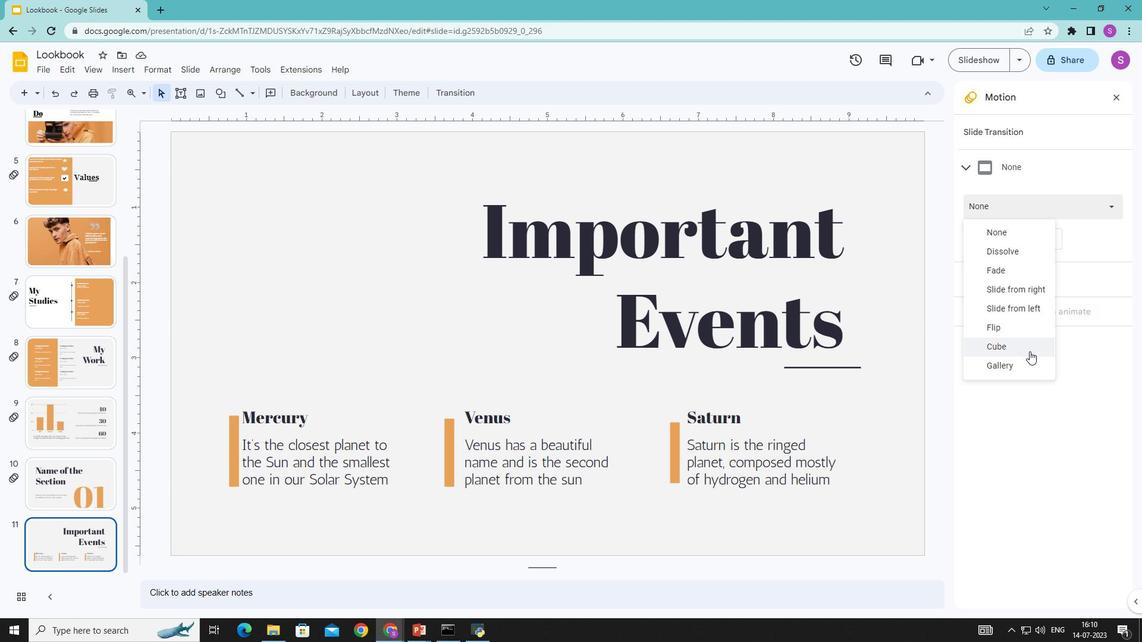 
Action: Mouse moved to (1004, 234)
Screenshot: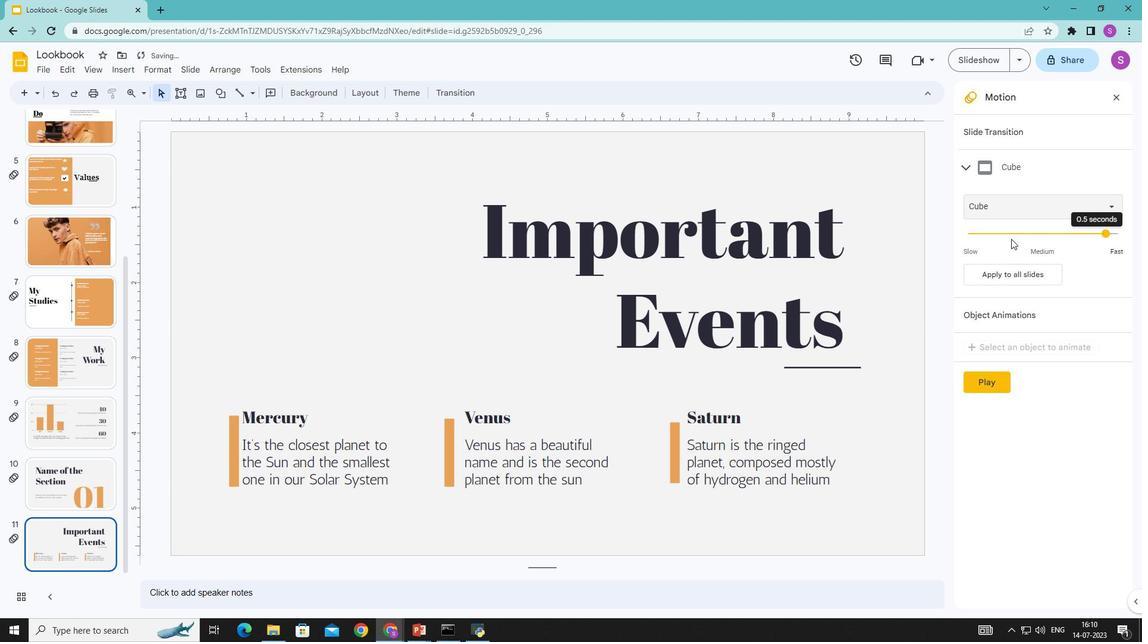 
Action: Mouse pressed left at (1004, 234)
Screenshot: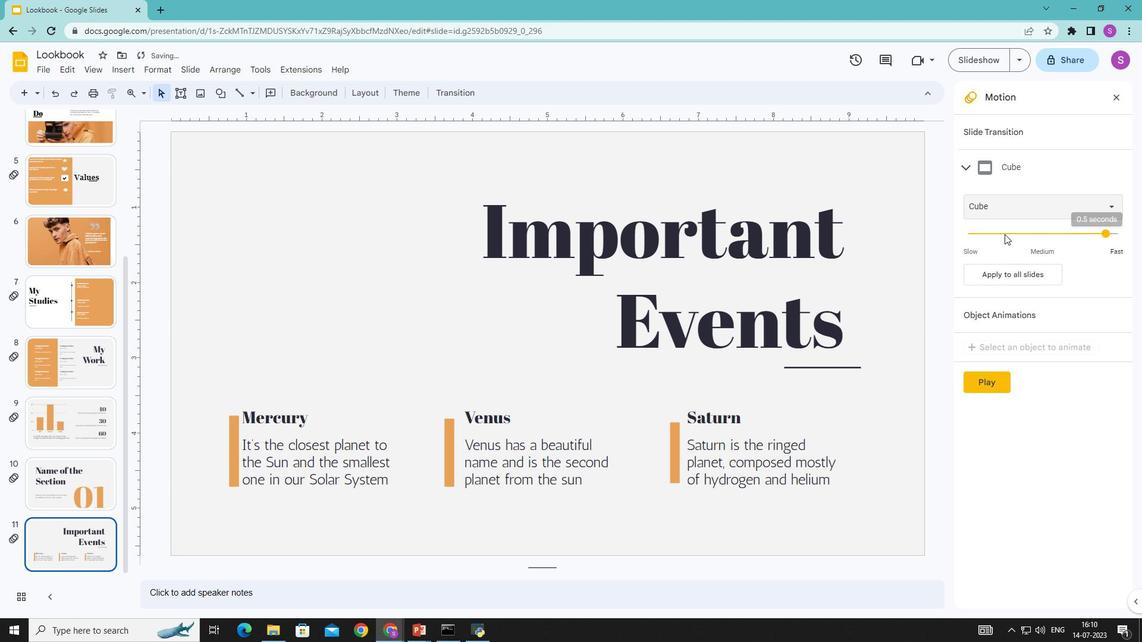 
Action: Mouse pressed left at (1004, 234)
Screenshot: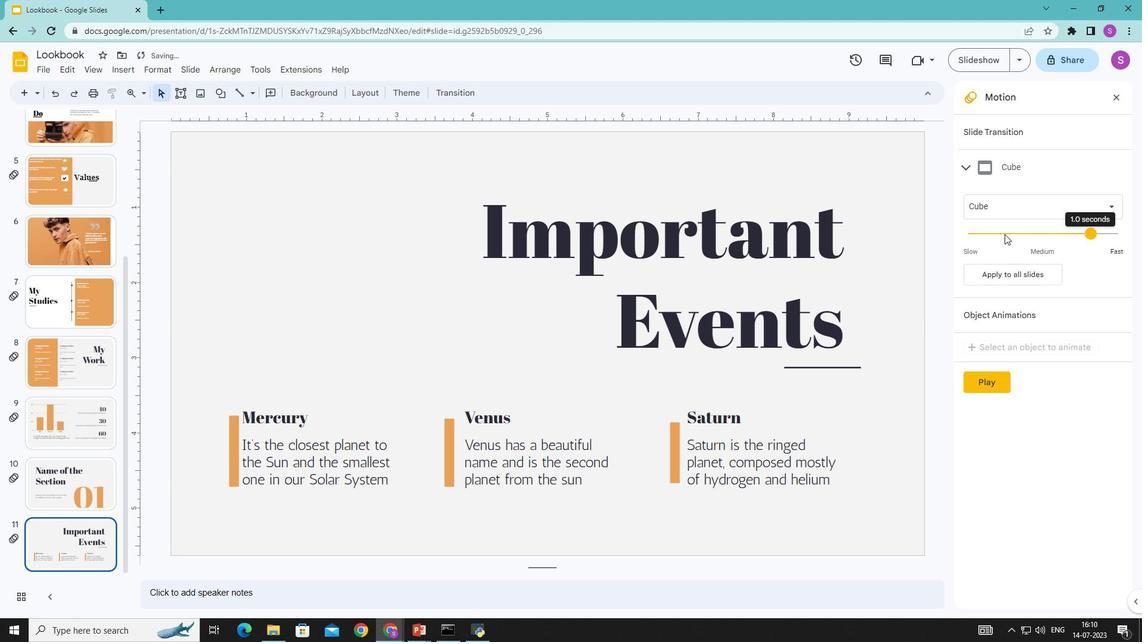
Action: Mouse moved to (1001, 383)
Screenshot: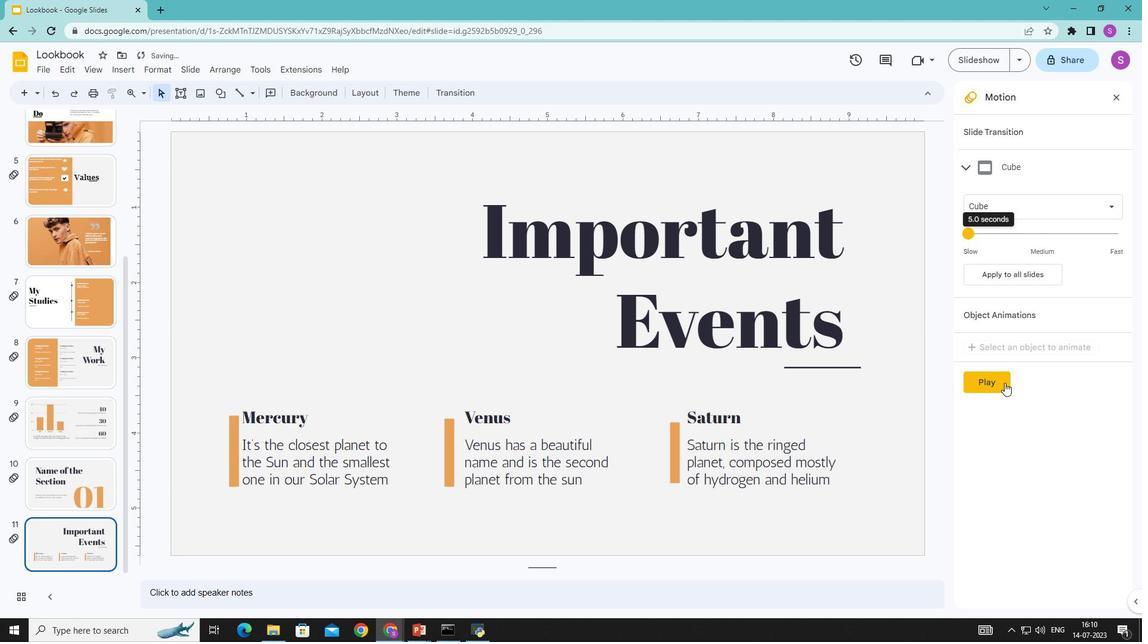 
Action: Mouse pressed left at (1001, 383)
Screenshot: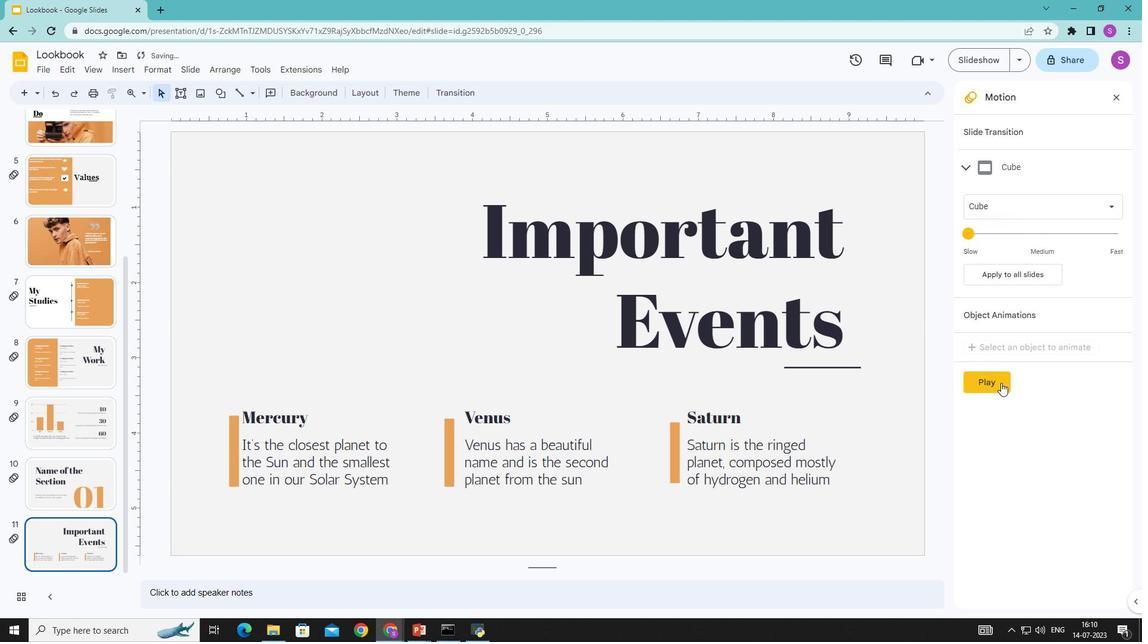 
Action: Mouse moved to (991, 377)
Screenshot: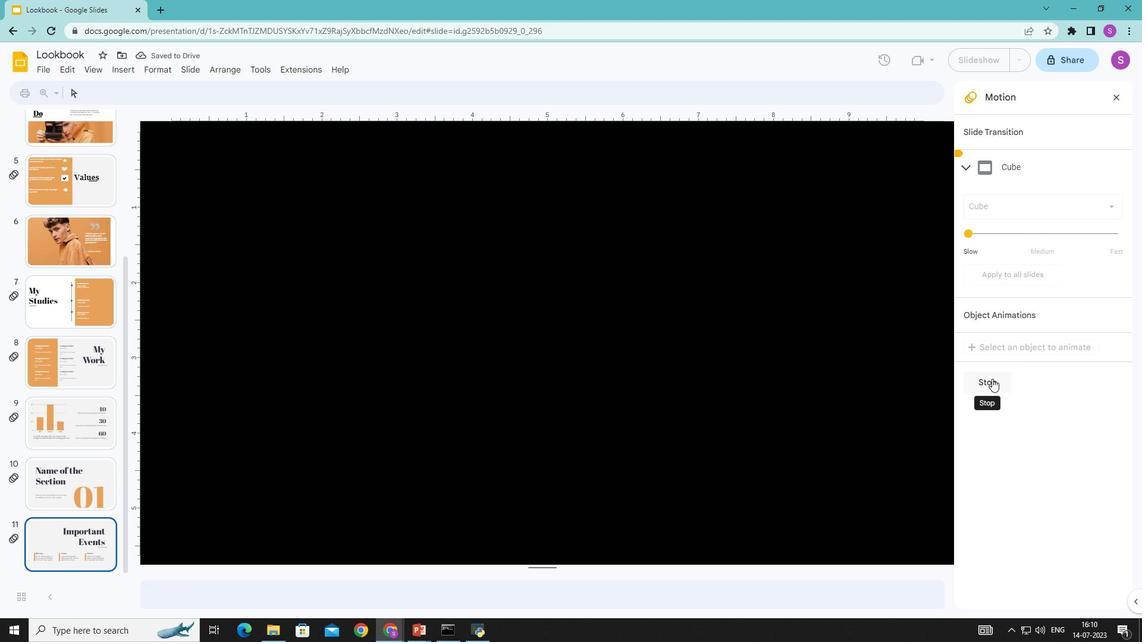 
